 Task: Search for a house in Lipa City, Philippines, for 1 guest from September 1 to September 10, with a price range of ₹5000 to ₹16000, 1 bedroom, 1 bed, 1 bathroom, and English-speaking host.
Action: Mouse moved to (567, 146)
Screenshot: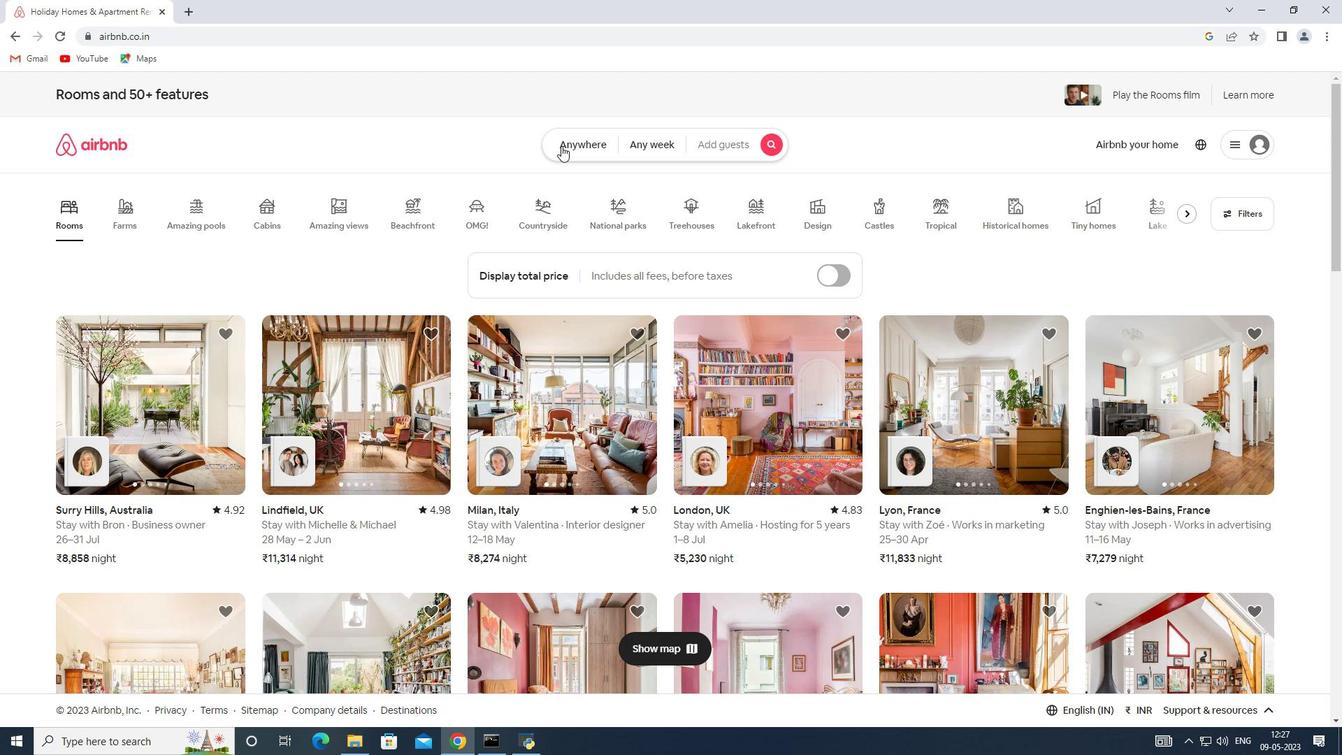 
Action: Mouse pressed left at (567, 146)
Screenshot: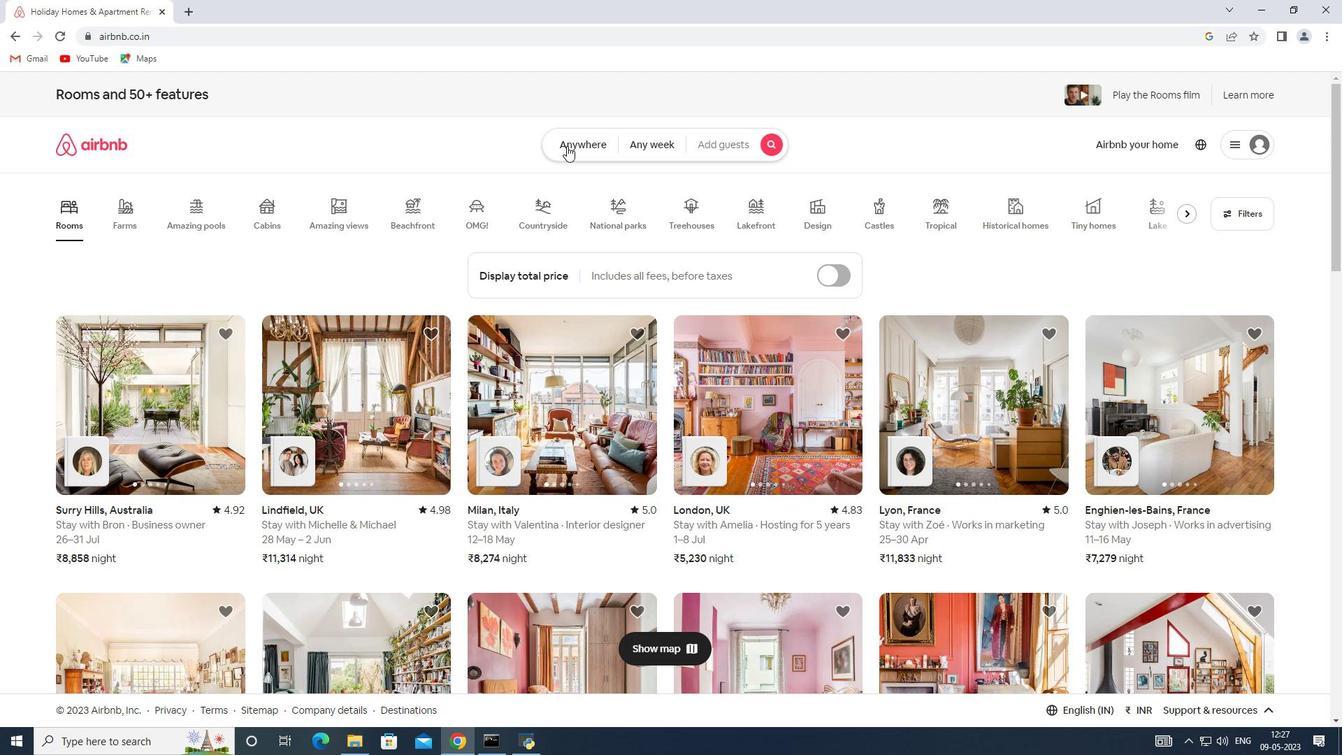 
Action: Mouse moved to (521, 207)
Screenshot: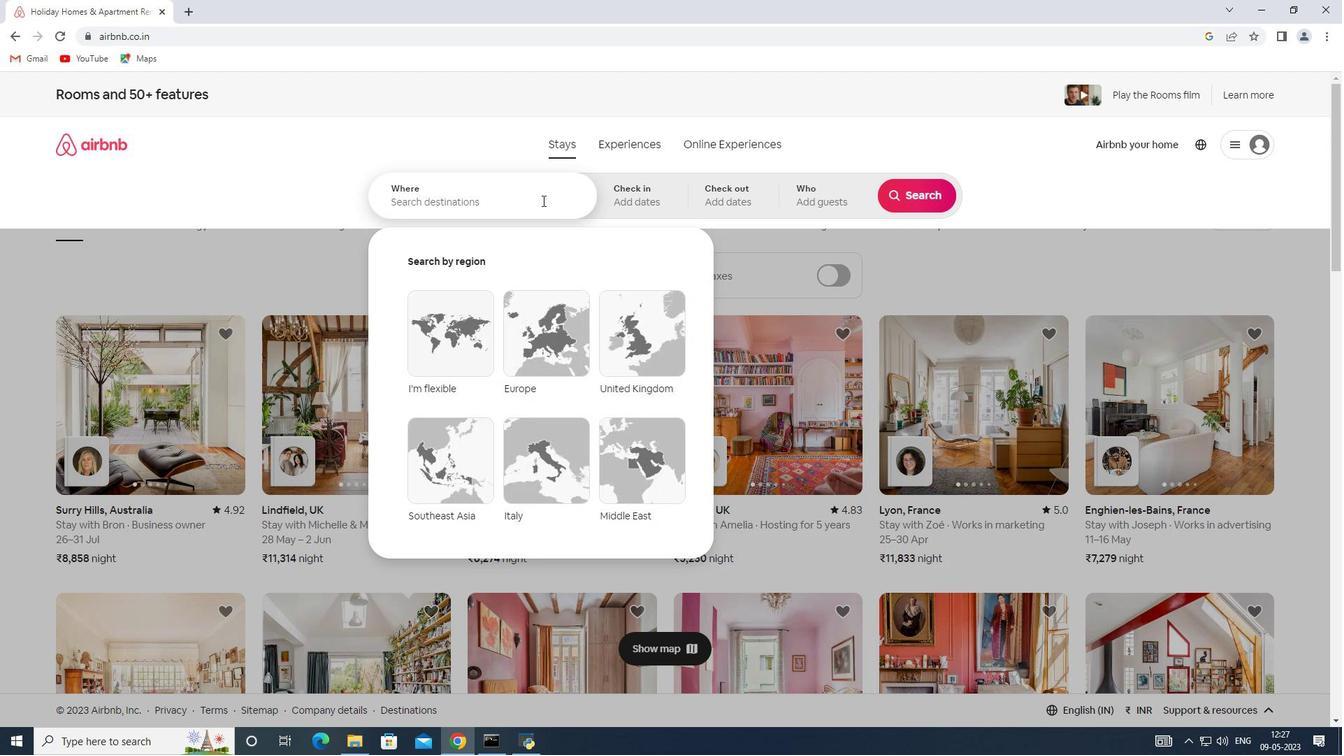 
Action: Mouse pressed left at (521, 207)
Screenshot: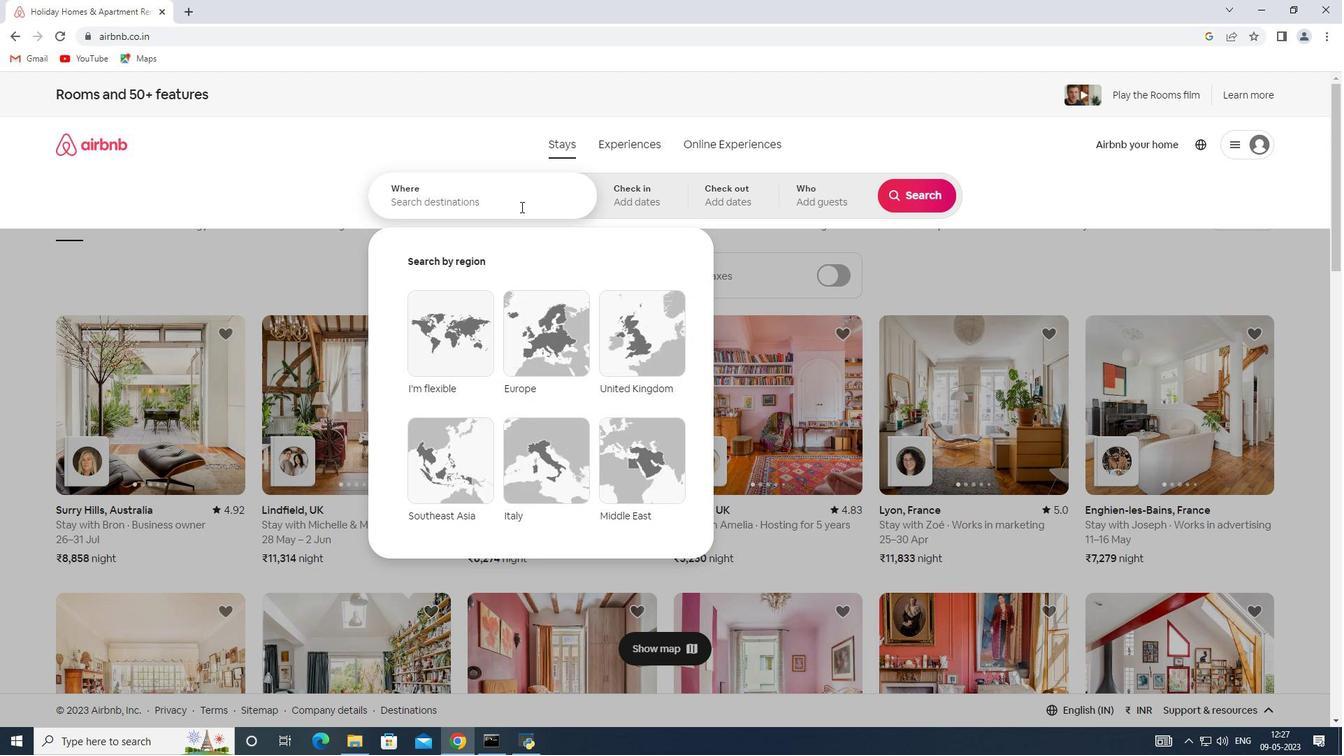 
Action: Mouse moved to (519, 207)
Screenshot: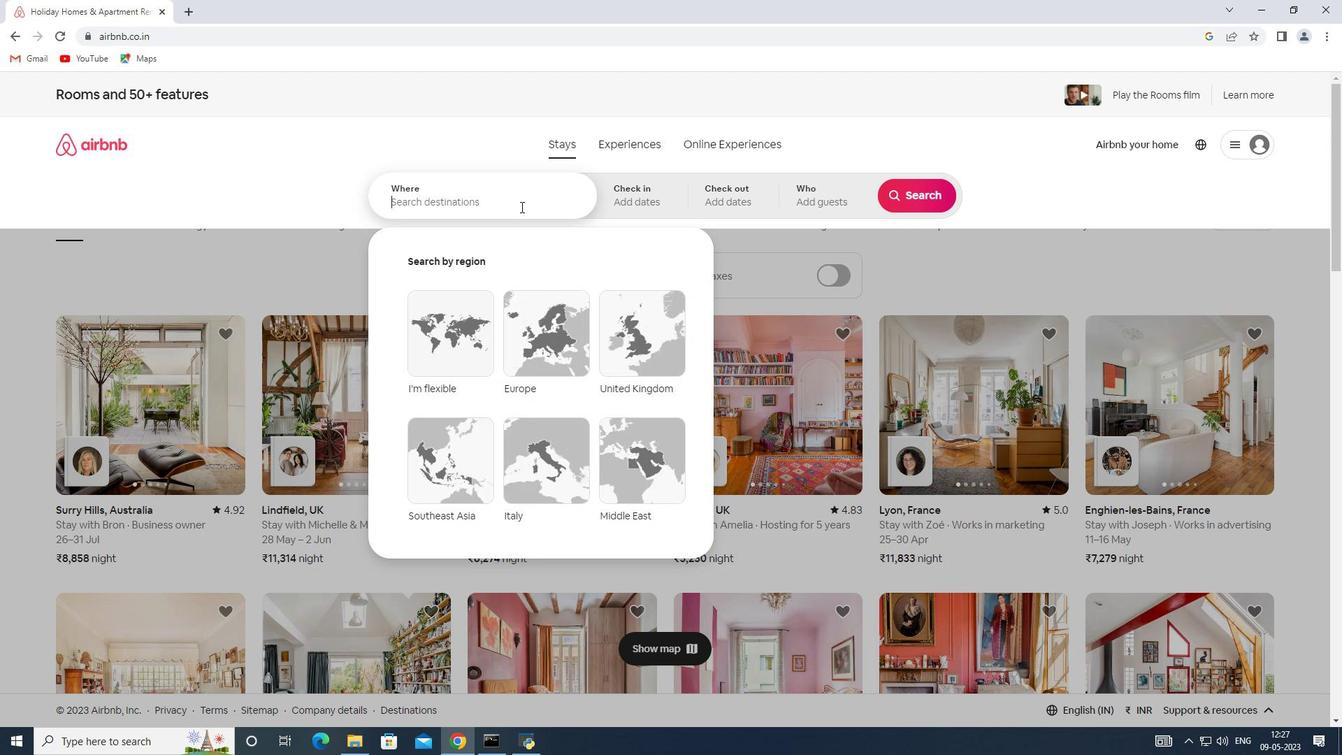 
Action: Key pressed <Key.shift><Key.shift><Key.shift><Key.shift><Key.shift><Key.shift><Key.shift><Key.shift><Key.shift><Key.shift>Lipa<Key.space><Key.shift><Key.shift><Key.shift><Key.shift><Key.shift>City,<Key.shift>Philippines
Screenshot: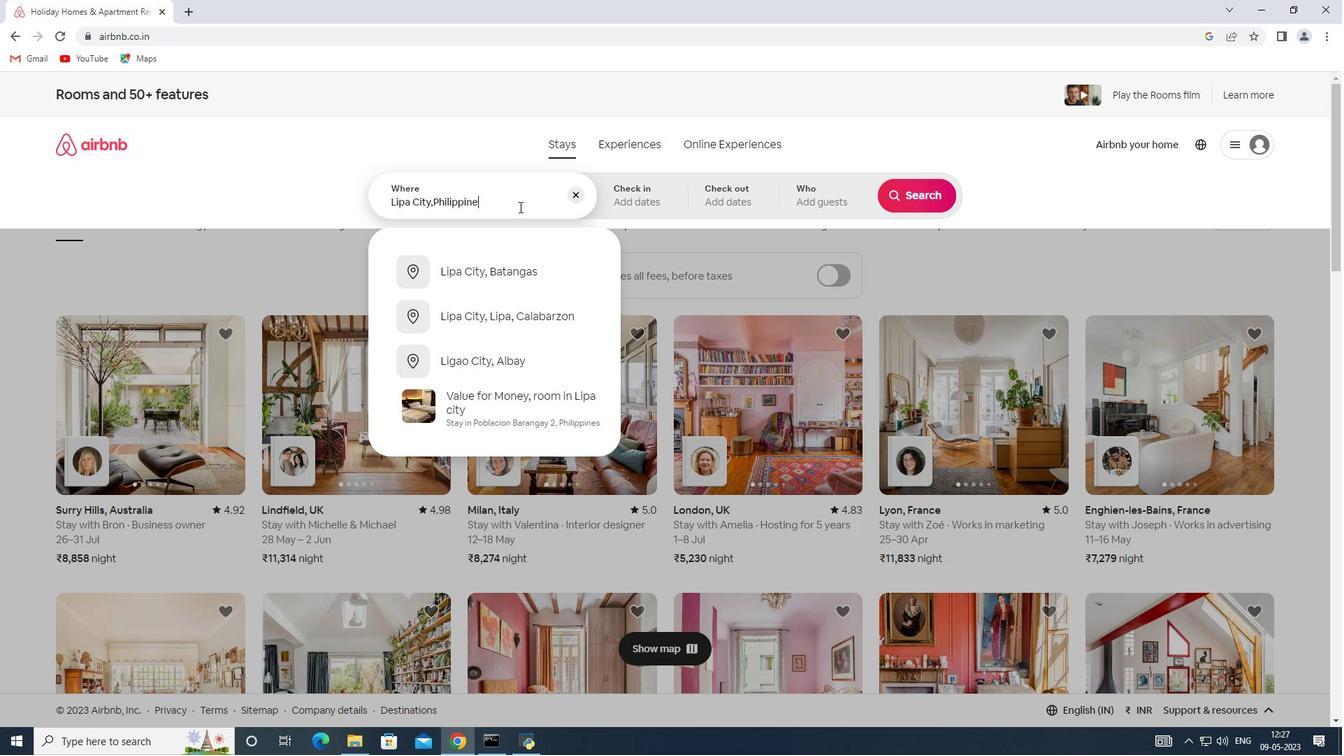 
Action: Mouse moved to (670, 212)
Screenshot: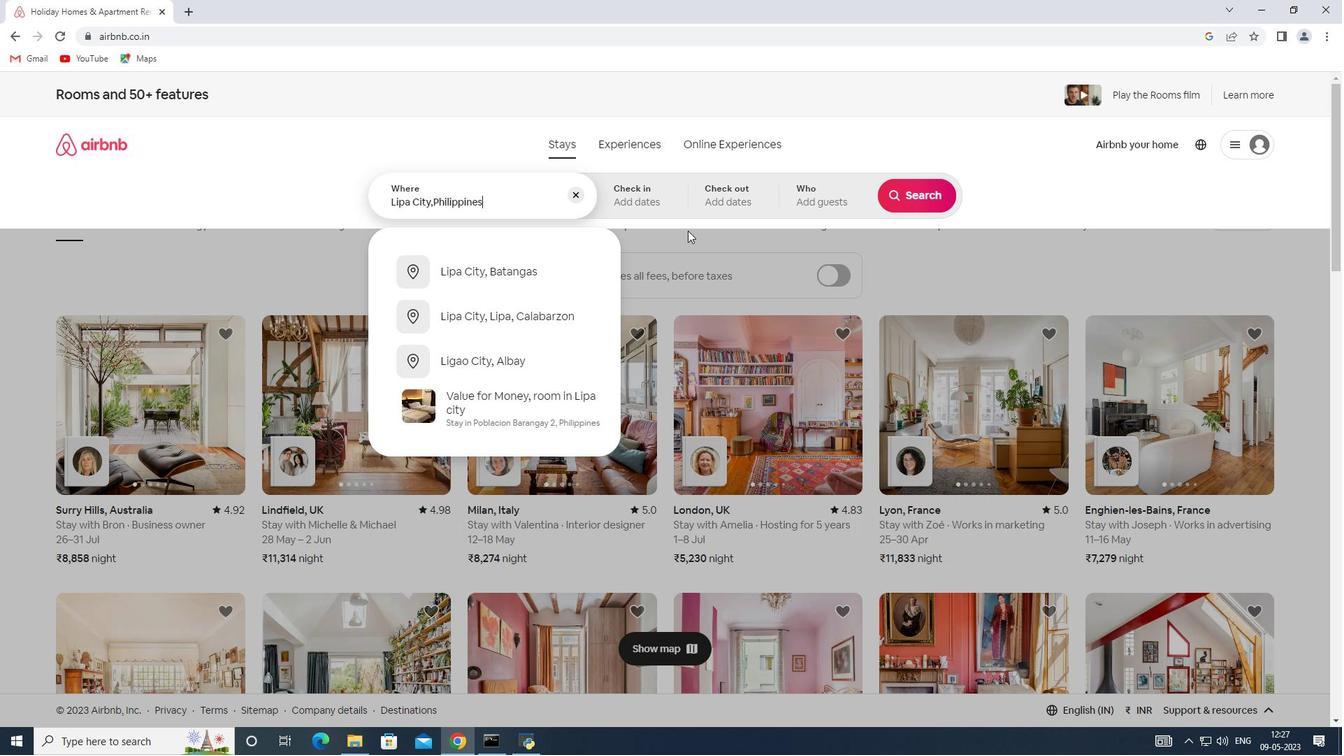 
Action: Mouse pressed left at (670, 212)
Screenshot: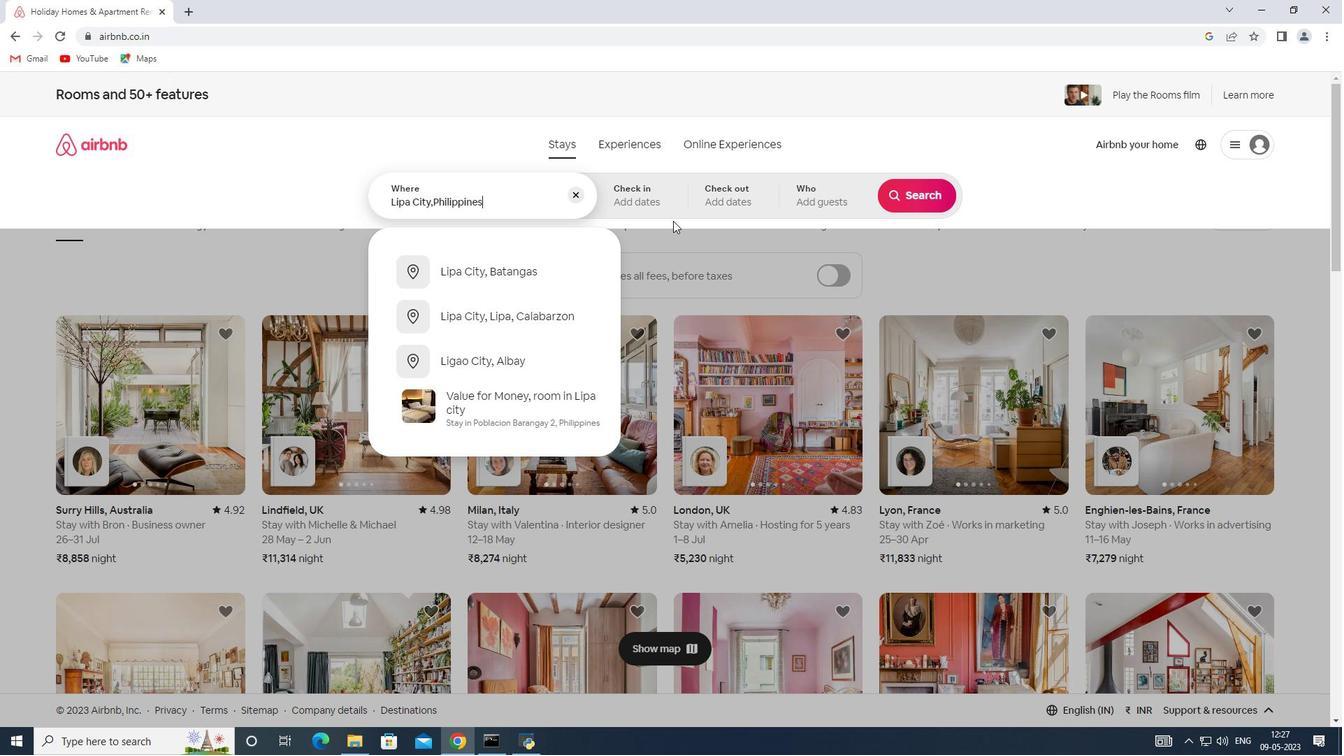 
Action: Mouse moved to (912, 307)
Screenshot: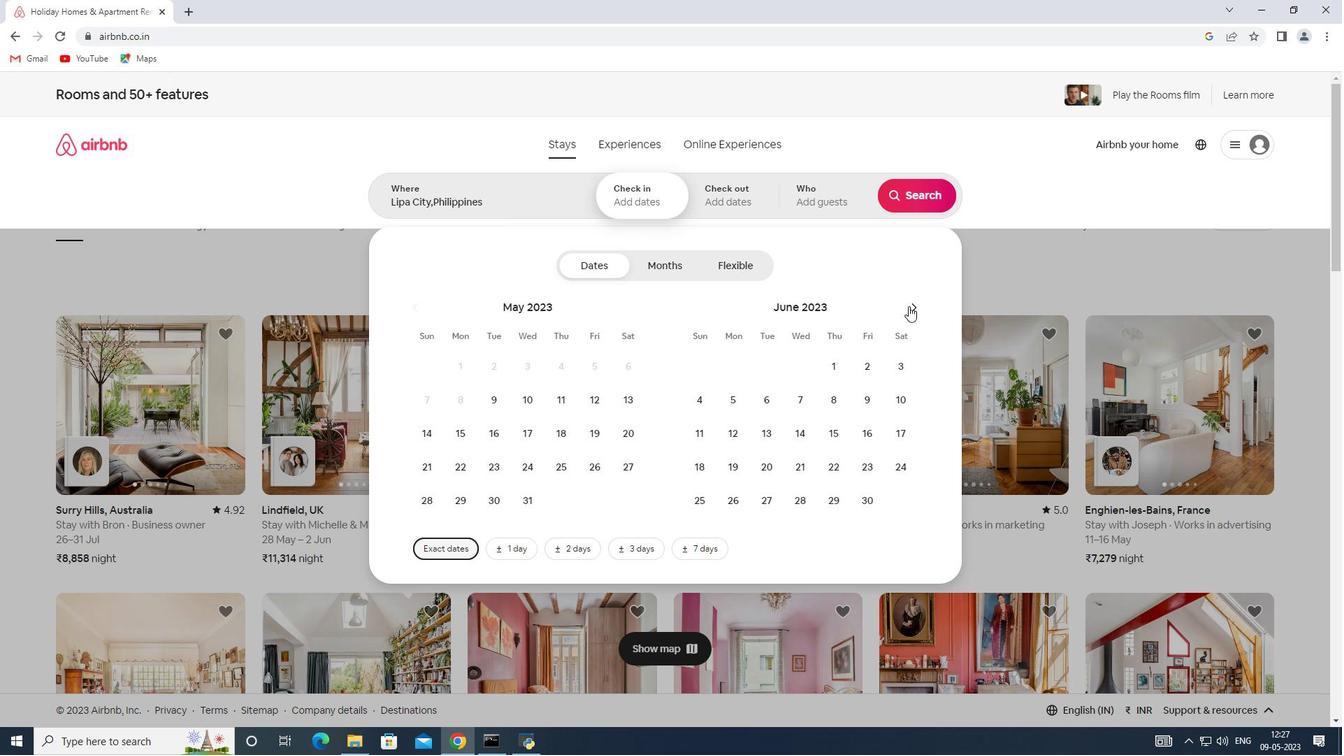
Action: Mouse pressed left at (912, 307)
Screenshot: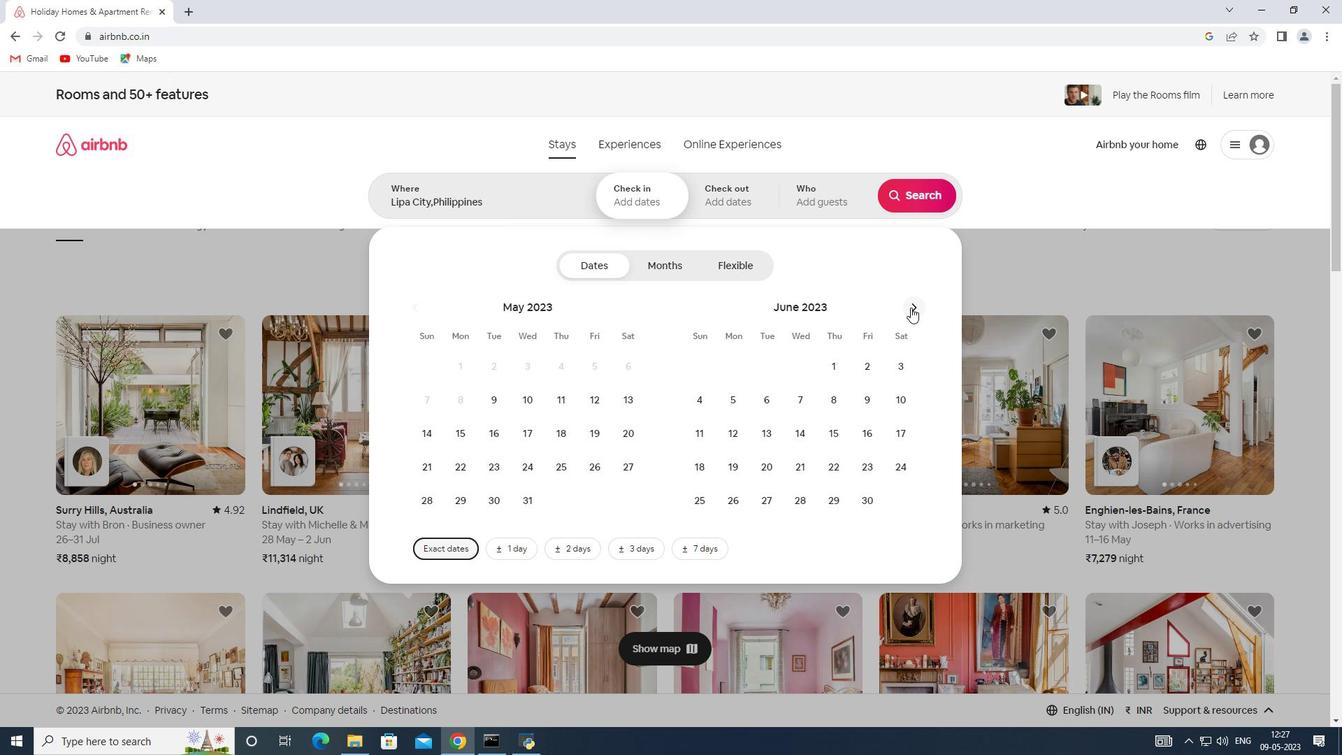 
Action: Mouse pressed left at (912, 307)
Screenshot: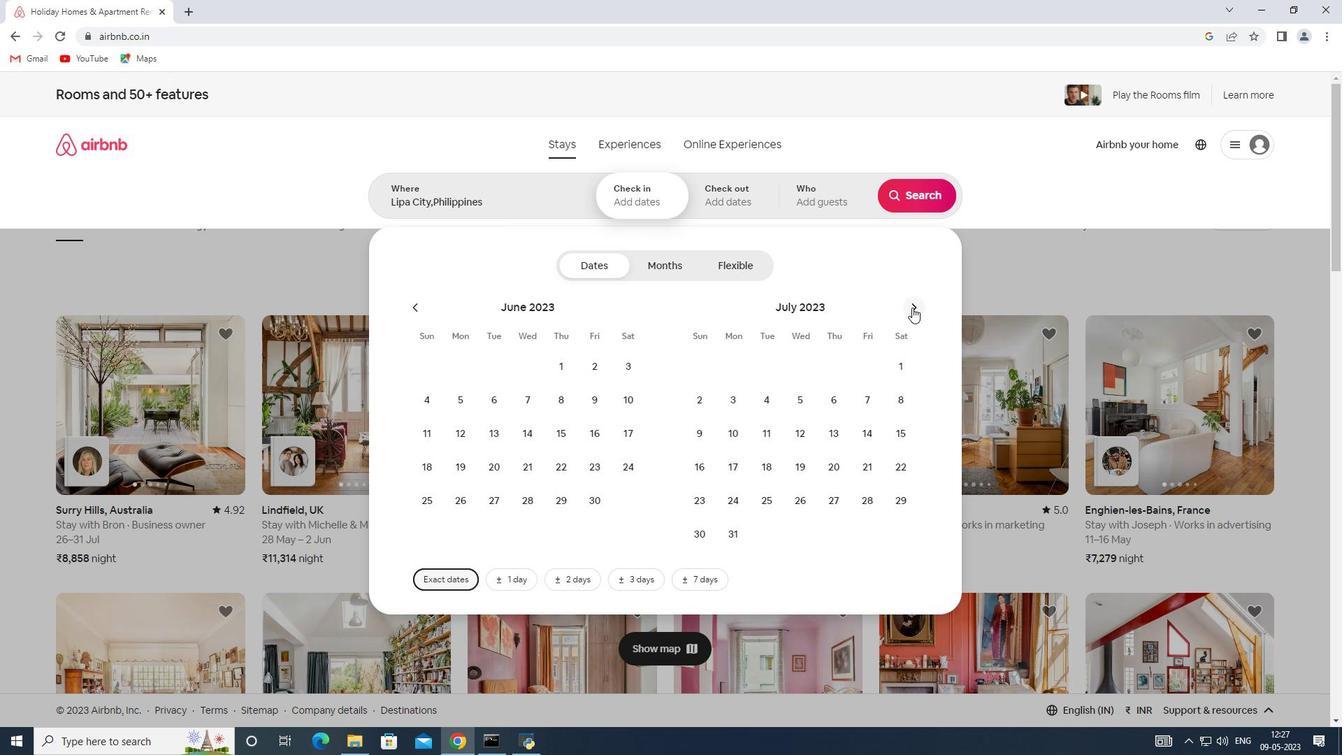 
Action: Mouse pressed left at (912, 307)
Screenshot: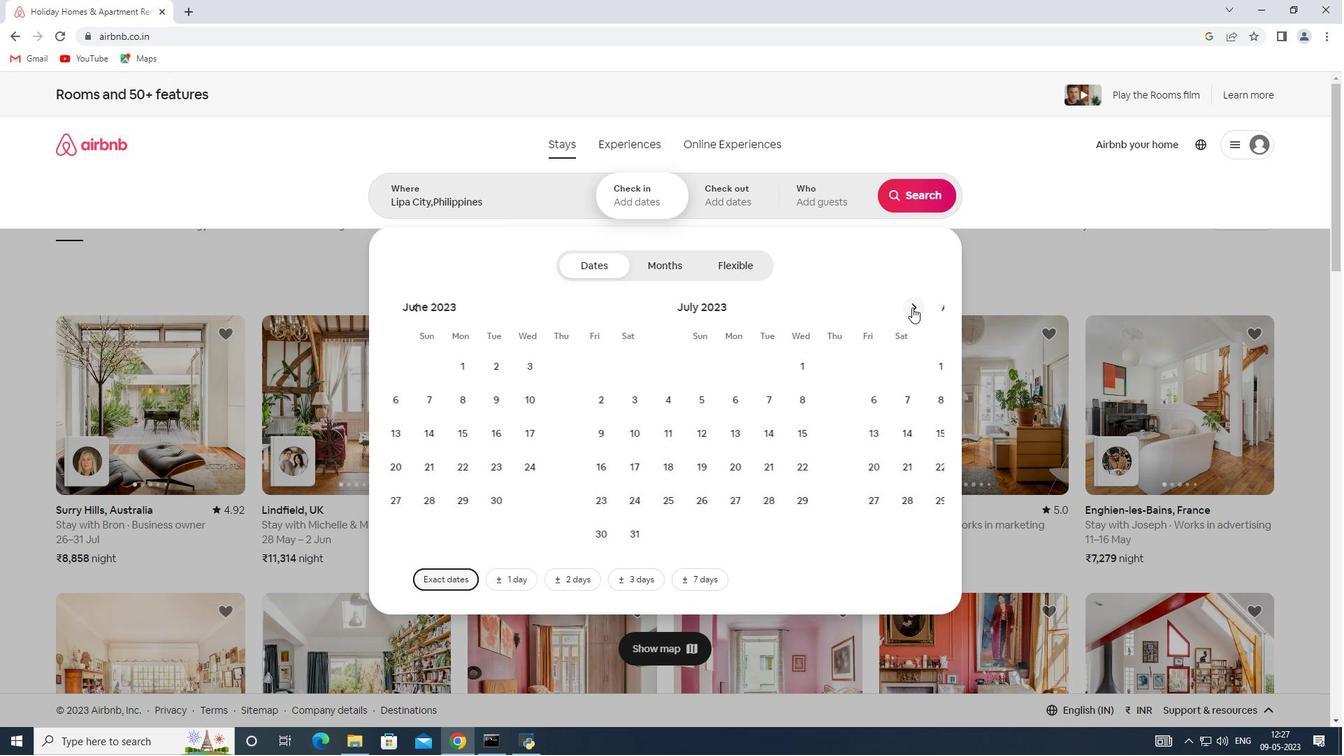 
Action: Mouse moved to (873, 372)
Screenshot: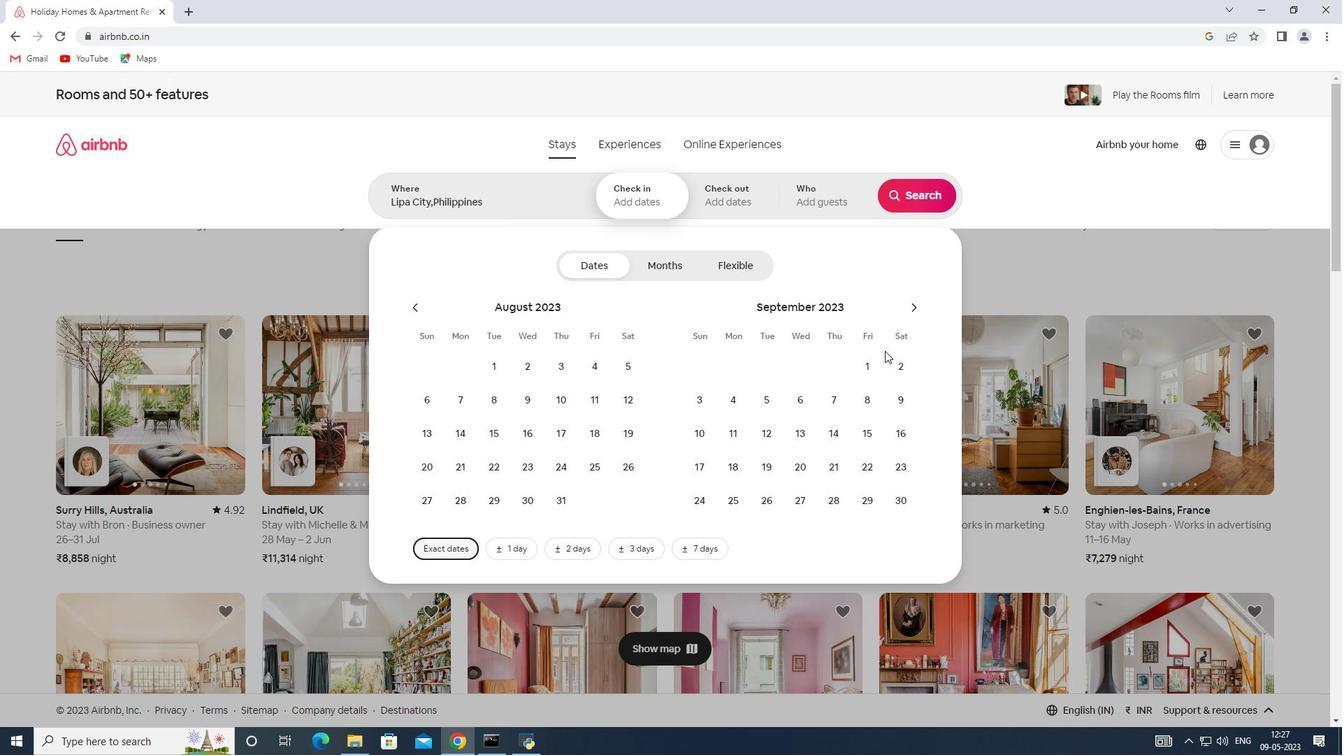 
Action: Mouse pressed left at (873, 372)
Screenshot: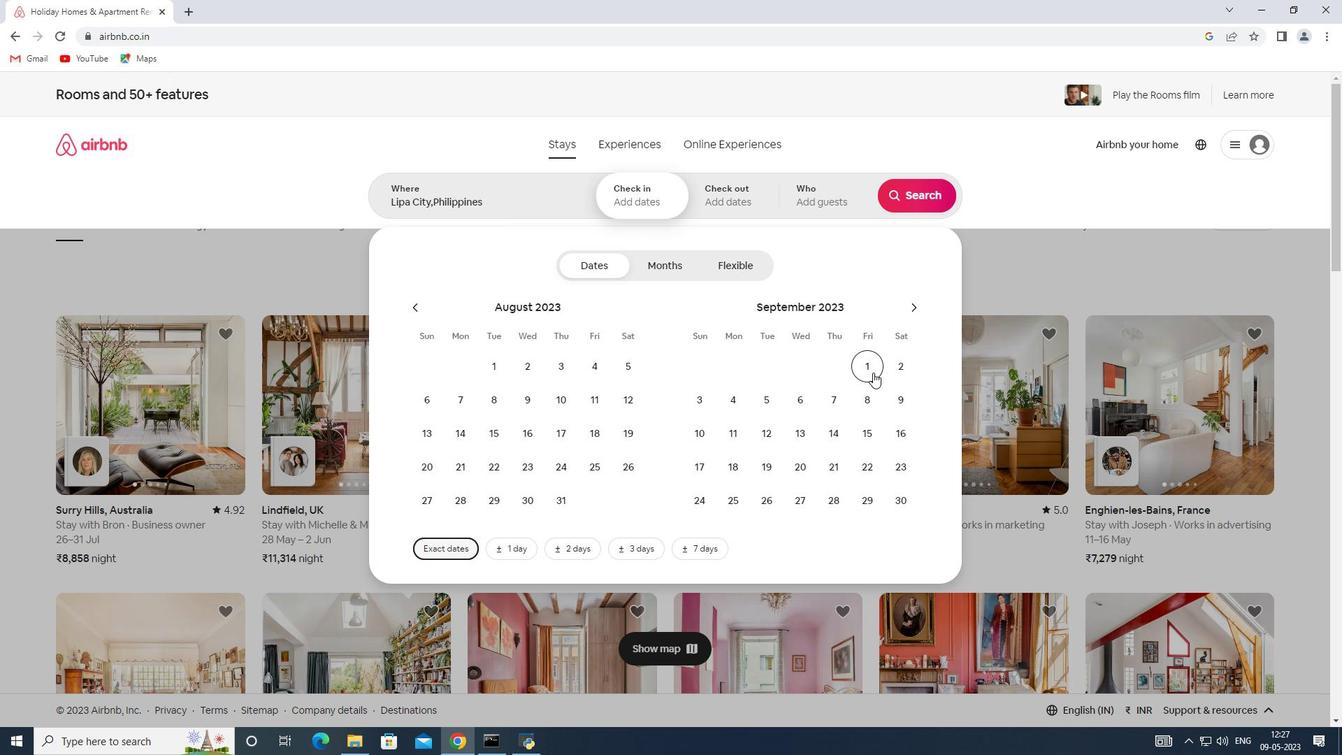 
Action: Mouse moved to (698, 433)
Screenshot: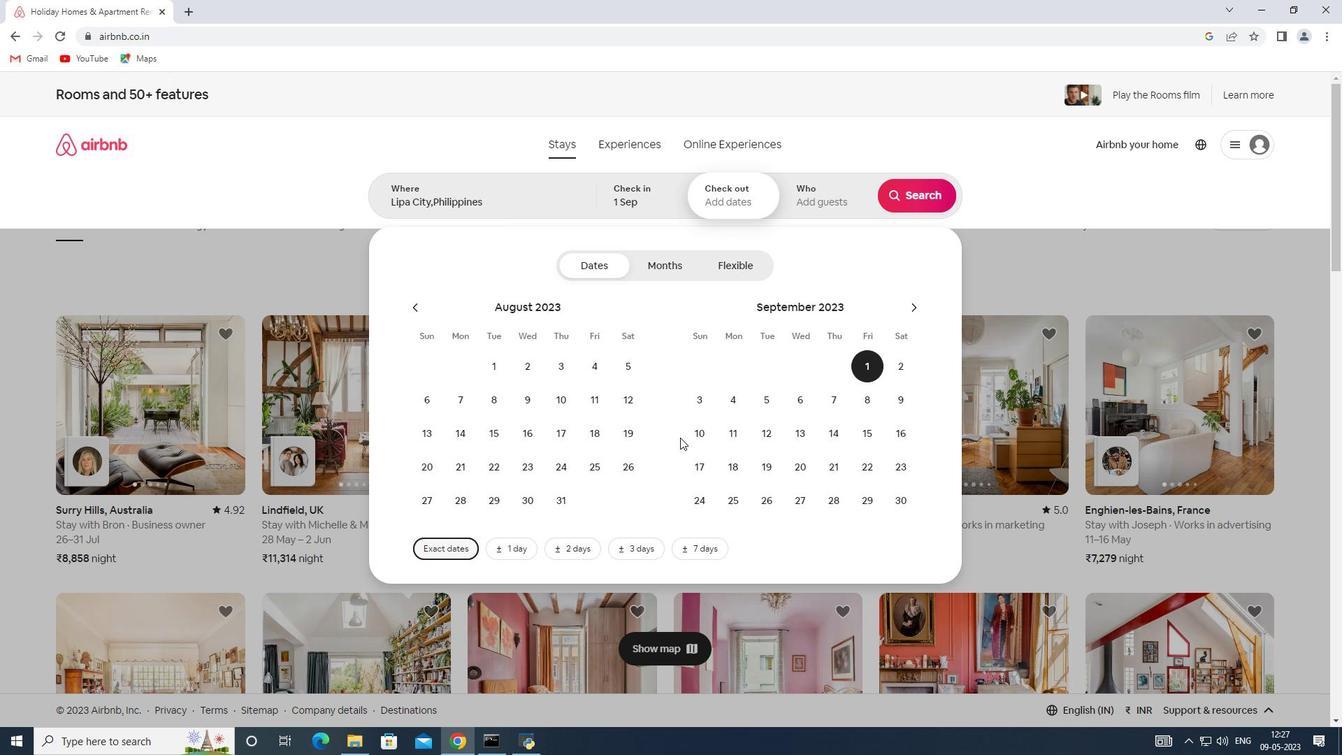 
Action: Mouse pressed left at (698, 433)
Screenshot: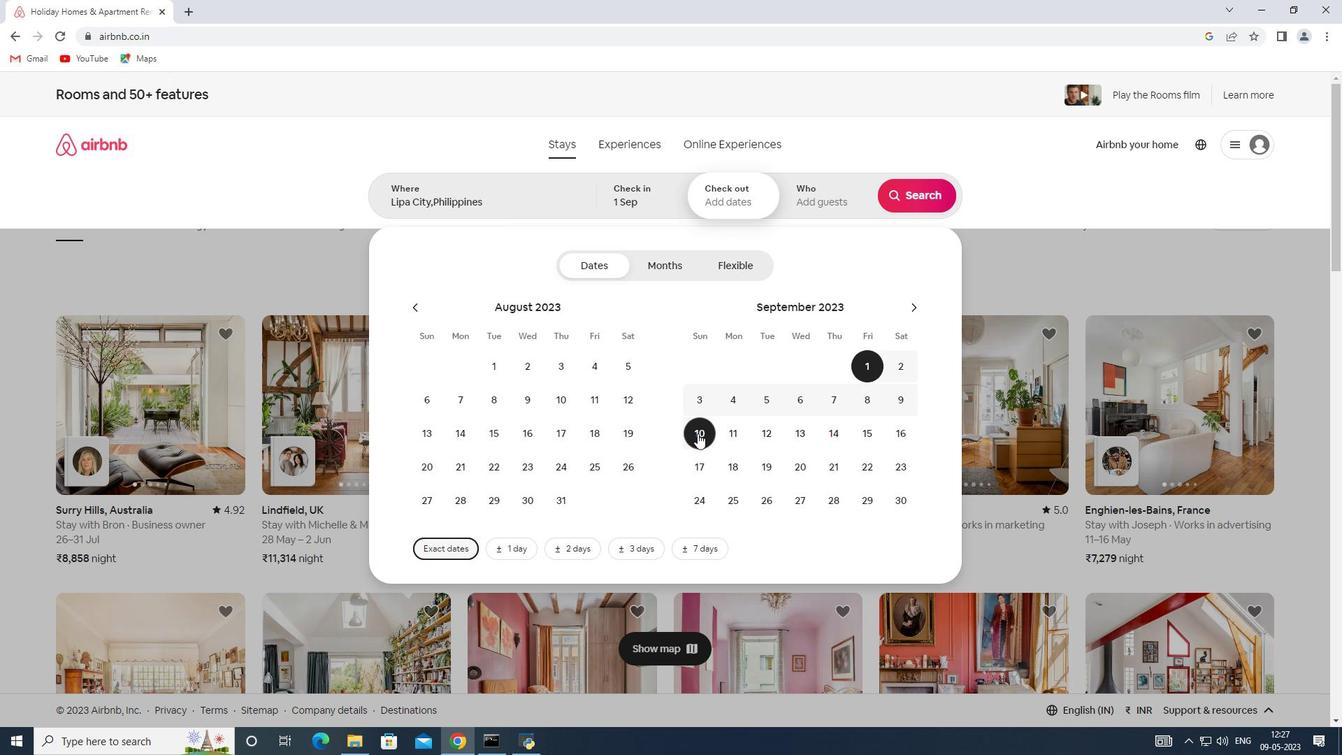 
Action: Mouse moved to (818, 201)
Screenshot: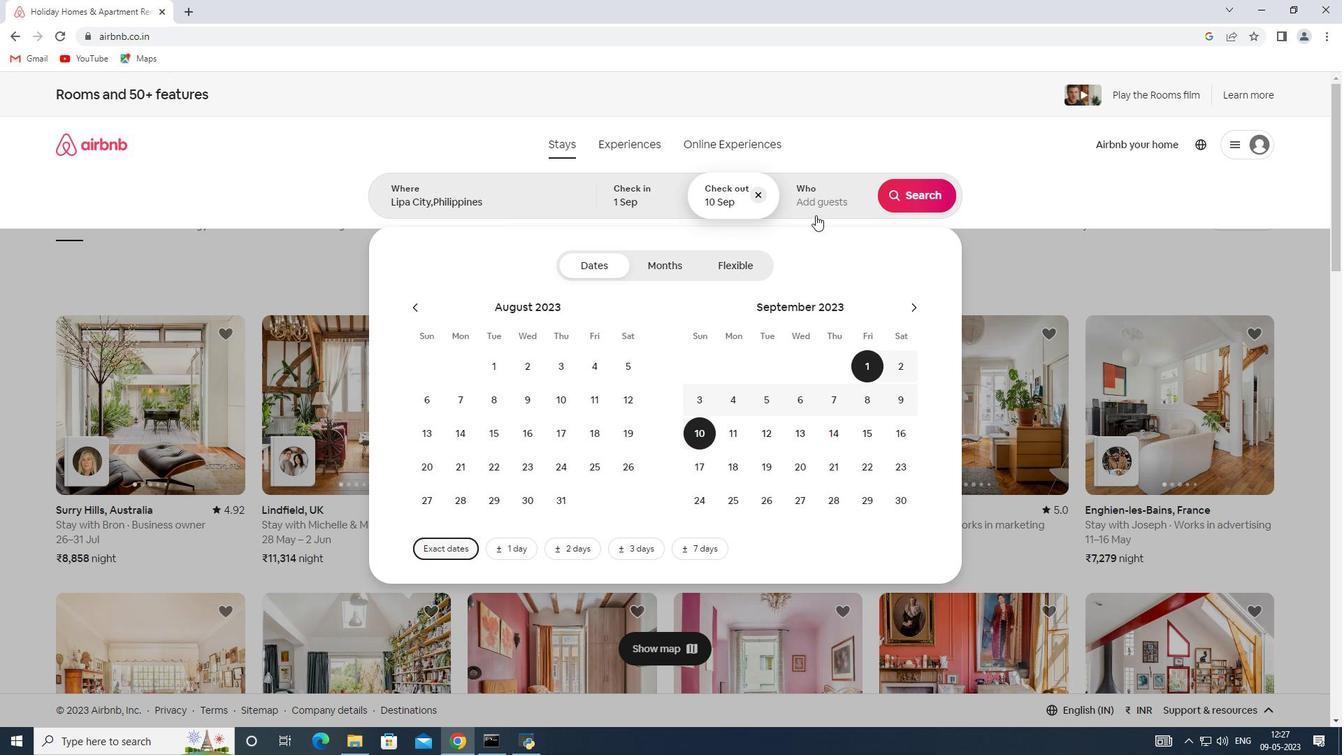 
Action: Mouse pressed left at (818, 201)
Screenshot: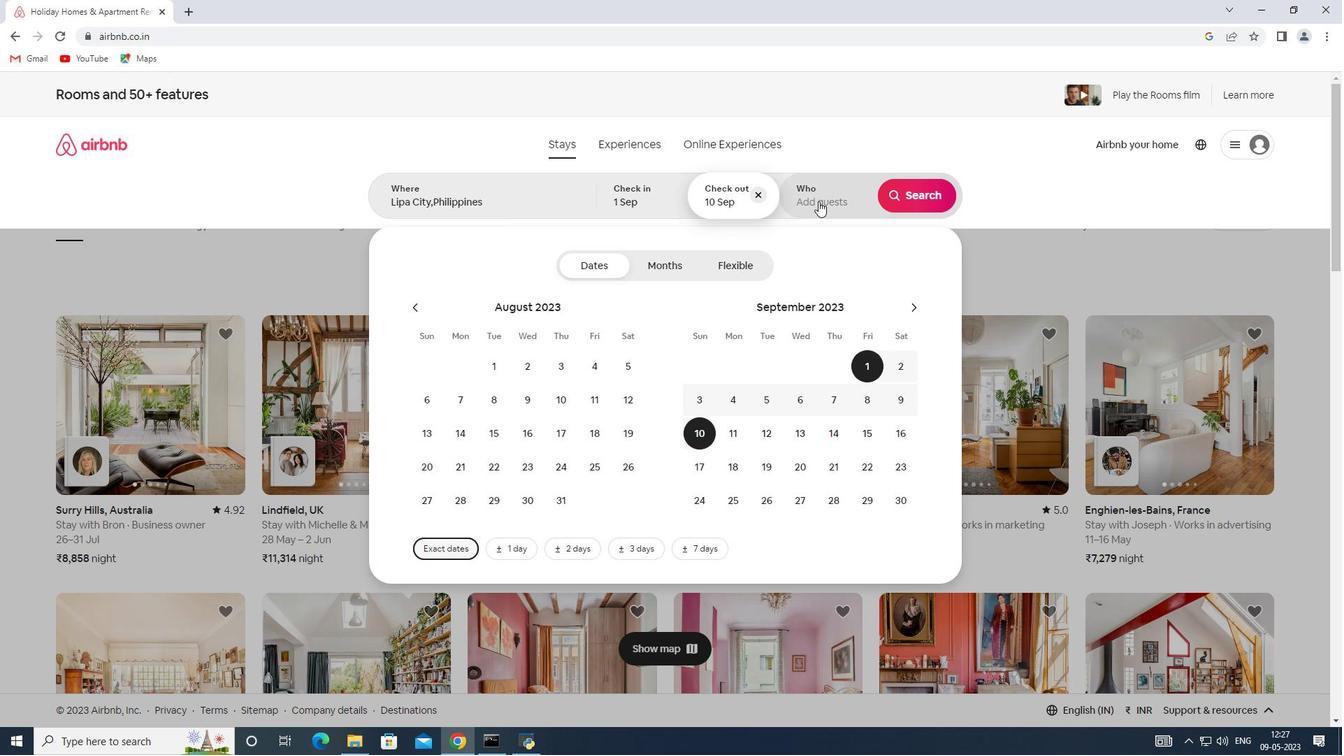 
Action: Mouse moved to (927, 266)
Screenshot: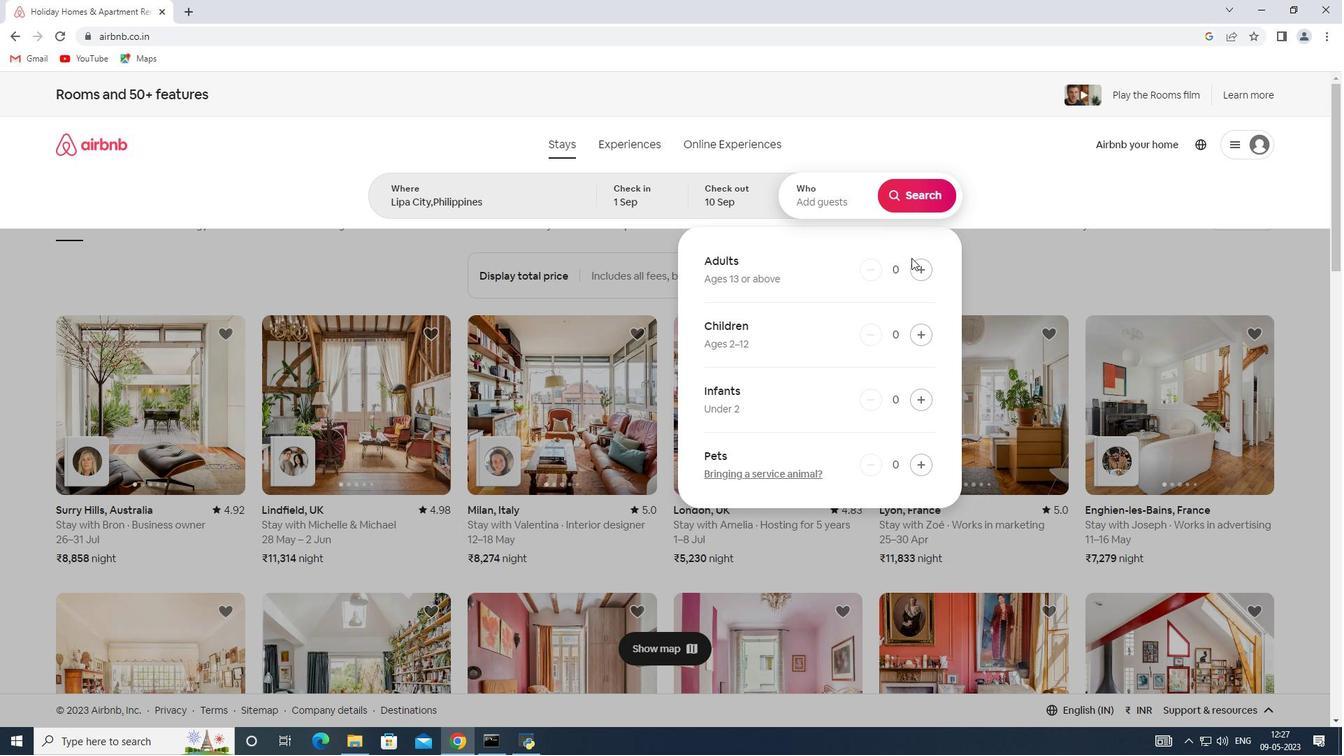 
Action: Mouse pressed left at (927, 266)
Screenshot: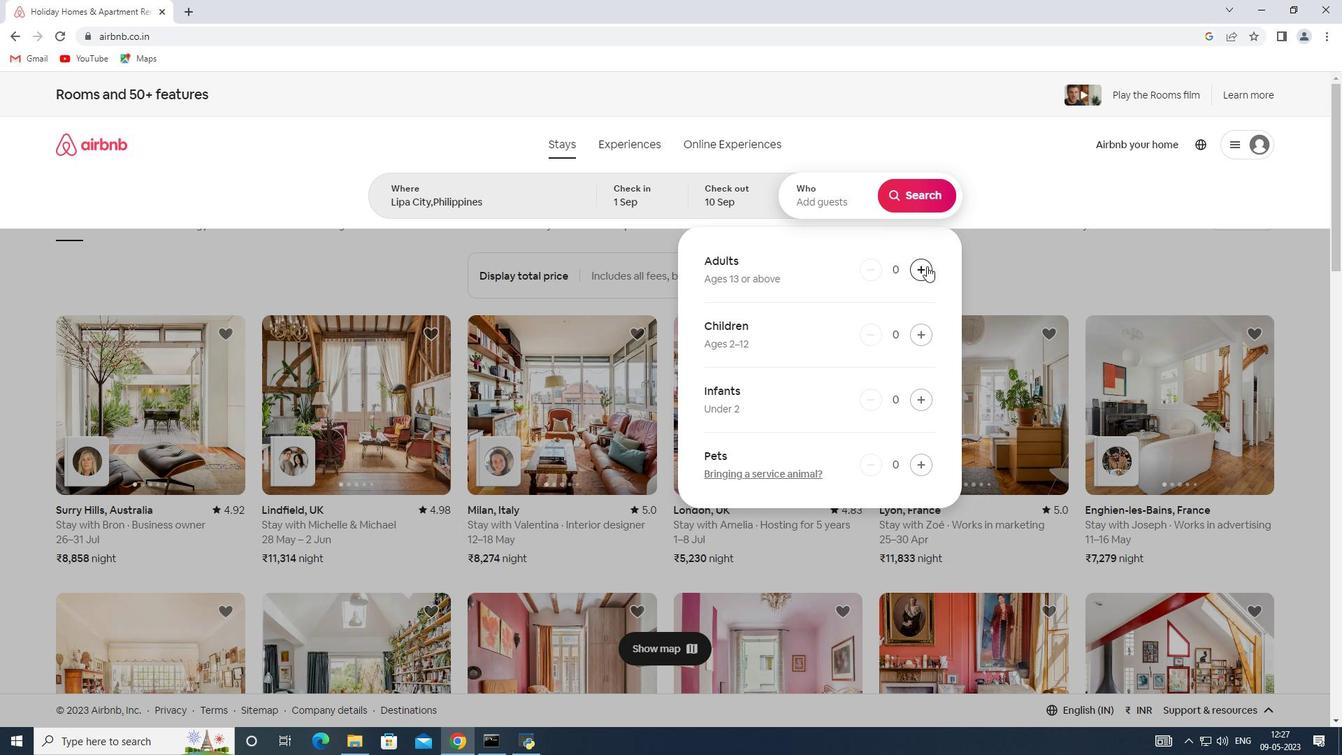 
Action: Mouse moved to (923, 186)
Screenshot: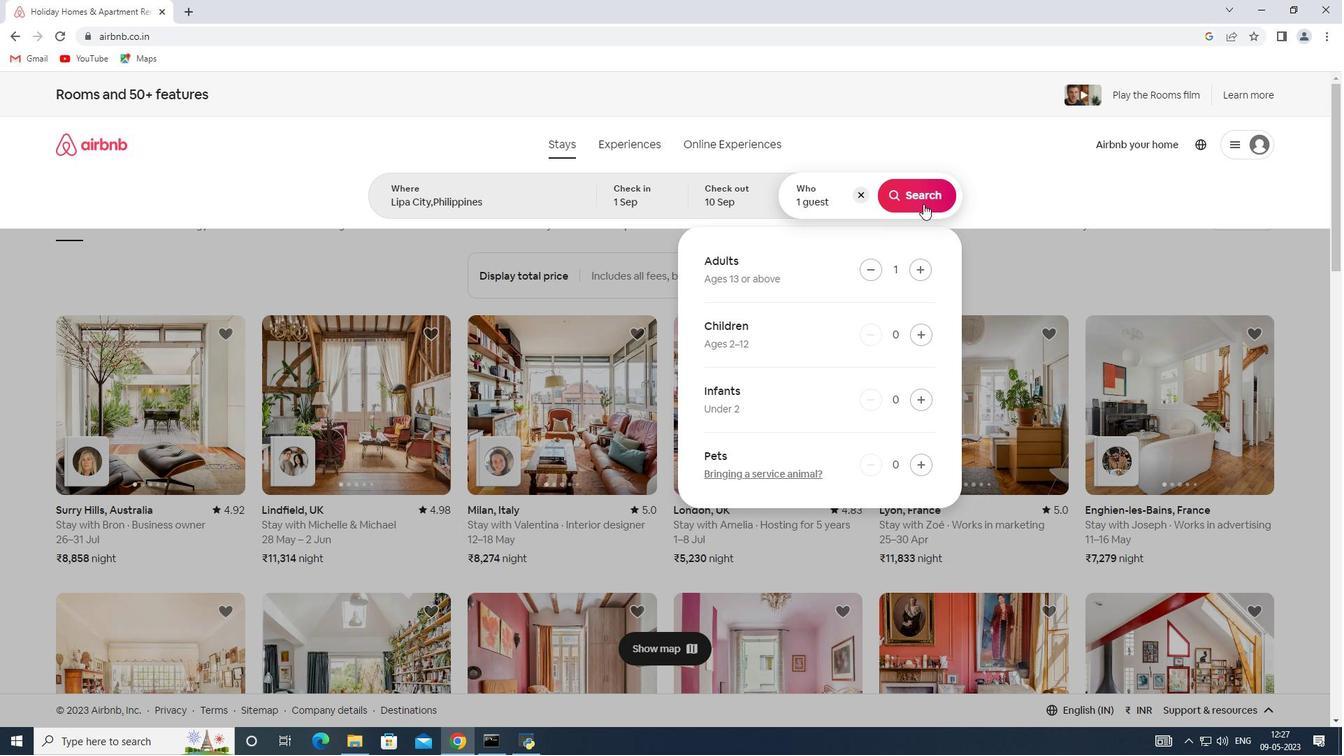
Action: Mouse pressed left at (923, 186)
Screenshot: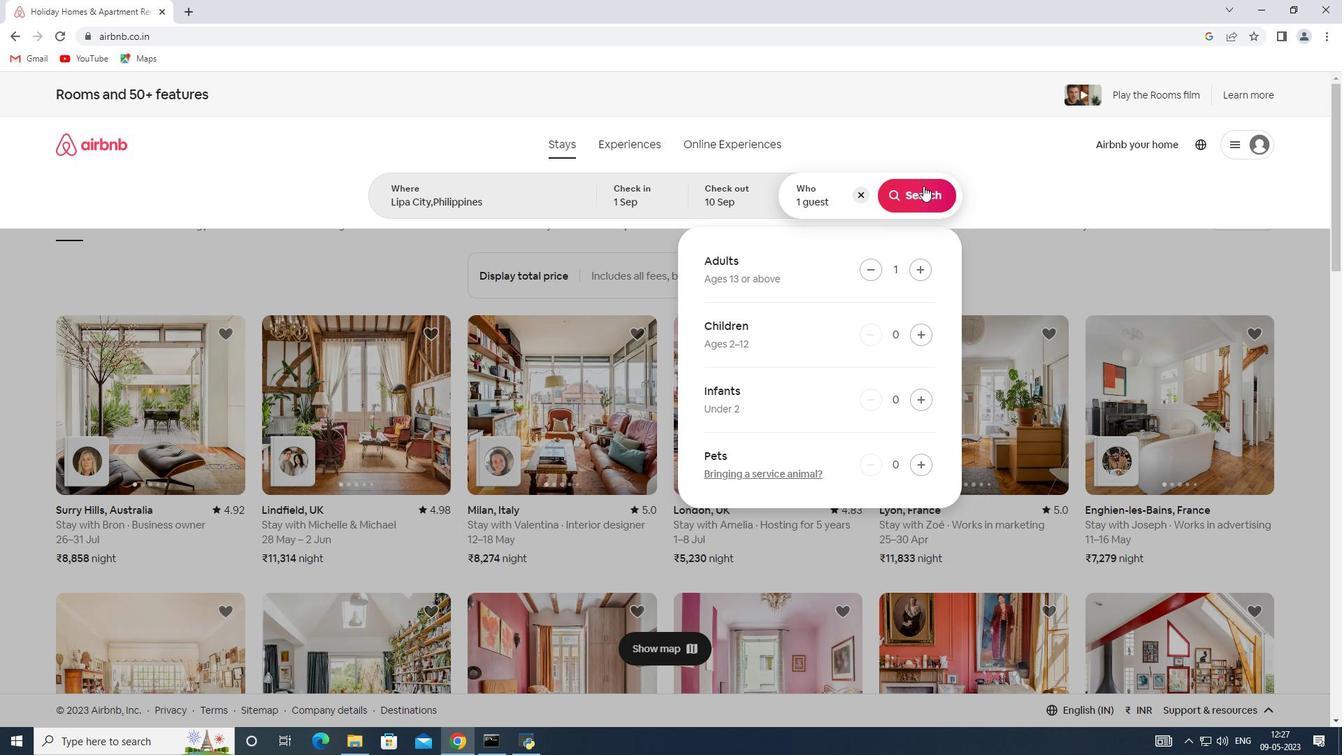 
Action: Mouse moved to (1291, 152)
Screenshot: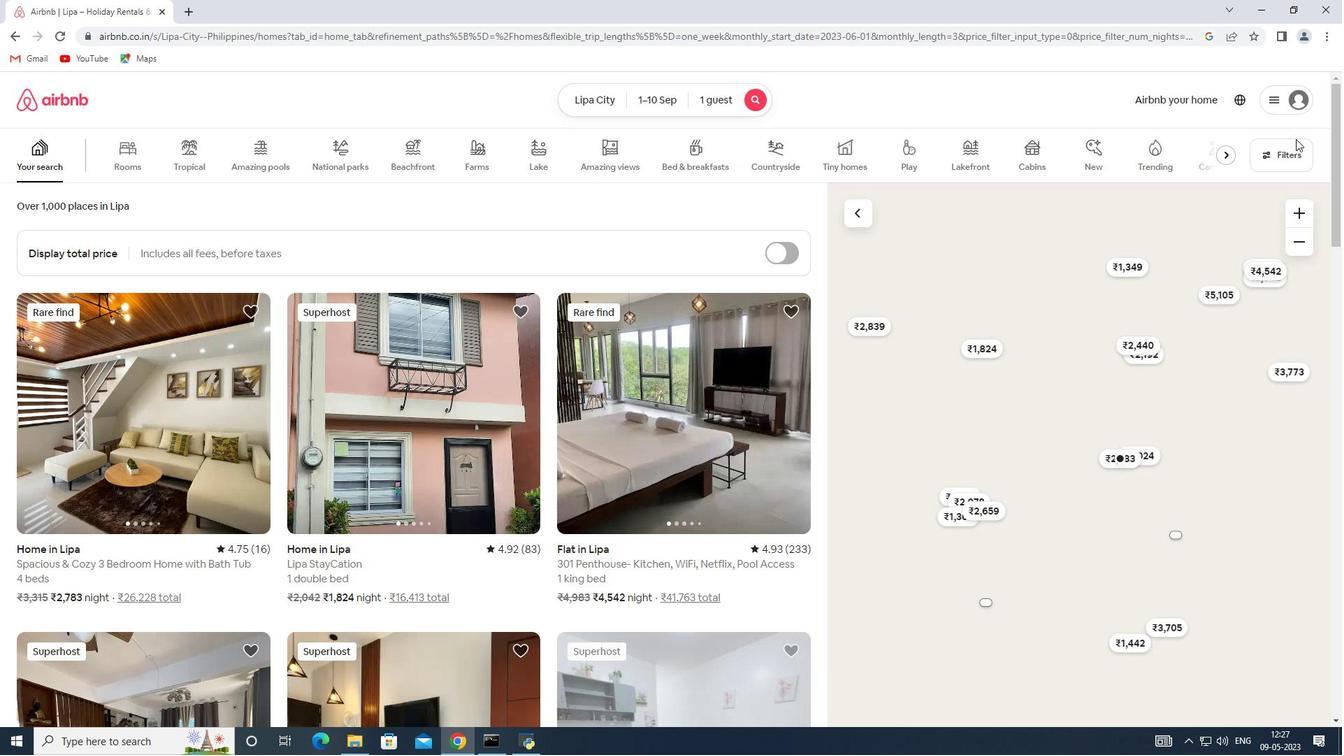 
Action: Mouse pressed left at (1291, 152)
Screenshot: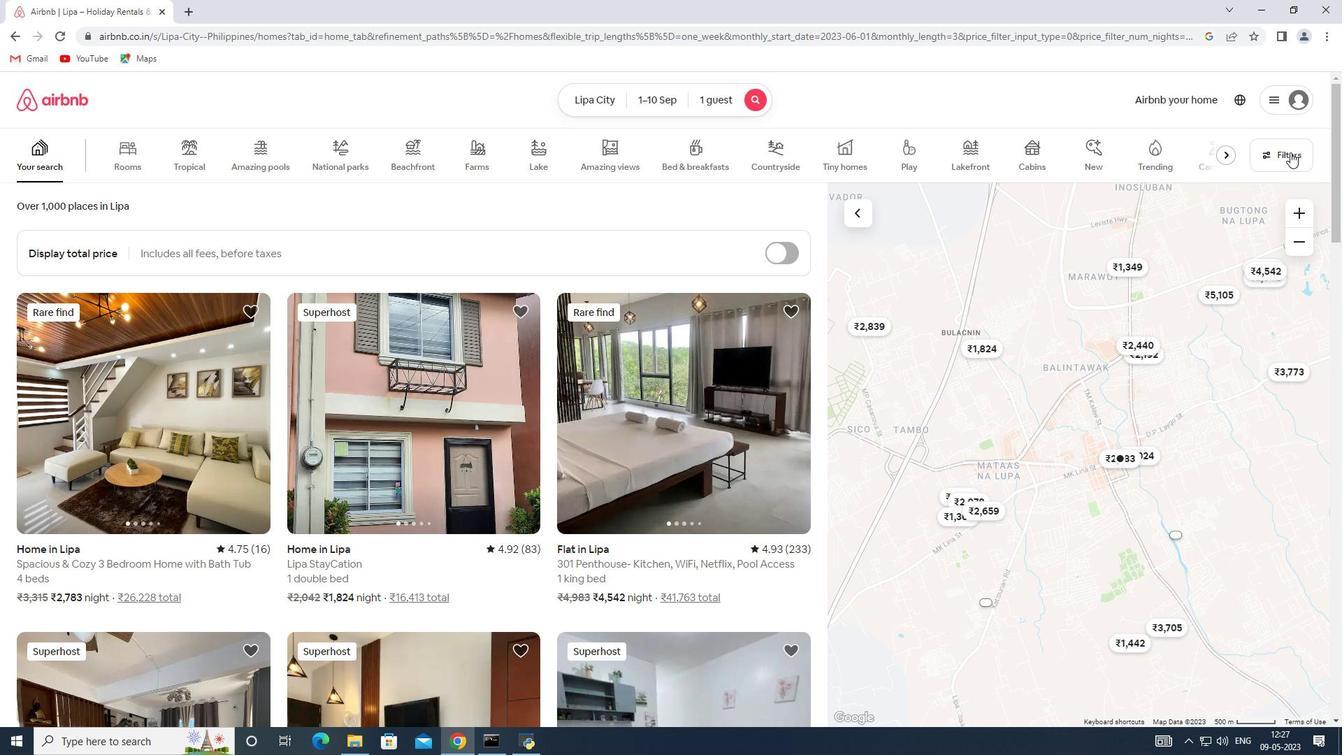 
Action: Mouse moved to (486, 497)
Screenshot: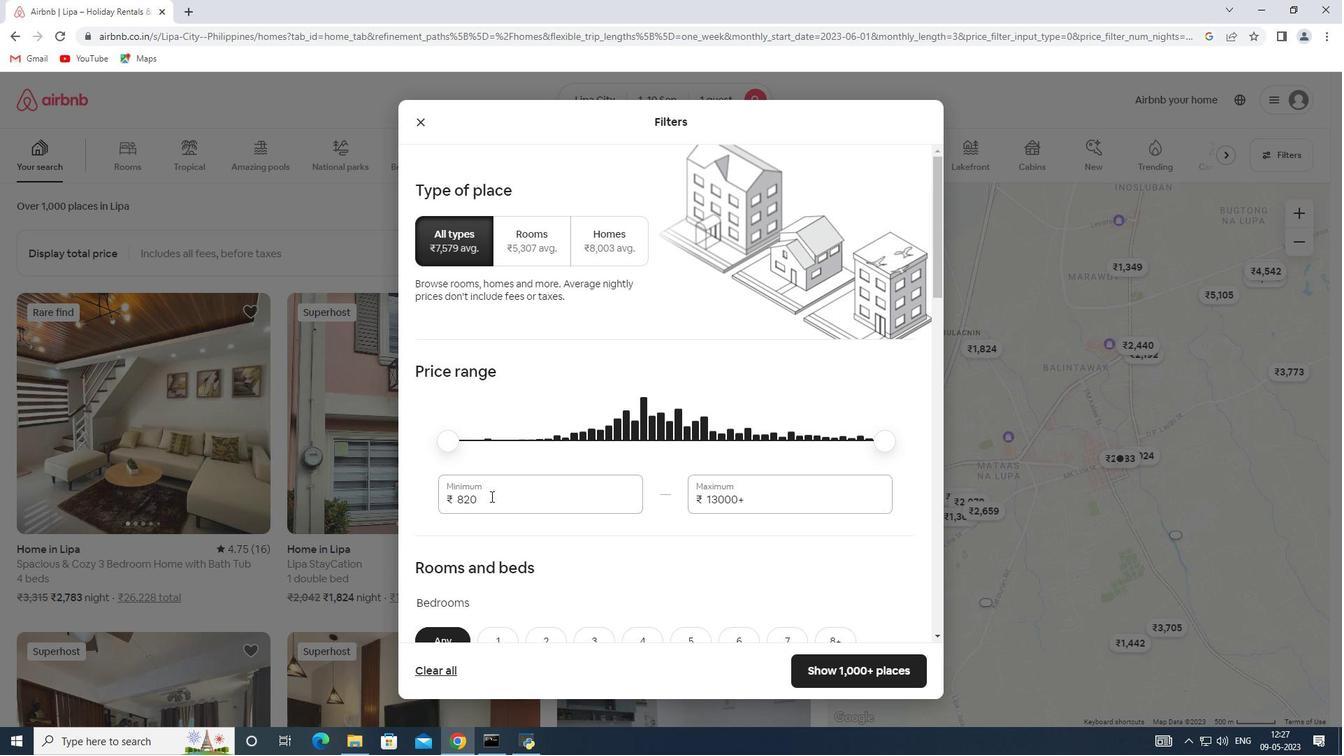 
Action: Mouse pressed left at (486, 497)
Screenshot: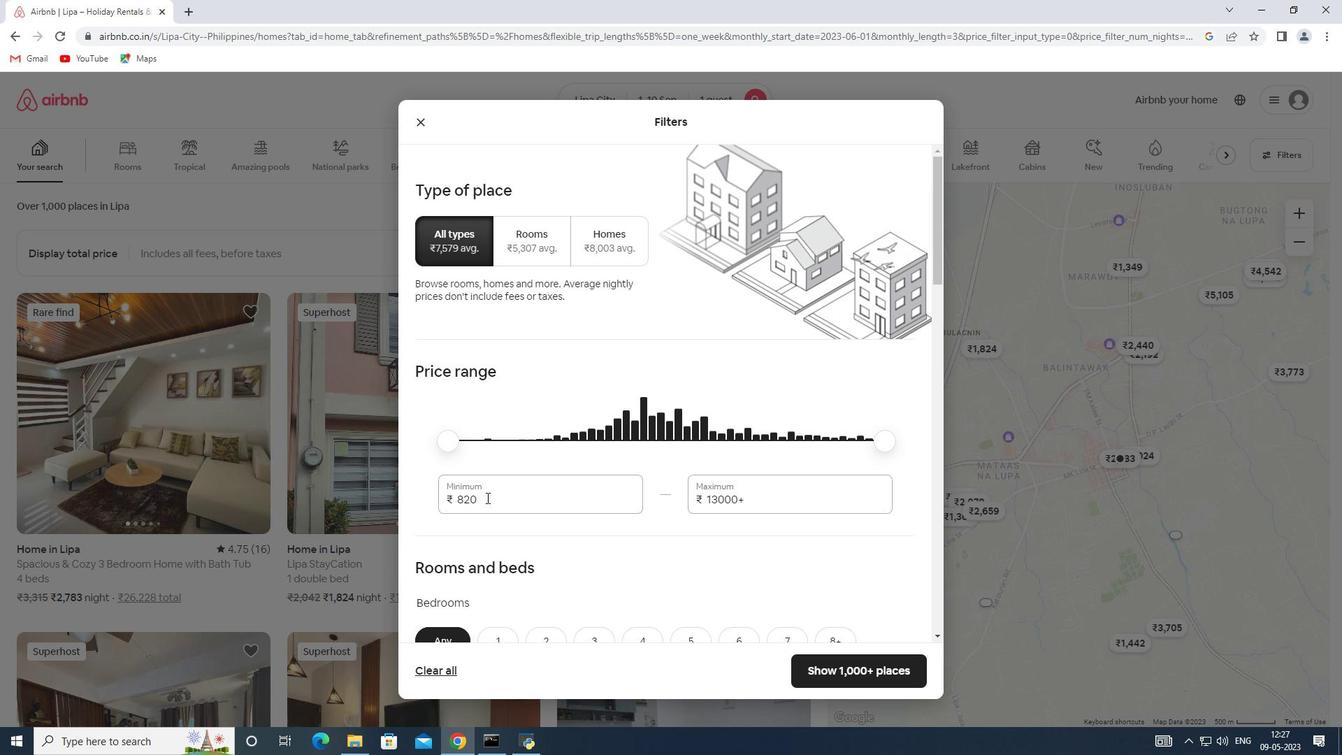 
Action: Mouse moved to (440, 493)
Screenshot: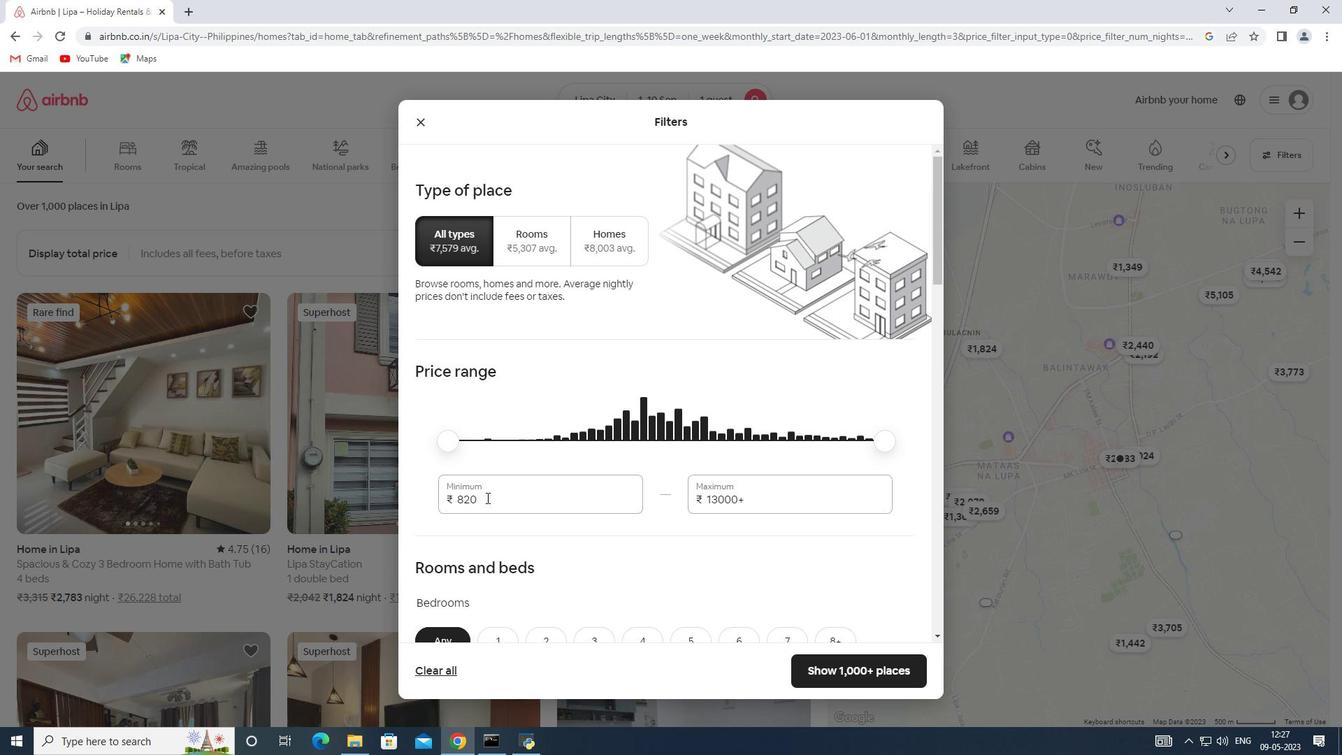 
Action: Key pressed 5000
Screenshot: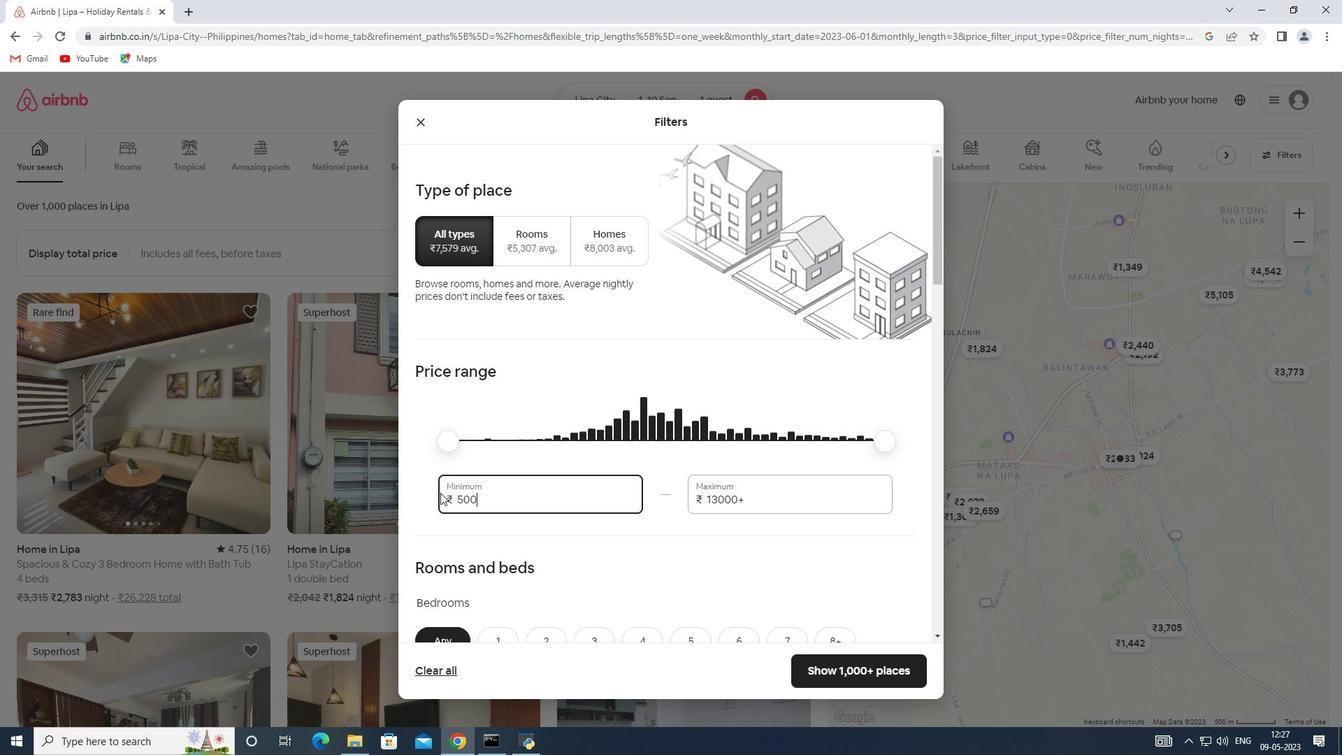 
Action: Mouse moved to (755, 499)
Screenshot: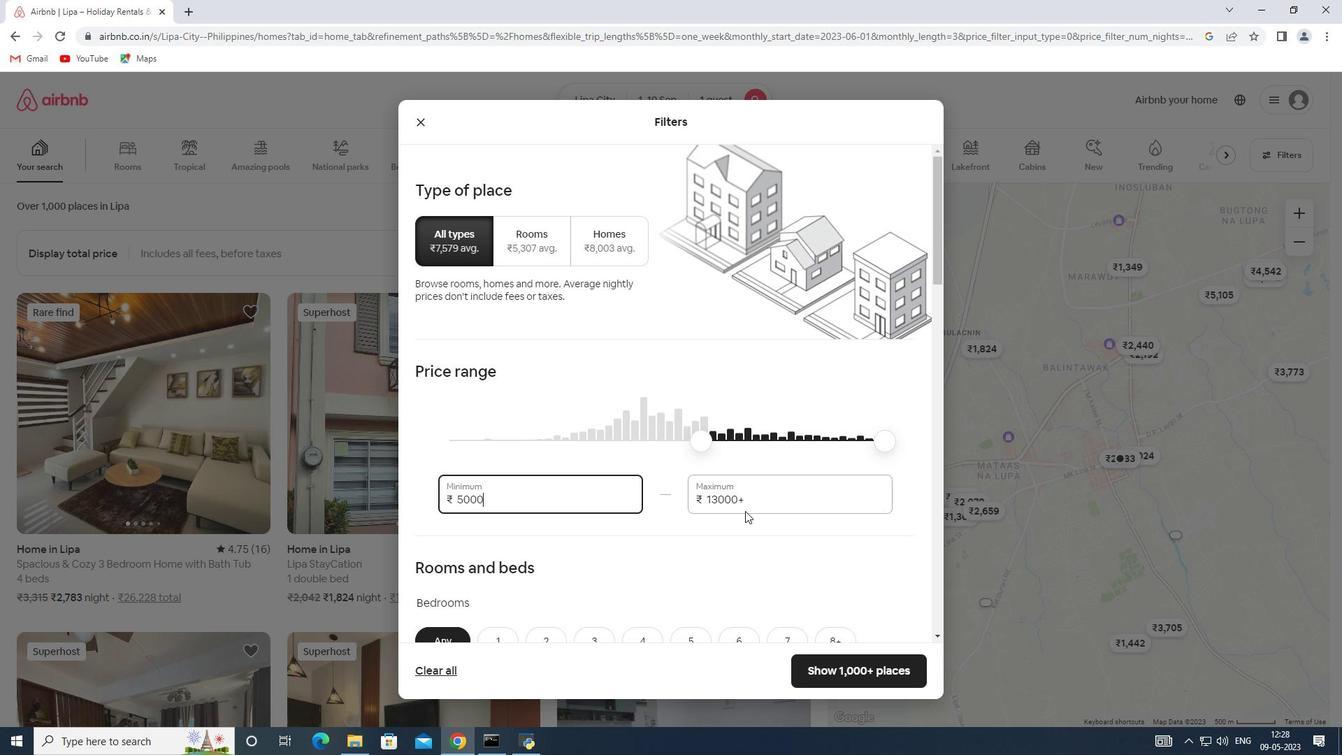
Action: Mouse pressed left at (755, 499)
Screenshot: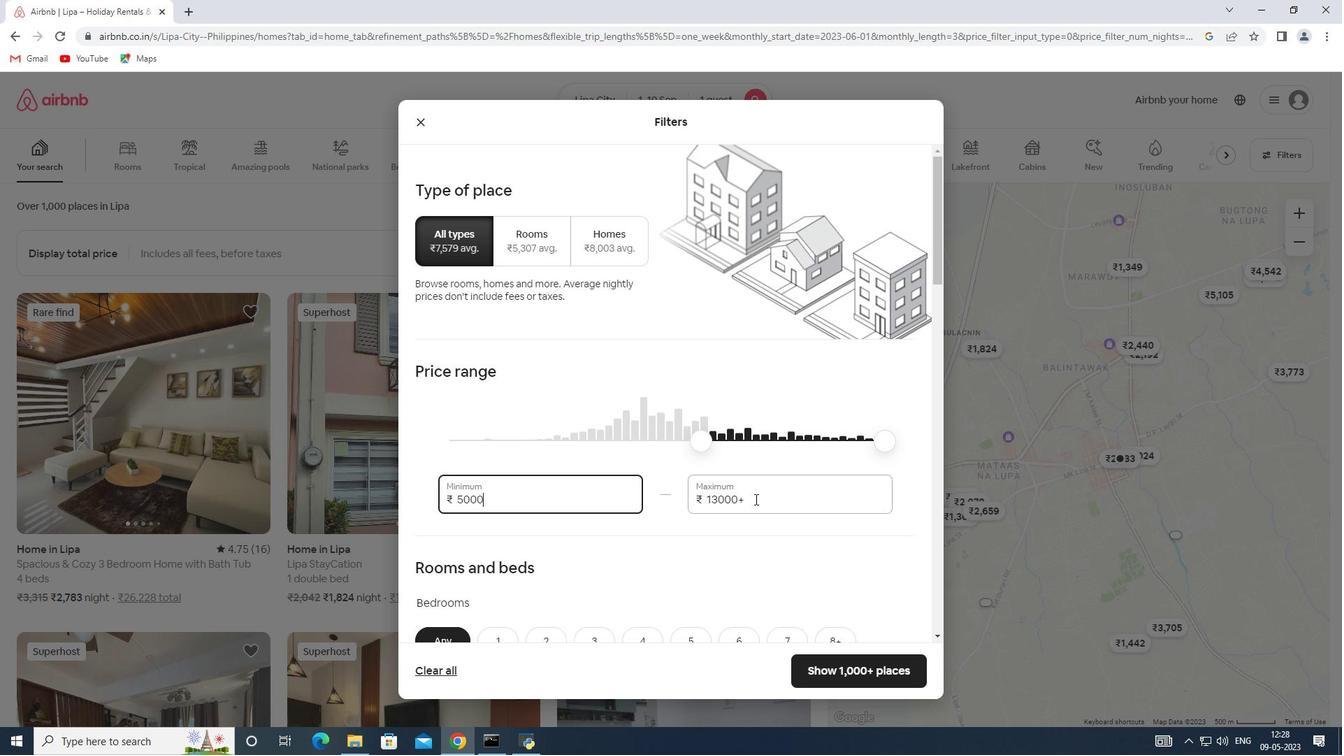 
Action: Mouse moved to (679, 494)
Screenshot: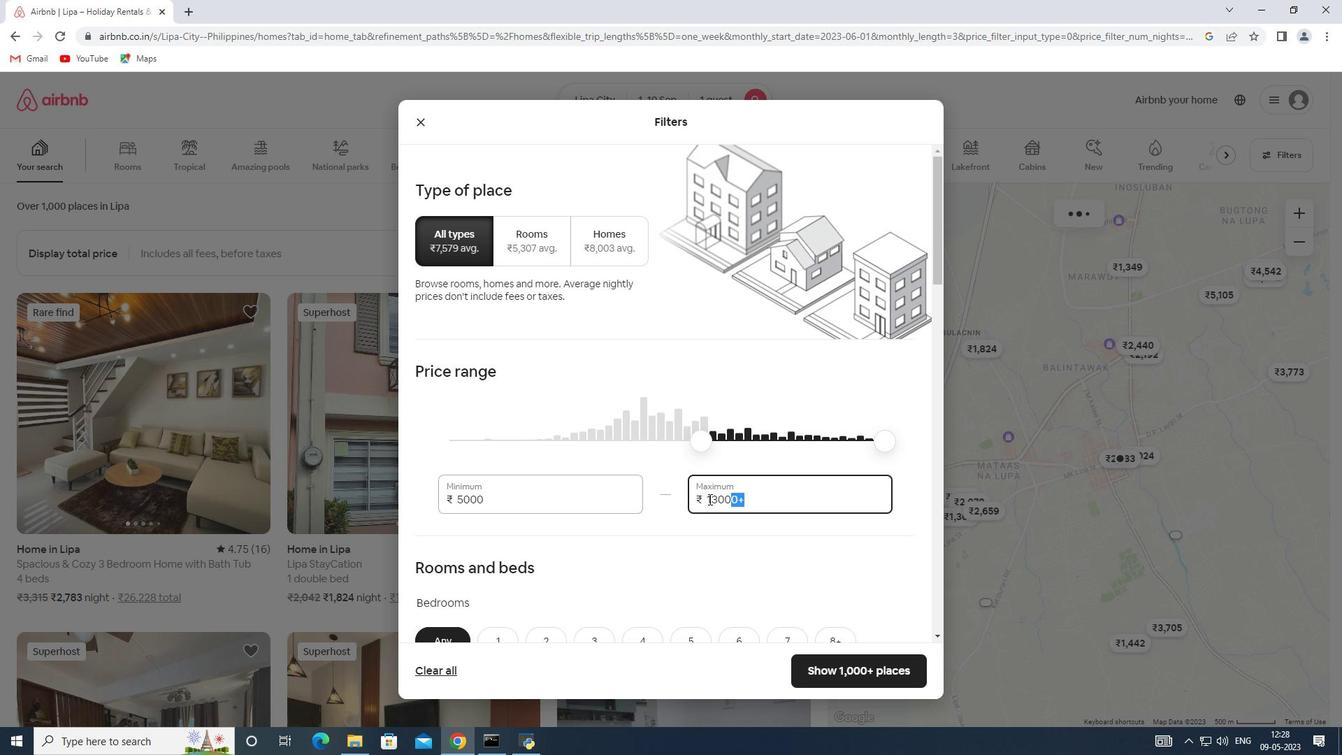 
Action: Key pressed 16000
Screenshot: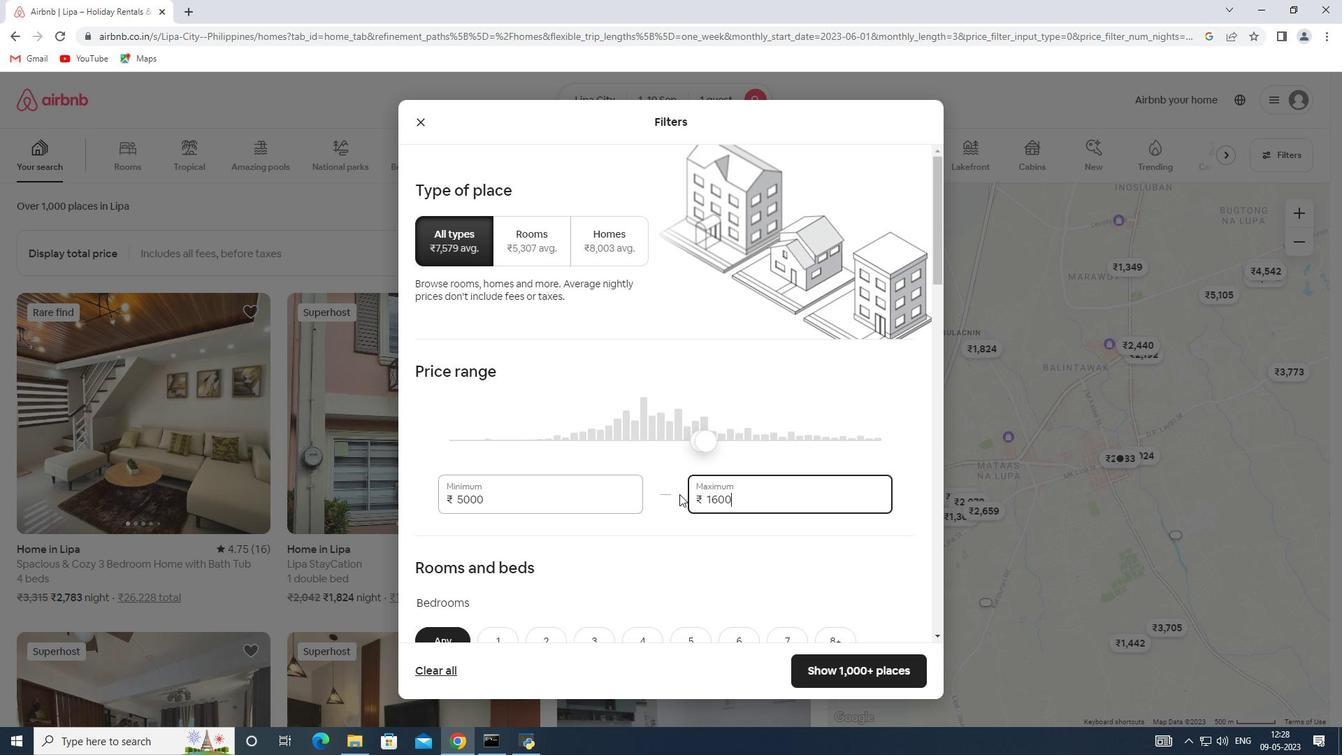 
Action: Mouse scrolled (679, 493) with delta (0, 0)
Screenshot: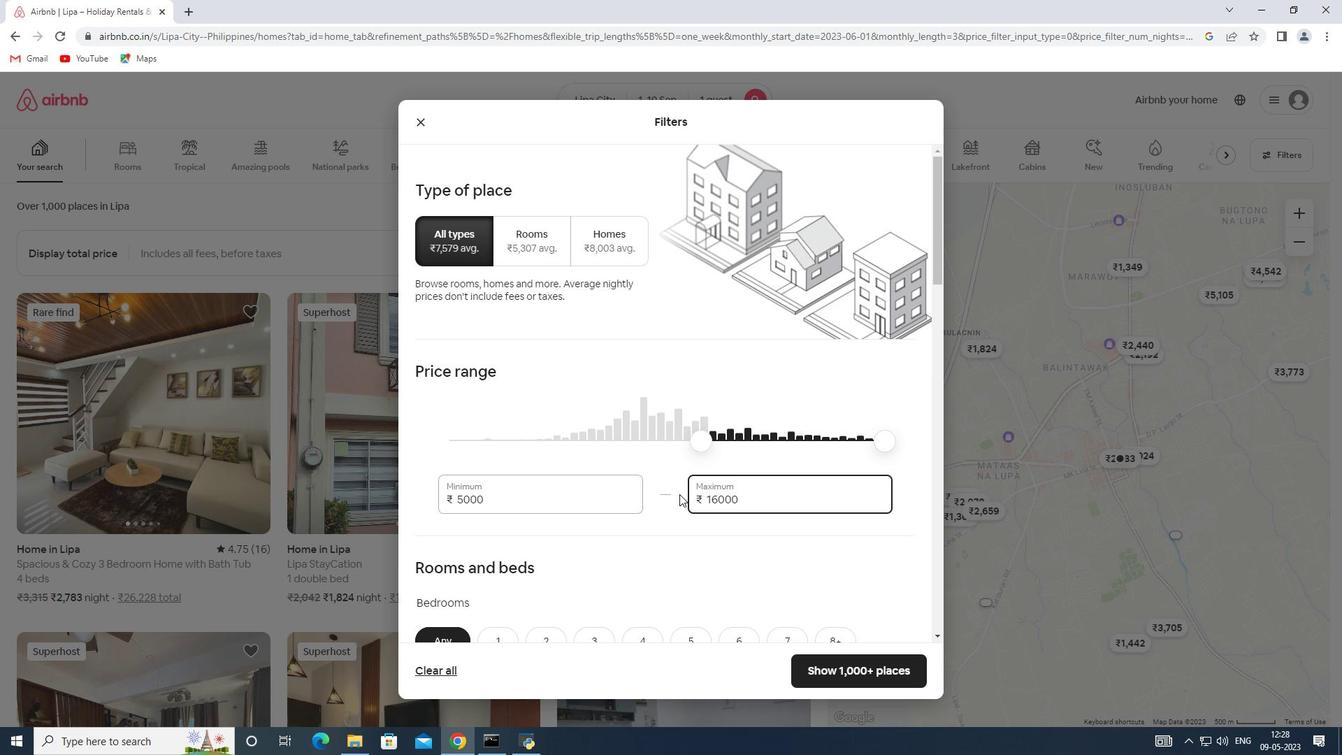 
Action: Mouse scrolled (679, 493) with delta (0, 0)
Screenshot: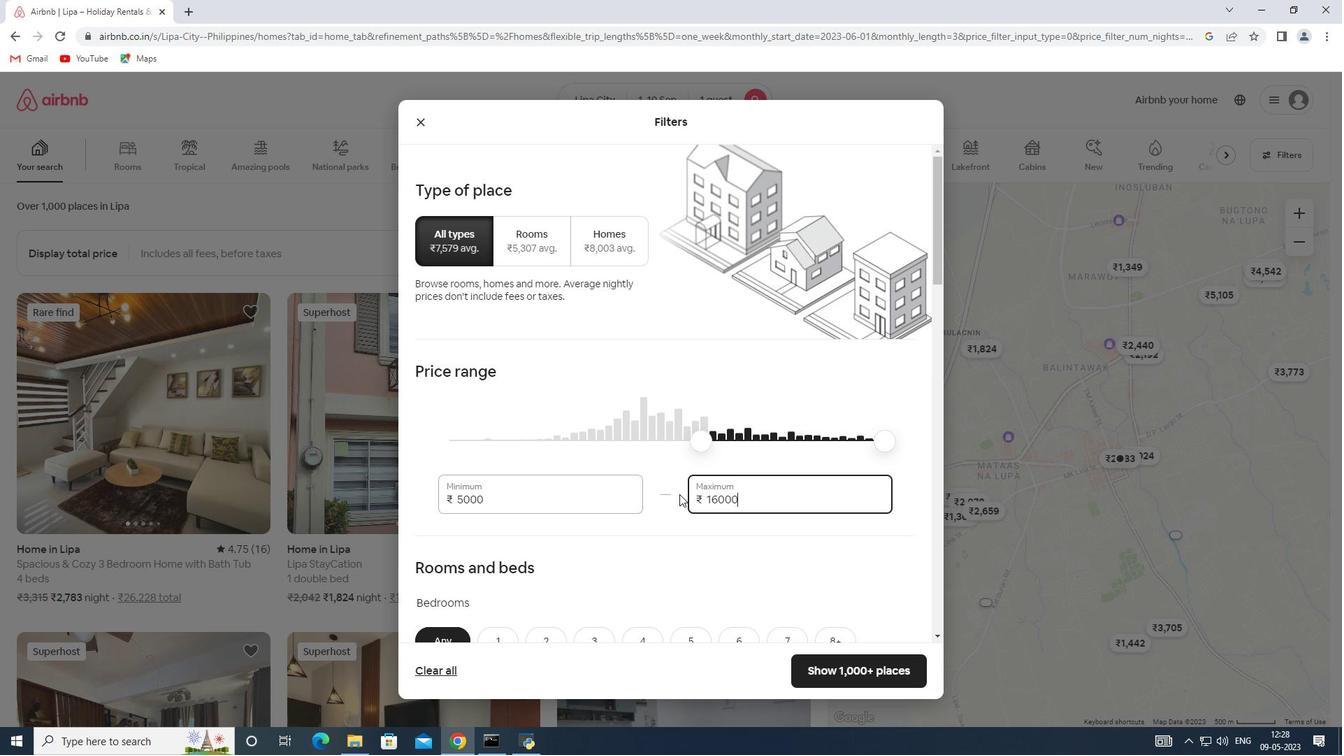 
Action: Mouse scrolled (679, 493) with delta (0, 0)
Screenshot: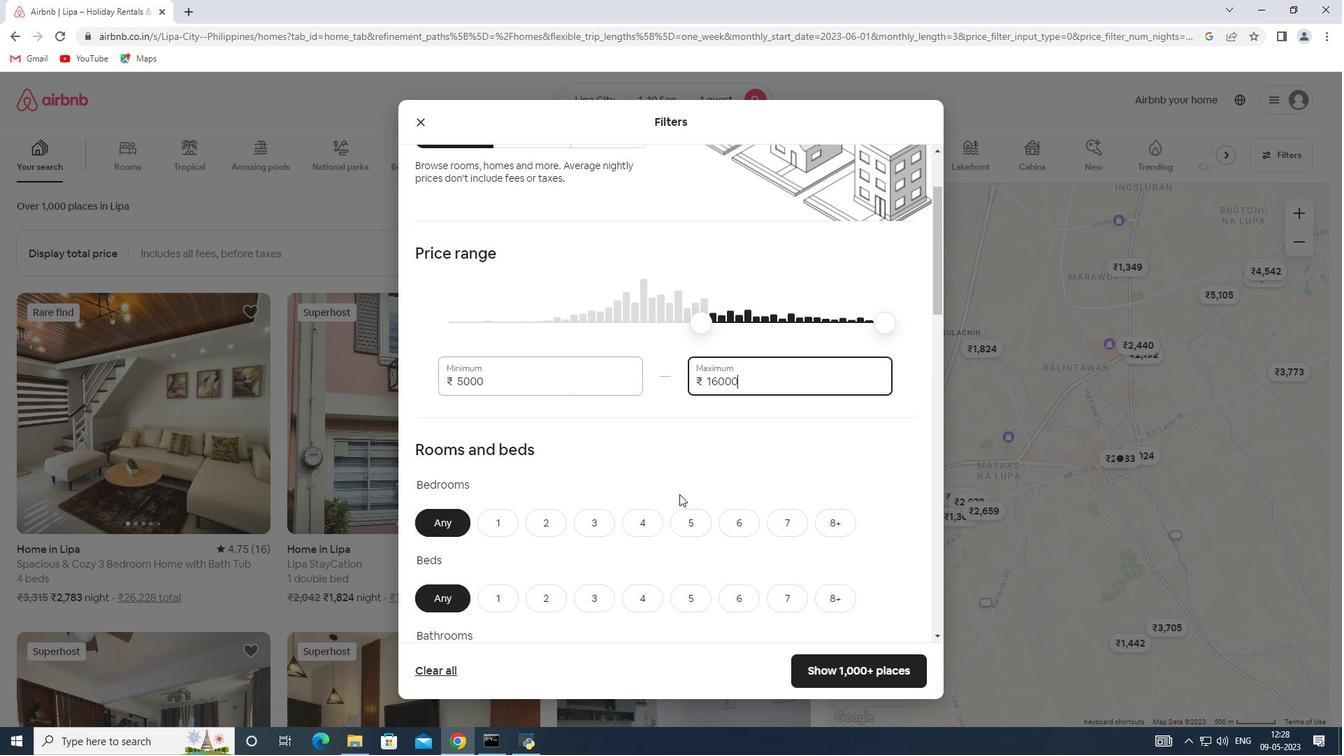 
Action: Mouse scrolled (679, 493) with delta (0, 0)
Screenshot: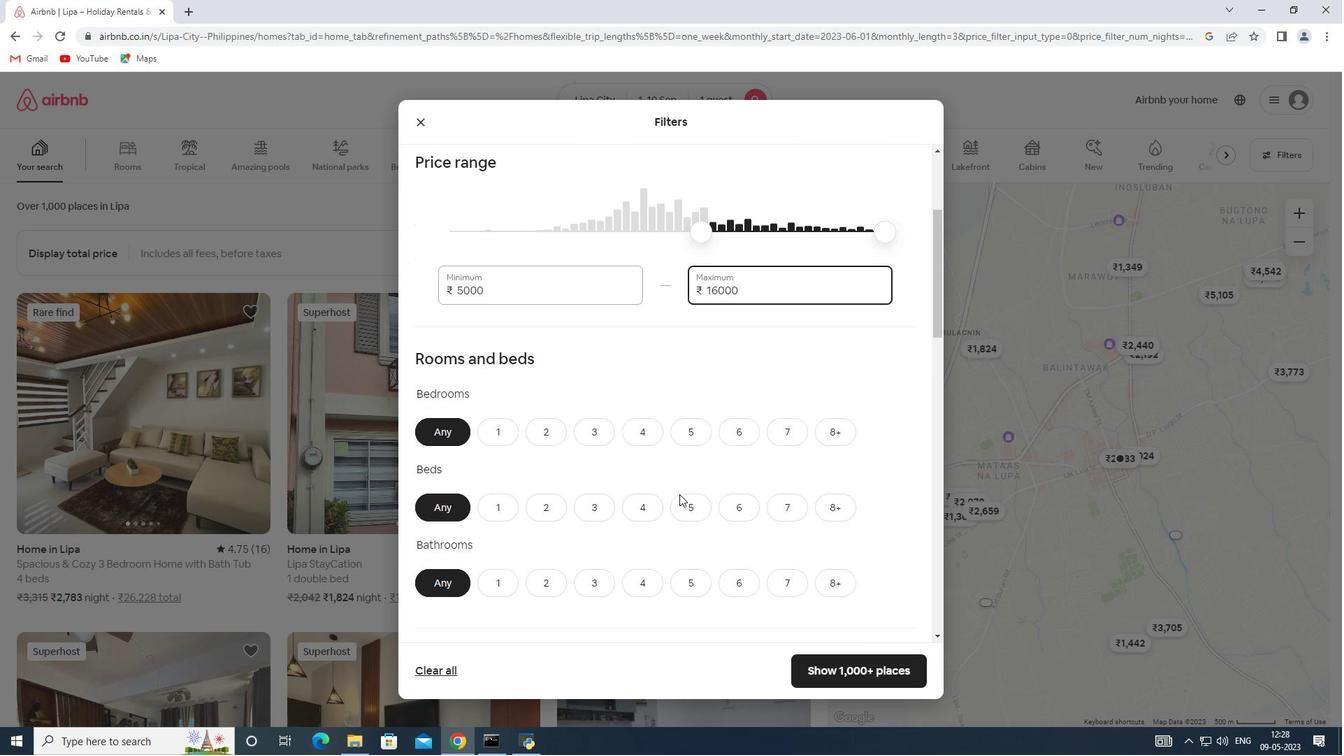 
Action: Mouse scrolled (679, 493) with delta (0, 0)
Screenshot: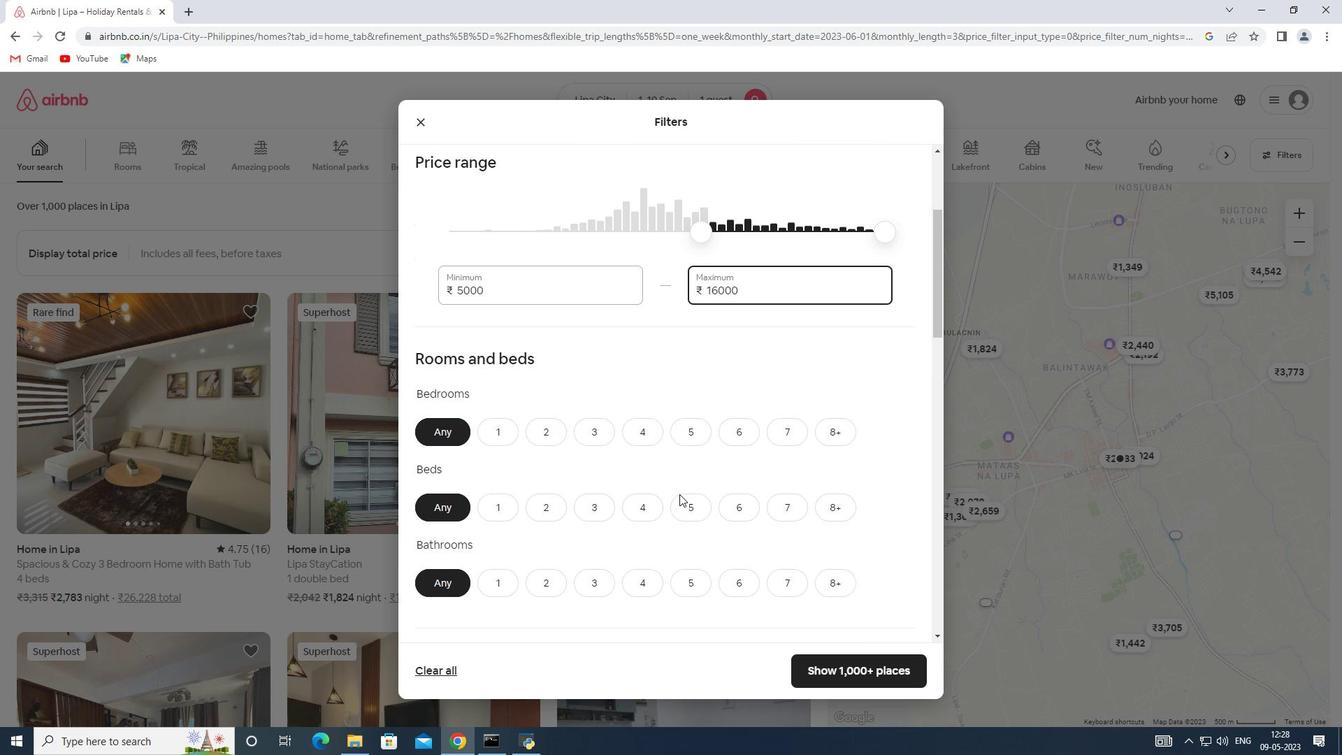 
Action: Mouse moved to (504, 302)
Screenshot: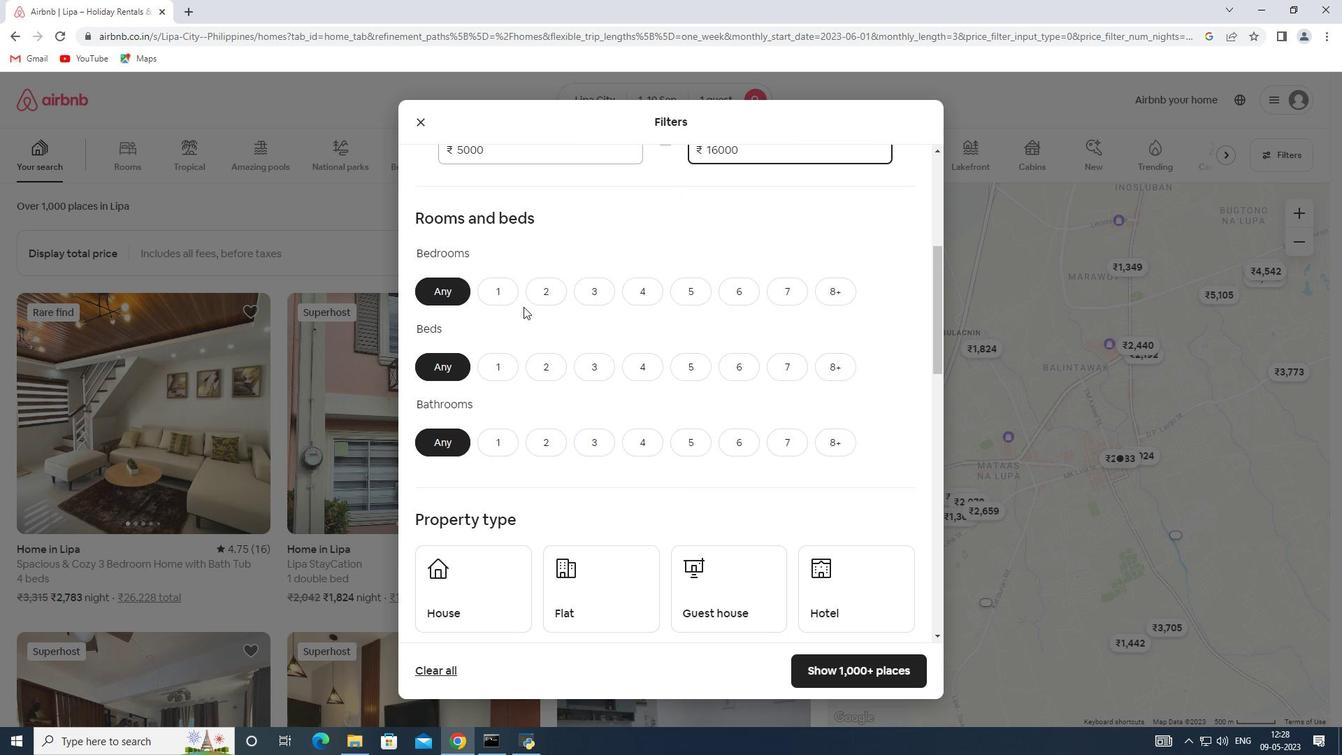 
Action: Mouse pressed left at (504, 302)
Screenshot: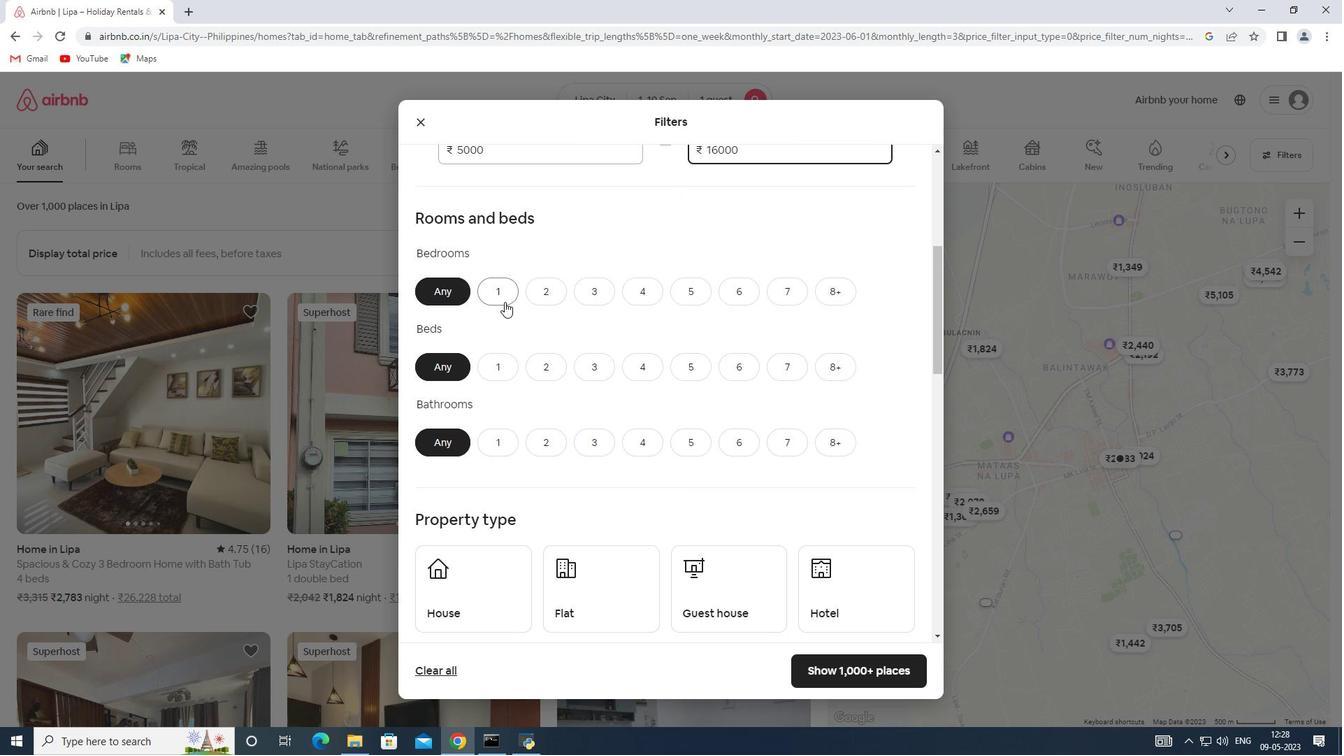 
Action: Mouse moved to (495, 369)
Screenshot: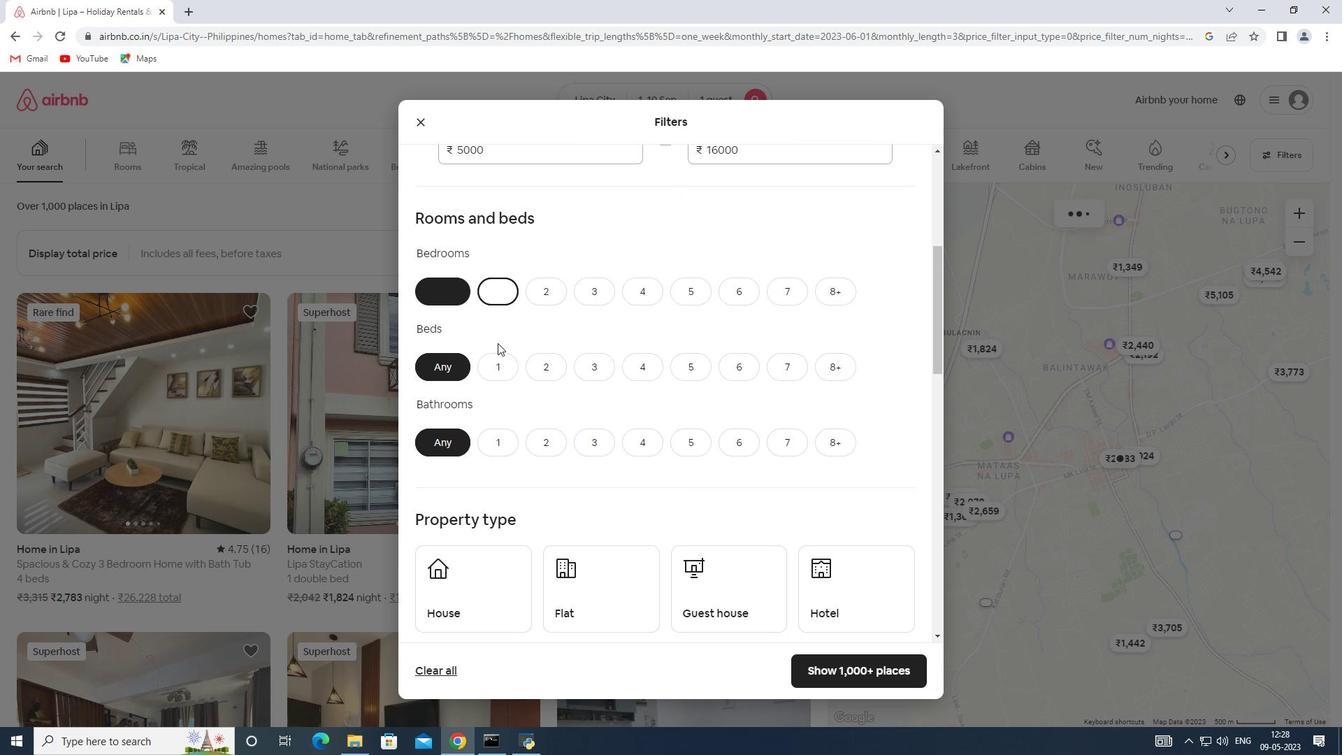 
Action: Mouse pressed left at (495, 369)
Screenshot: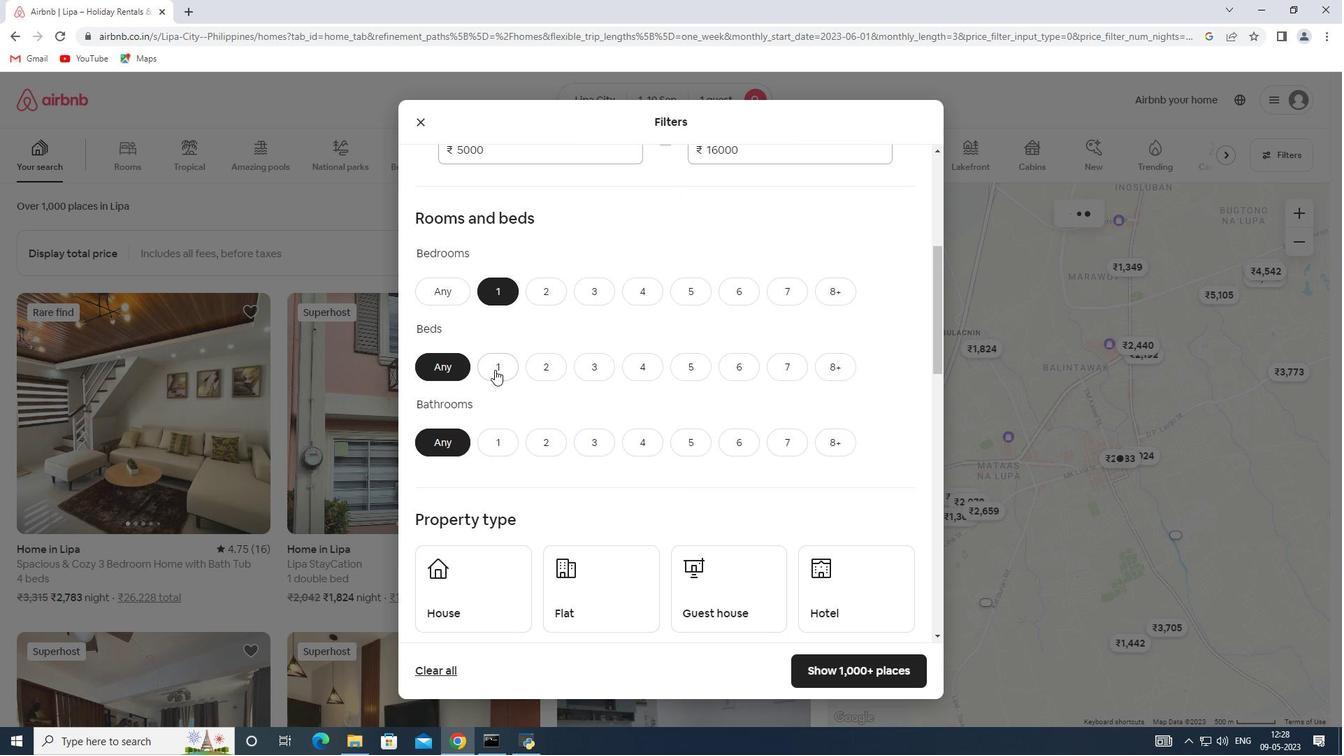 
Action: Mouse moved to (501, 447)
Screenshot: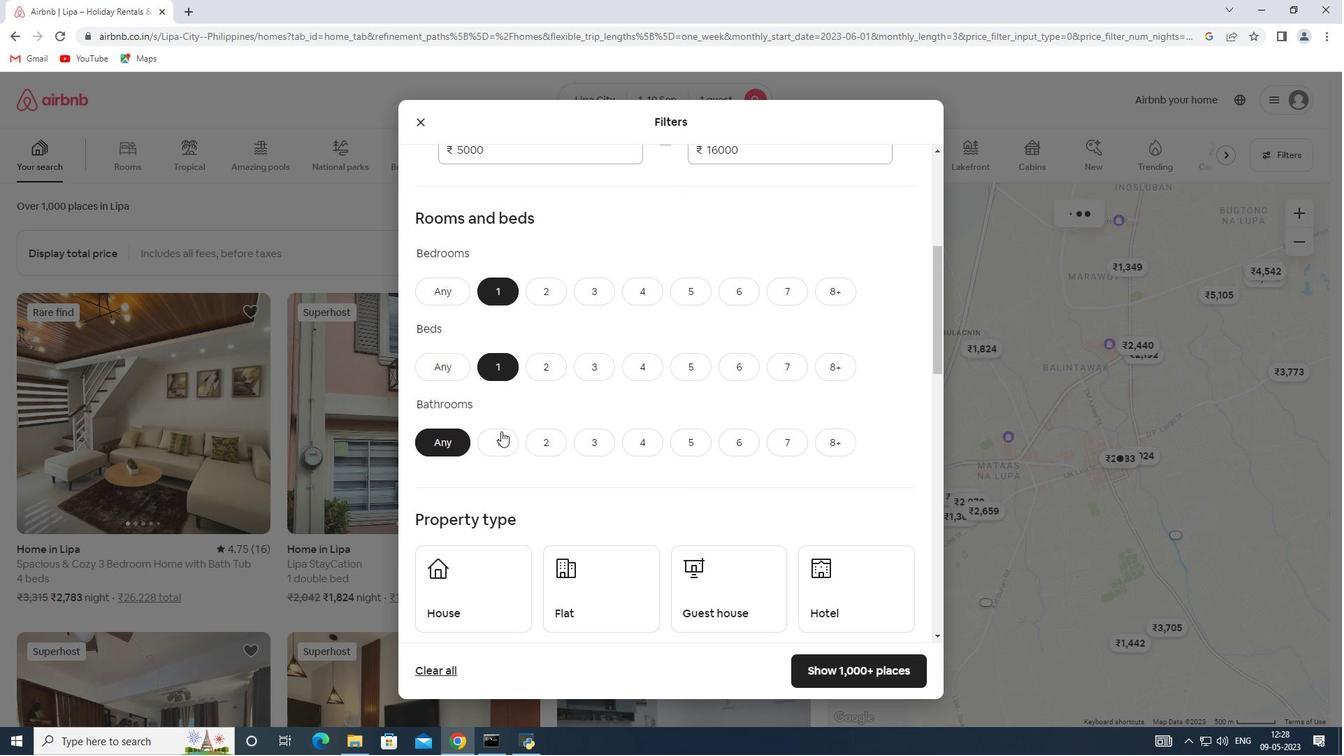 
Action: Mouse pressed left at (501, 447)
Screenshot: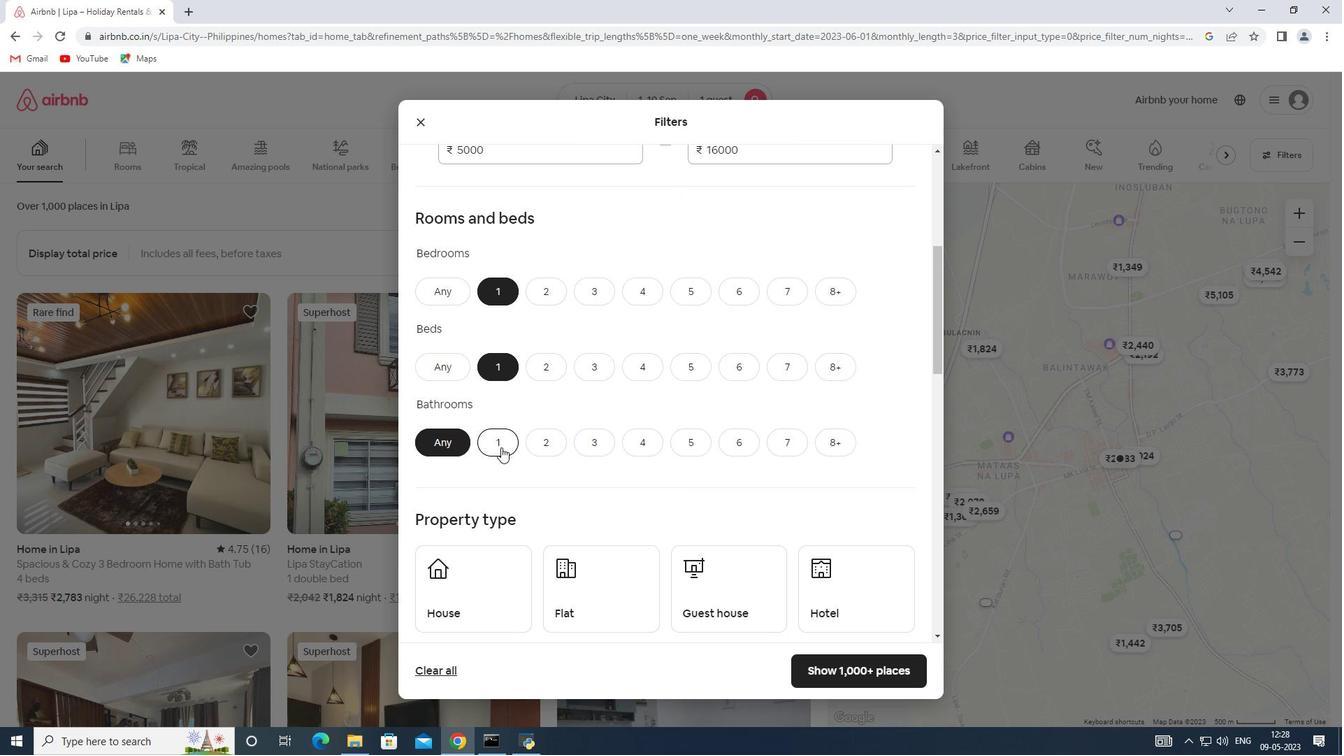 
Action: Mouse scrolled (501, 446) with delta (0, 0)
Screenshot: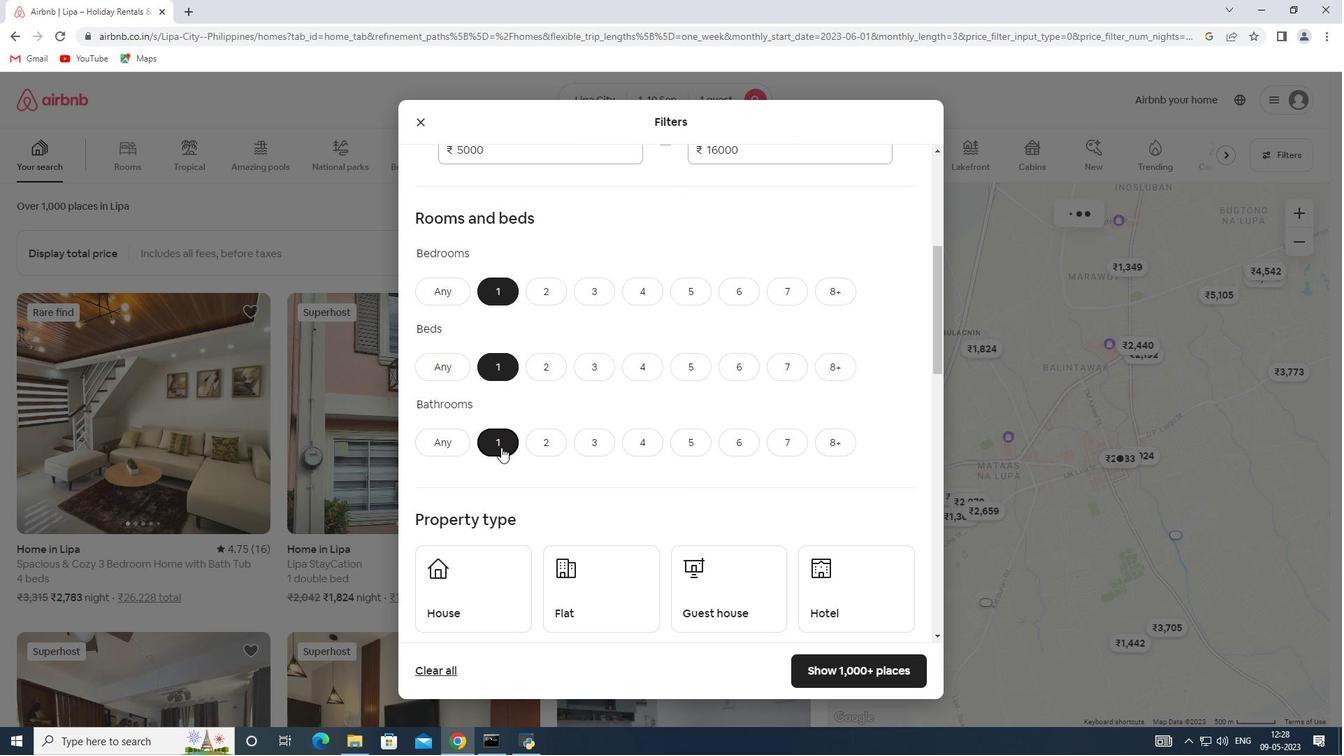 
Action: Mouse scrolled (501, 446) with delta (0, 0)
Screenshot: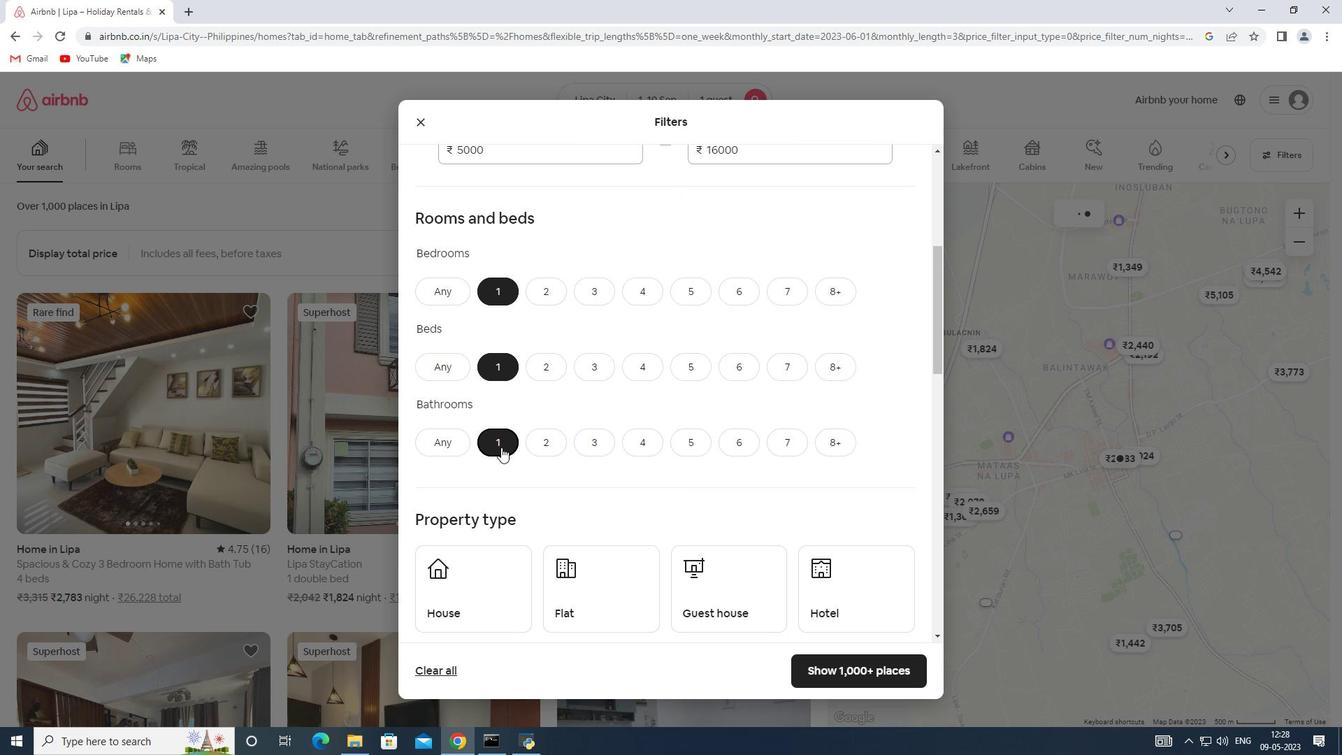 
Action: Mouse moved to (475, 466)
Screenshot: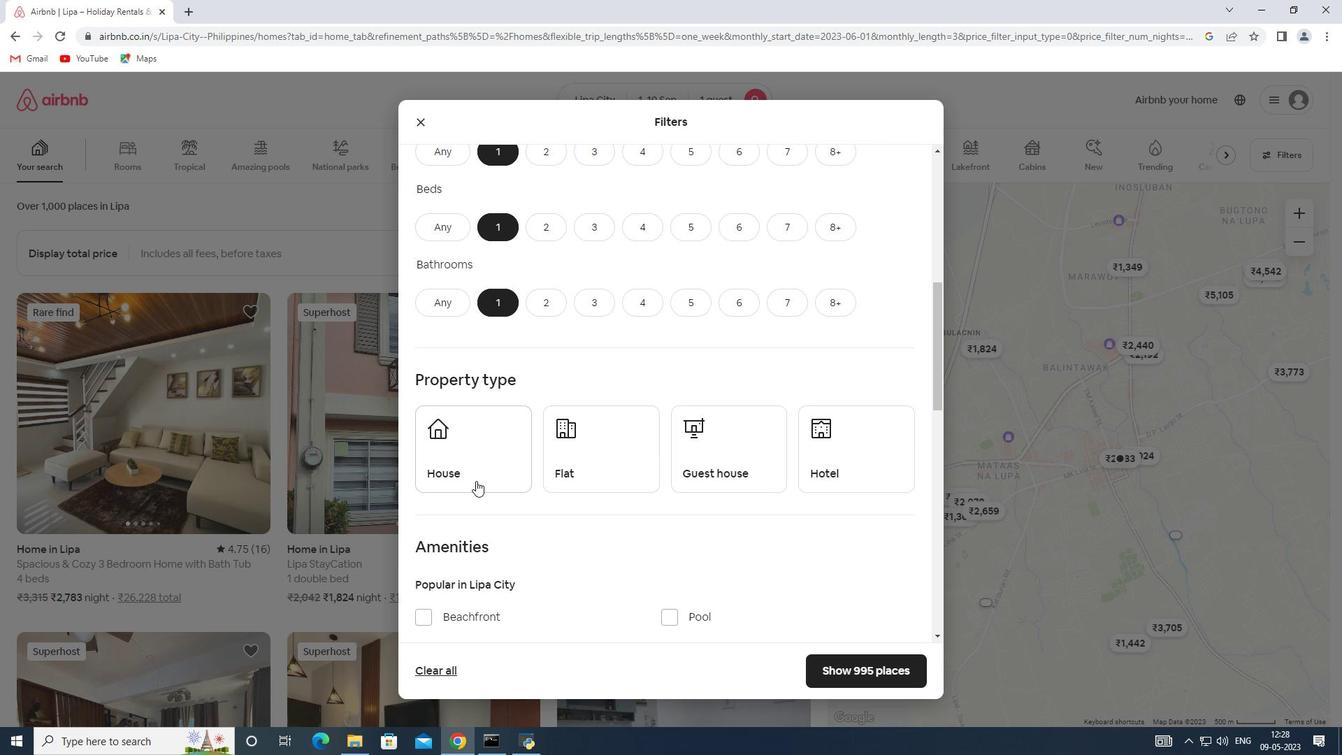 
Action: Mouse pressed left at (475, 466)
Screenshot: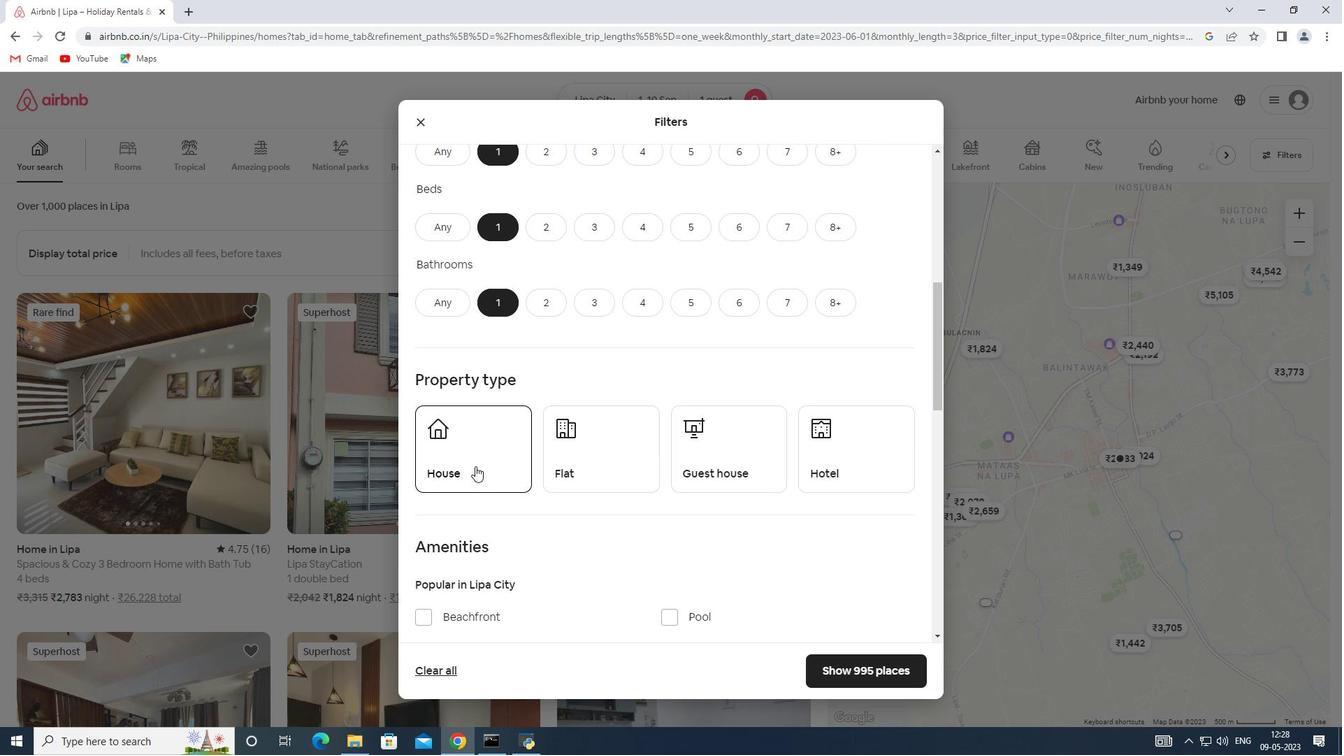 
Action: Mouse moved to (570, 456)
Screenshot: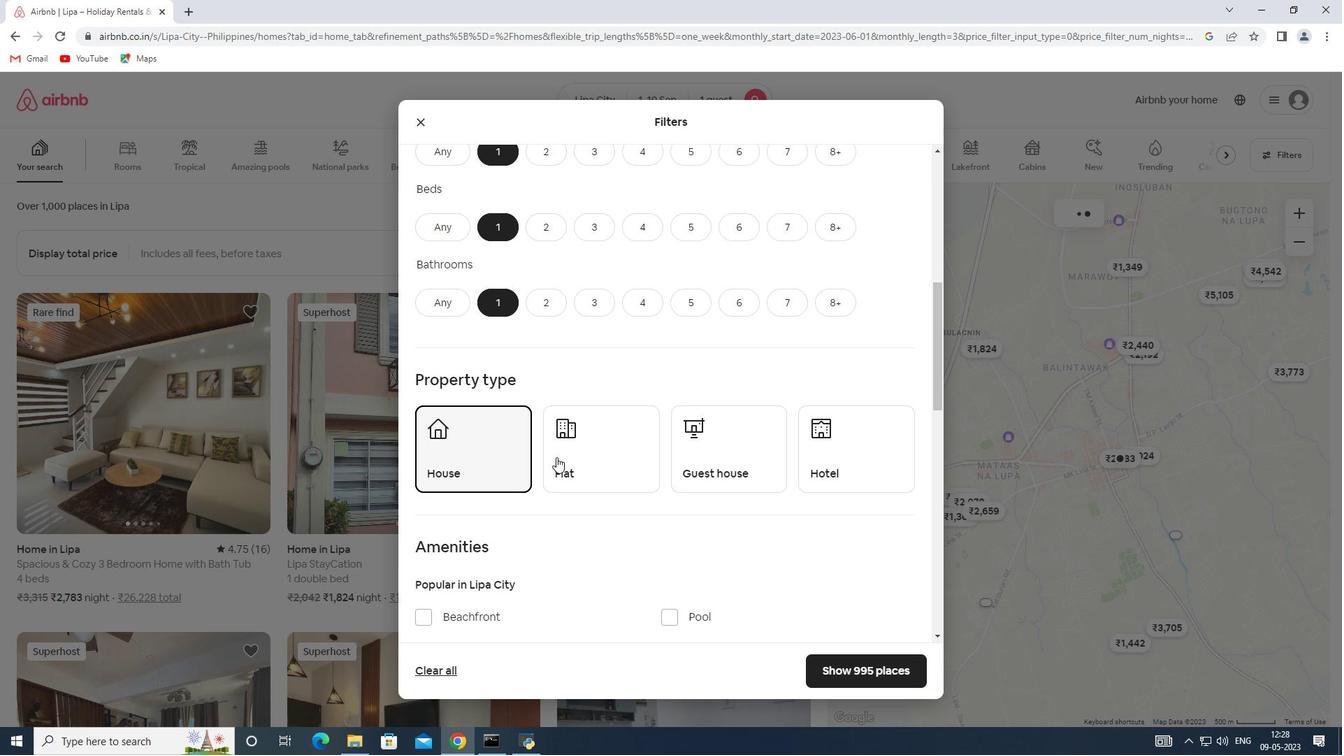 
Action: Mouse pressed left at (570, 456)
Screenshot: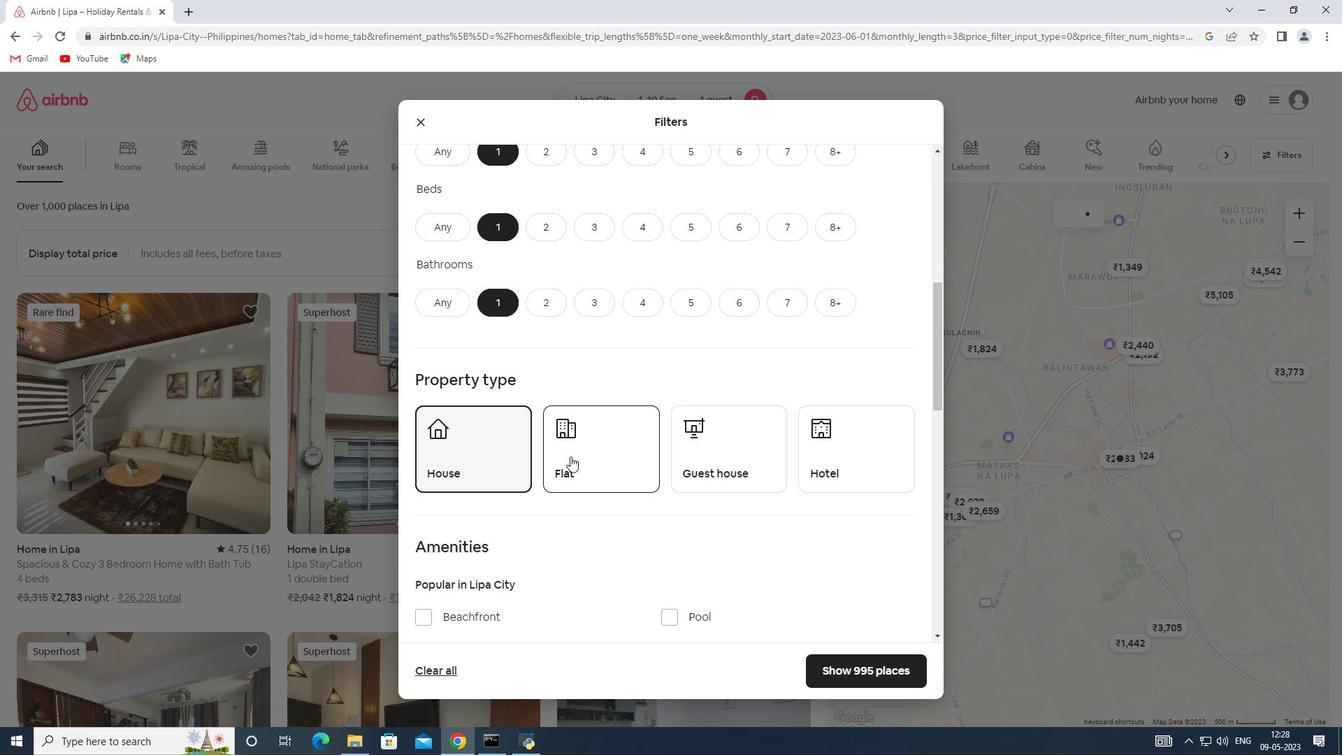 
Action: Mouse moved to (674, 453)
Screenshot: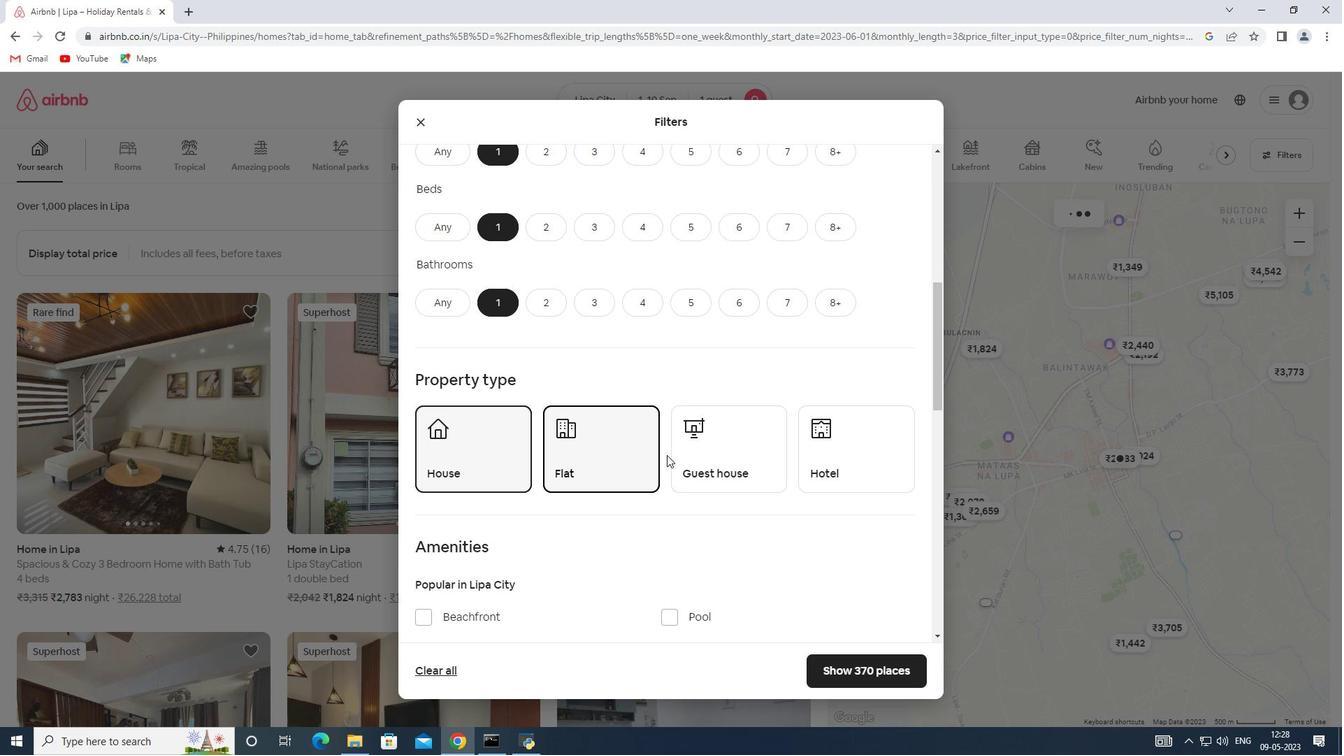 
Action: Mouse pressed left at (674, 453)
Screenshot: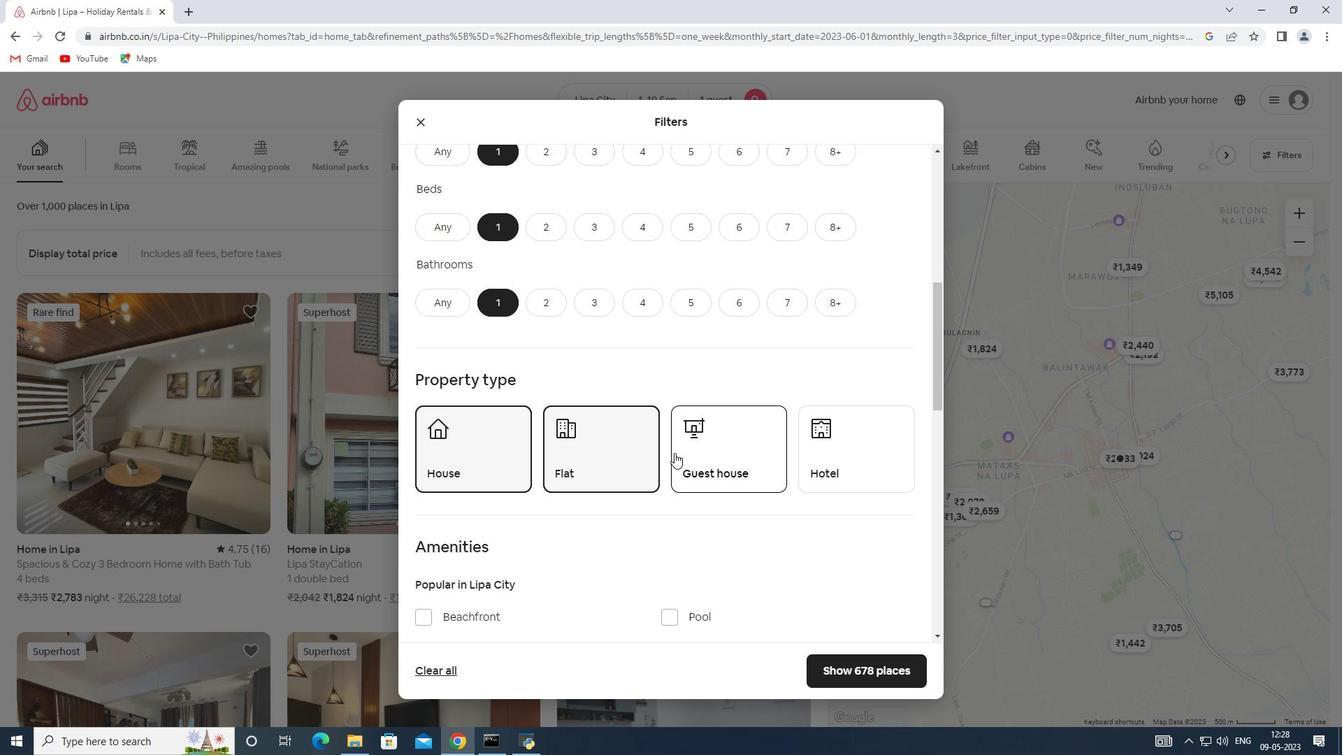
Action: Mouse moved to (830, 457)
Screenshot: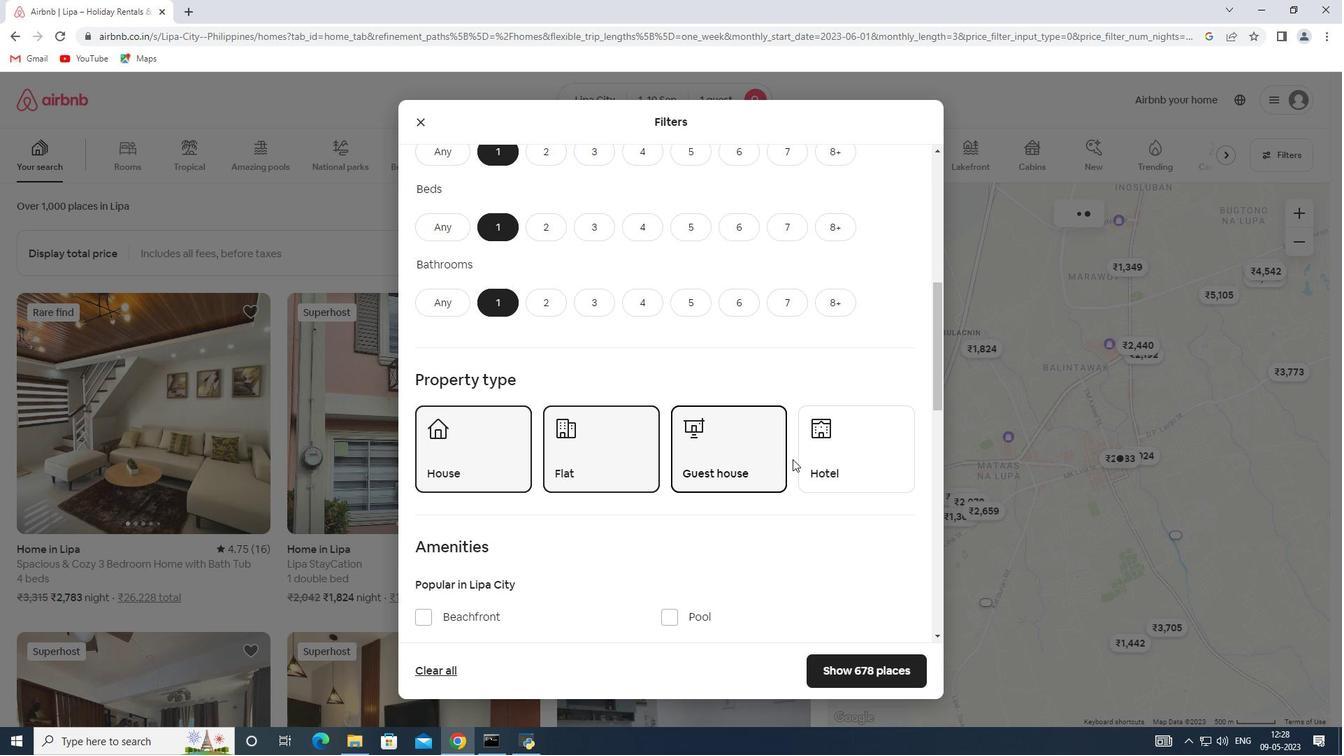 
Action: Mouse pressed left at (830, 457)
Screenshot: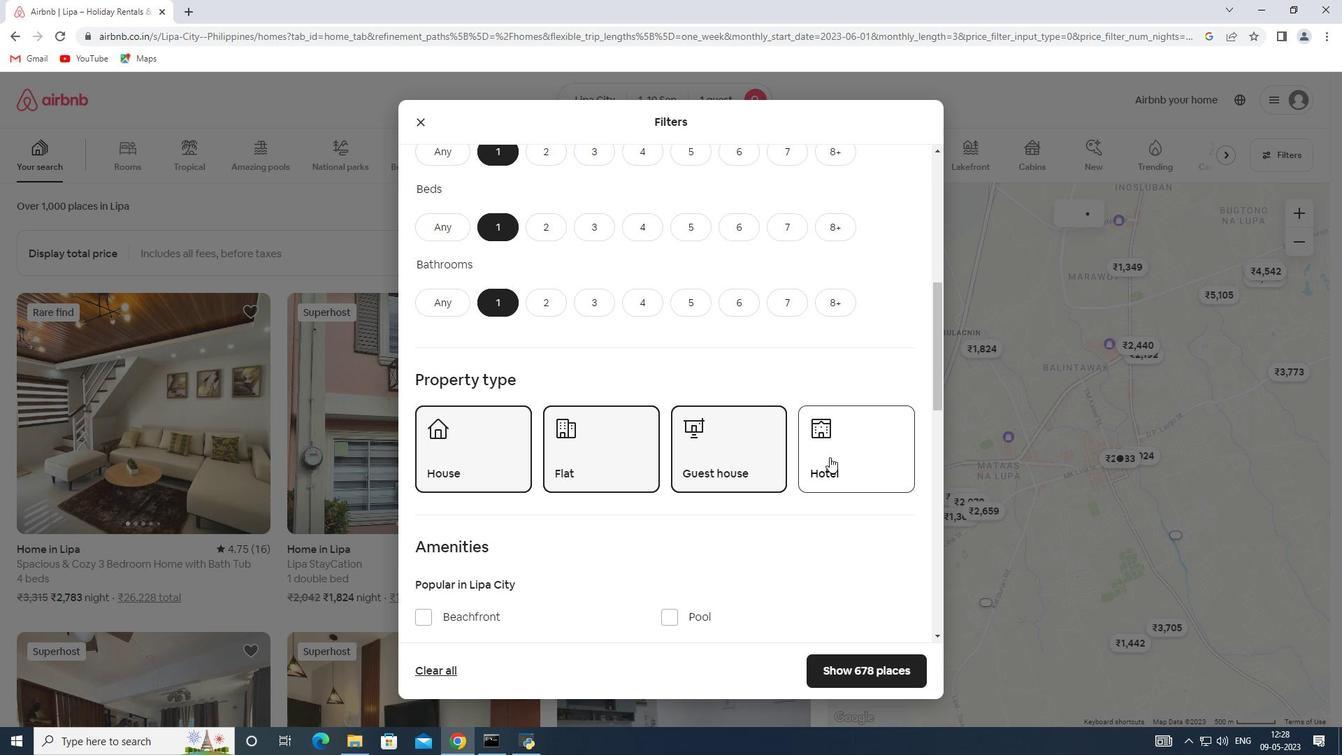 
Action: Mouse moved to (693, 442)
Screenshot: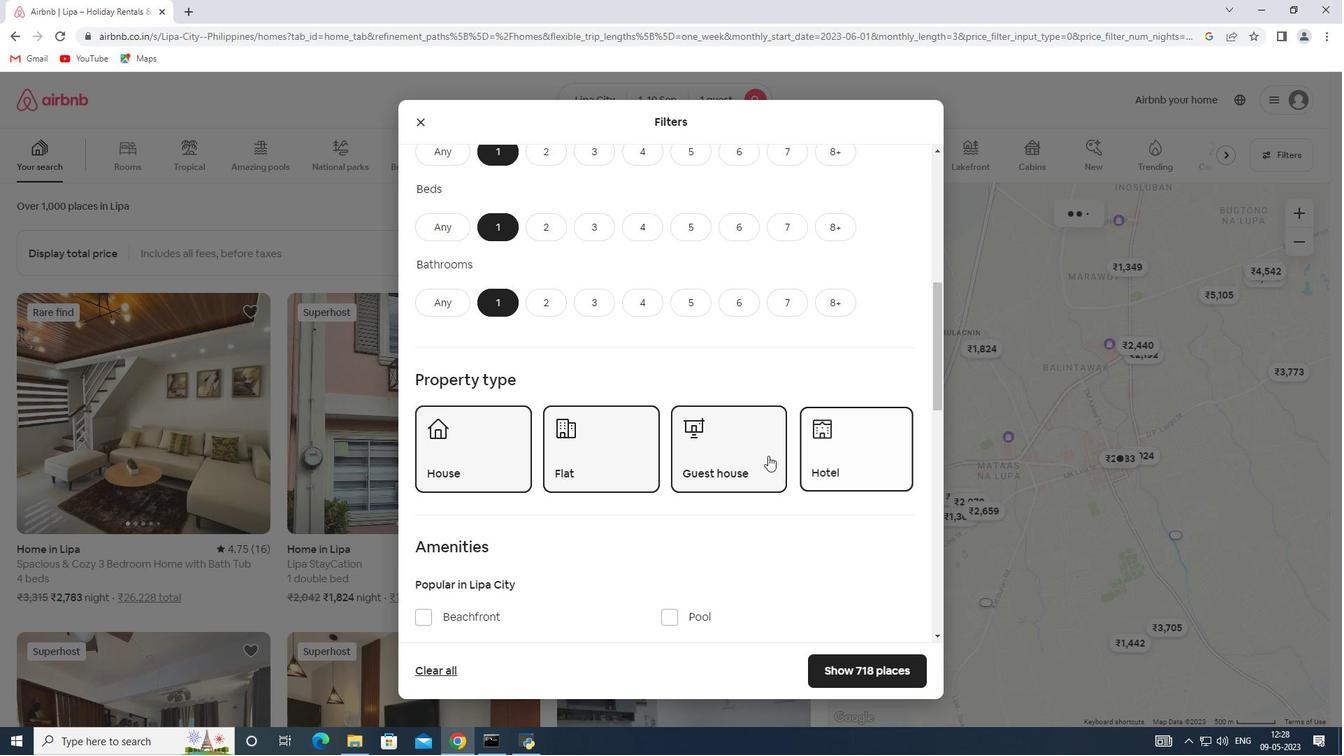 
Action: Mouse scrolled (693, 441) with delta (0, 0)
Screenshot: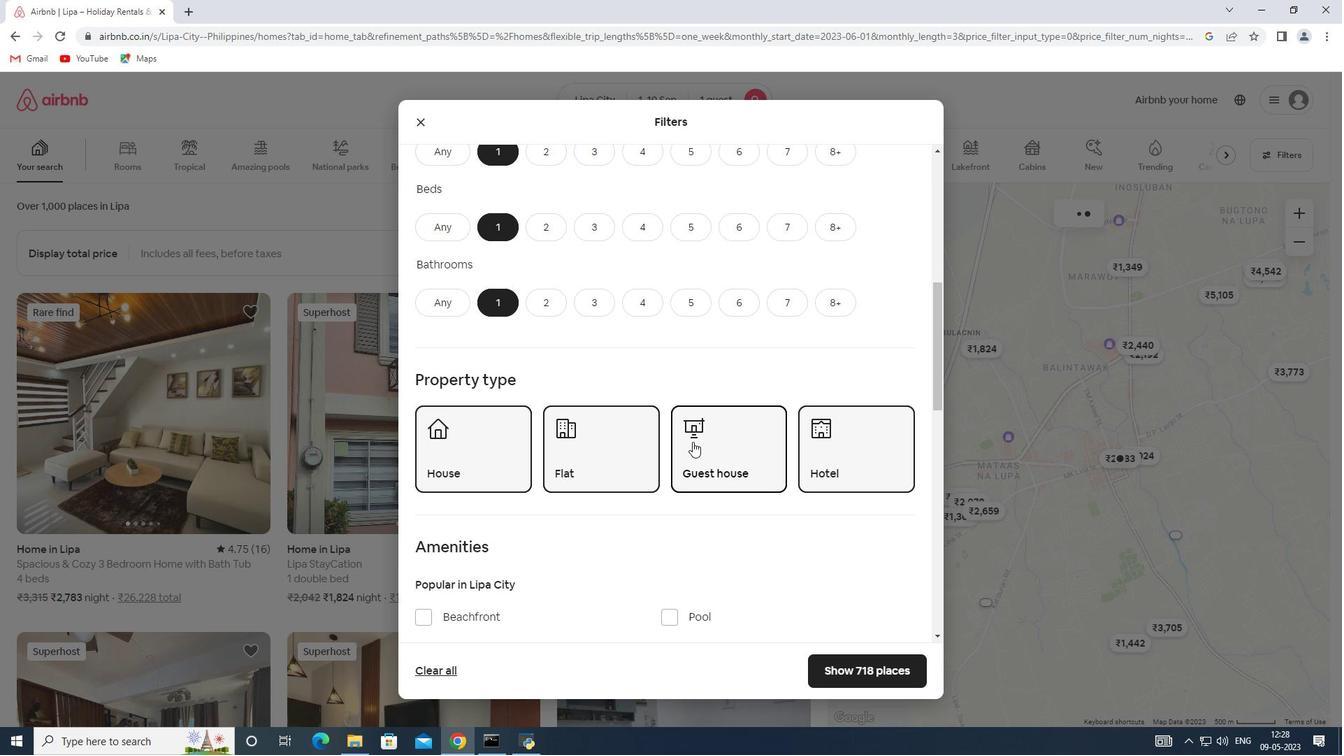 
Action: Mouse moved to (686, 428)
Screenshot: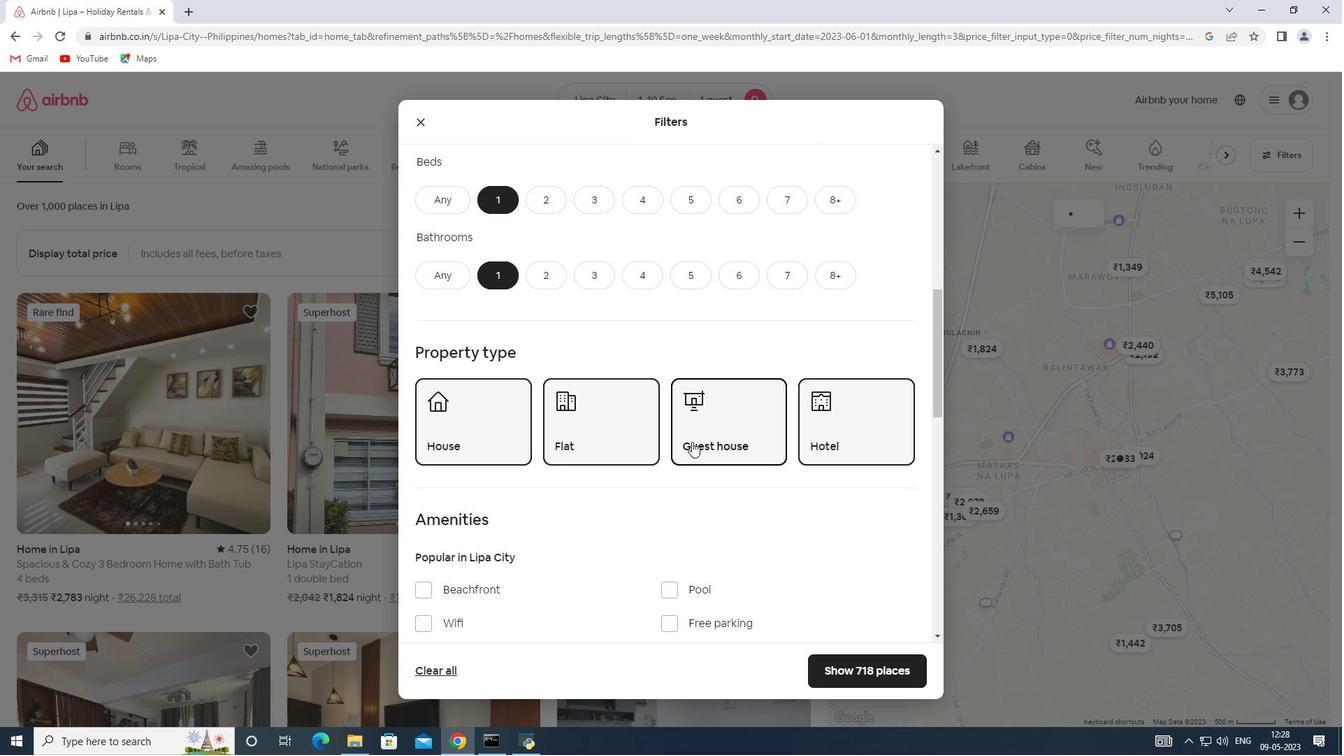
Action: Mouse scrolled (686, 427) with delta (0, 0)
Screenshot: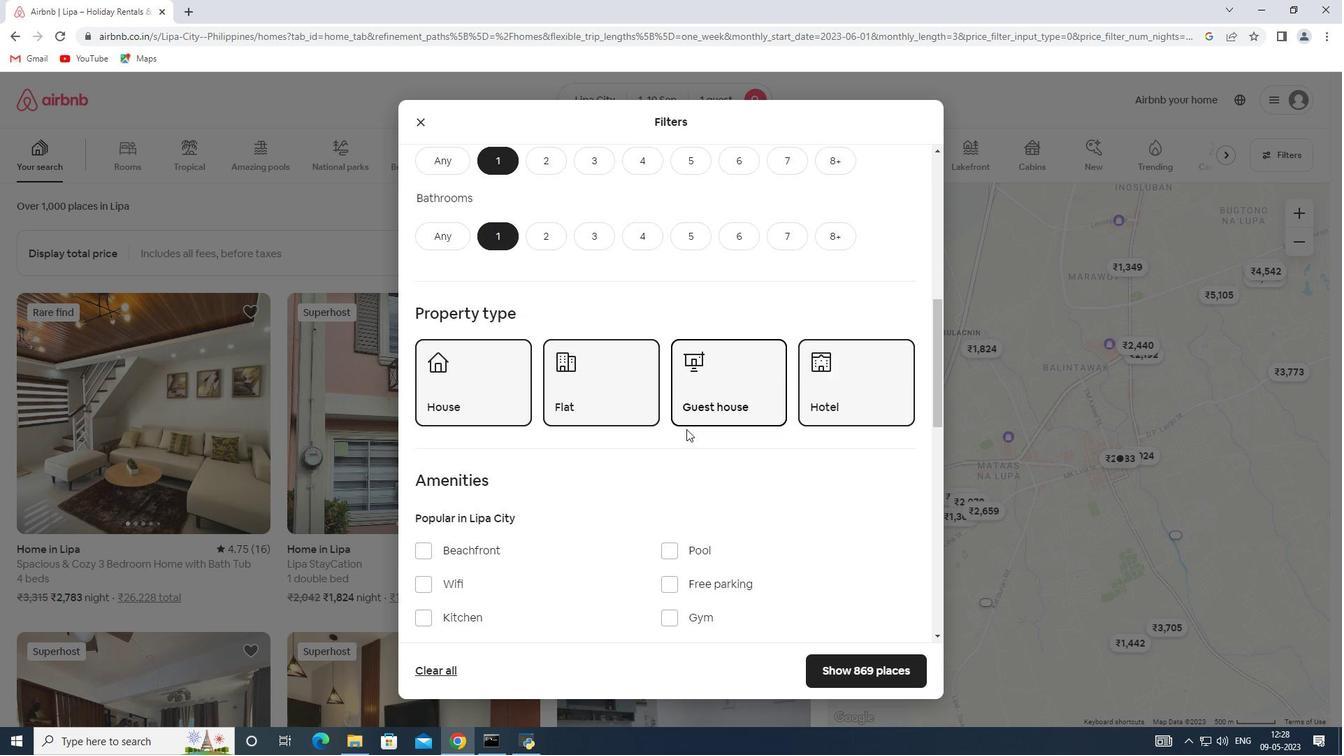 
Action: Mouse scrolled (686, 427) with delta (0, 0)
Screenshot: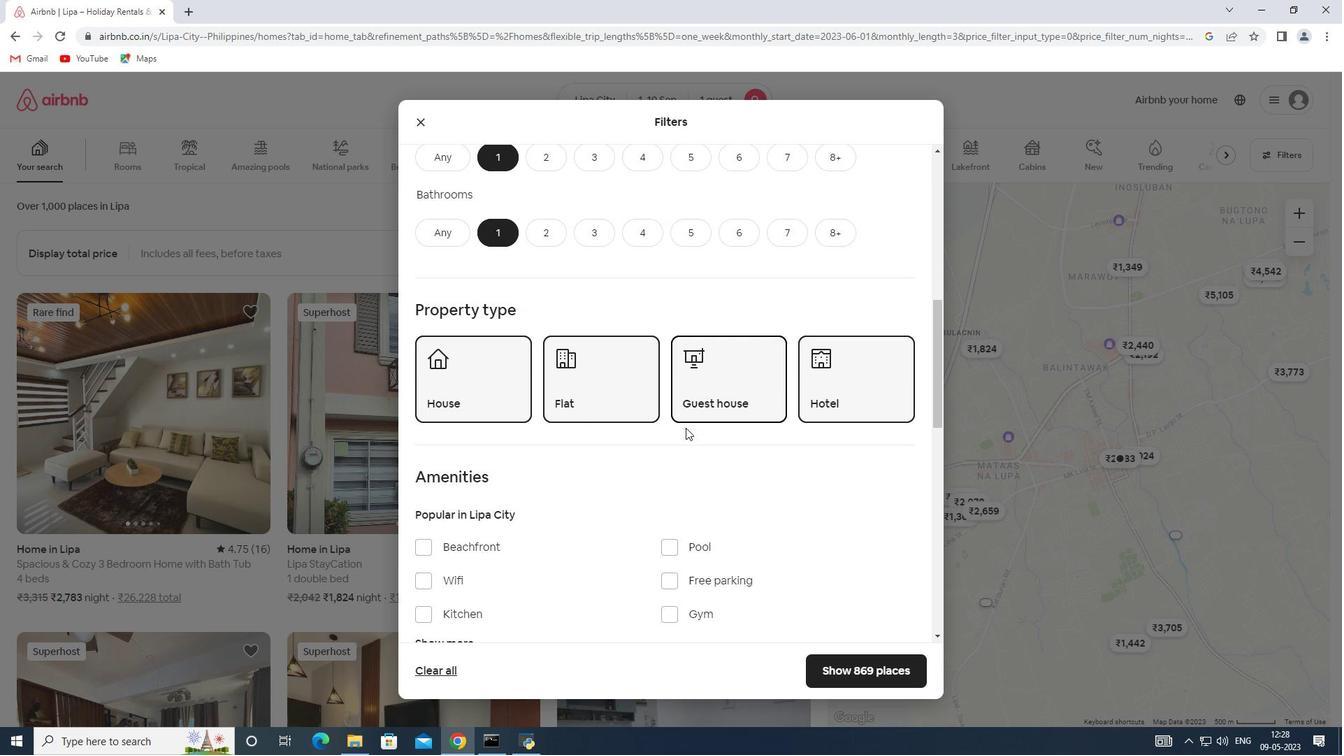 
Action: Mouse scrolled (686, 427) with delta (0, 0)
Screenshot: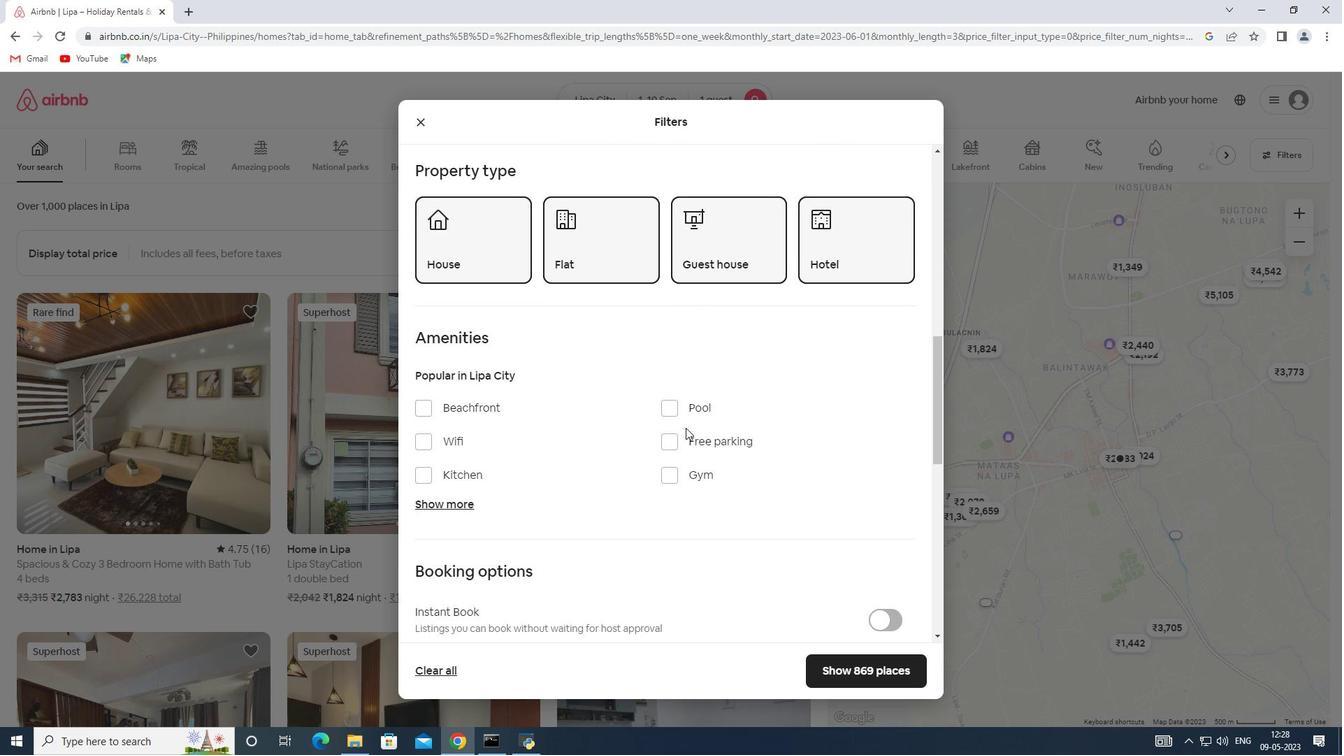 
Action: Mouse scrolled (686, 427) with delta (0, 0)
Screenshot: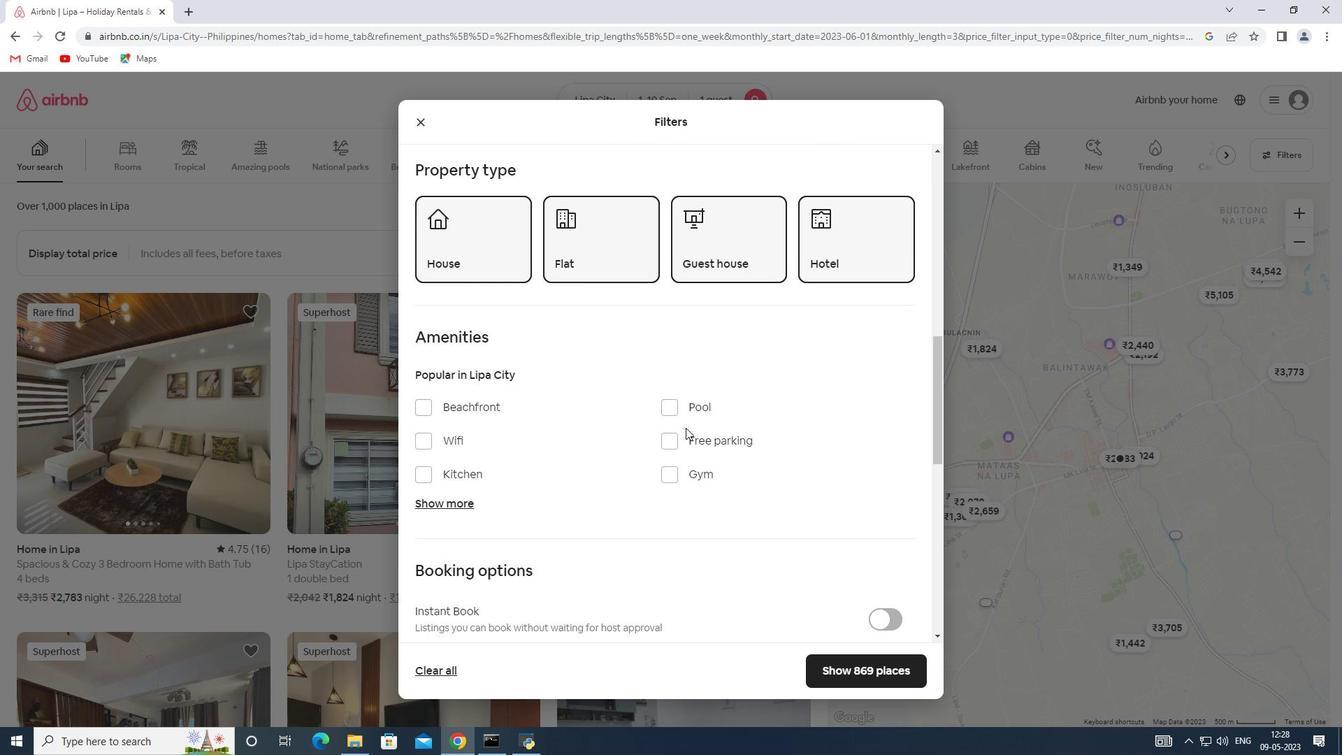 
Action: Mouse moved to (674, 404)
Screenshot: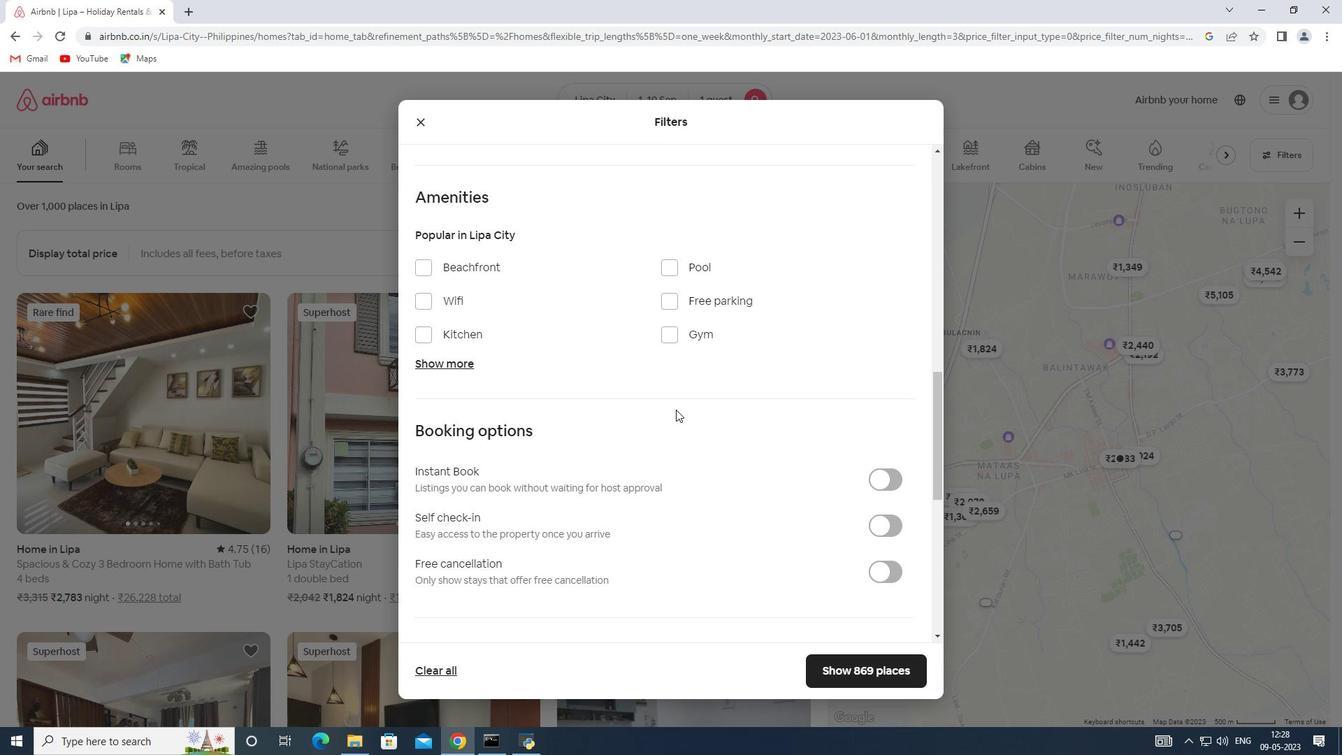 
Action: Mouse scrolled (674, 403) with delta (0, 0)
Screenshot: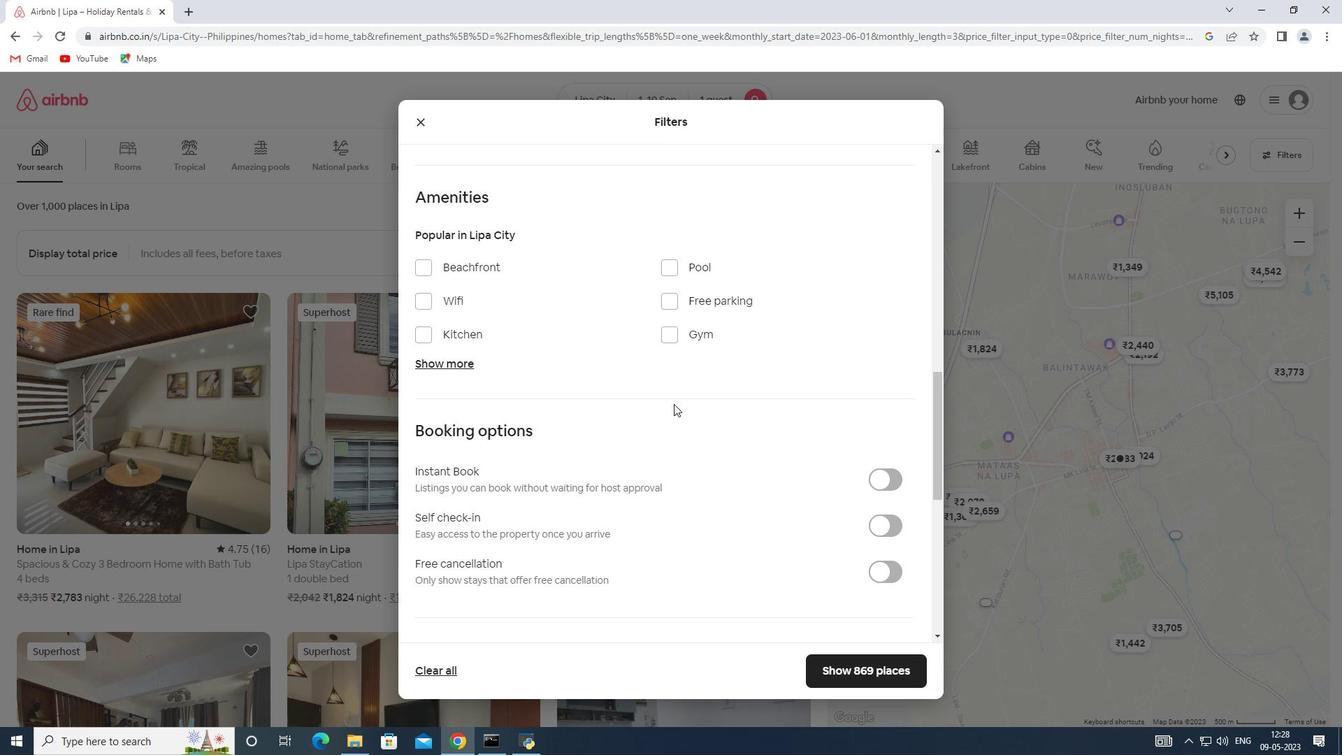 
Action: Mouse scrolled (674, 403) with delta (0, 0)
Screenshot: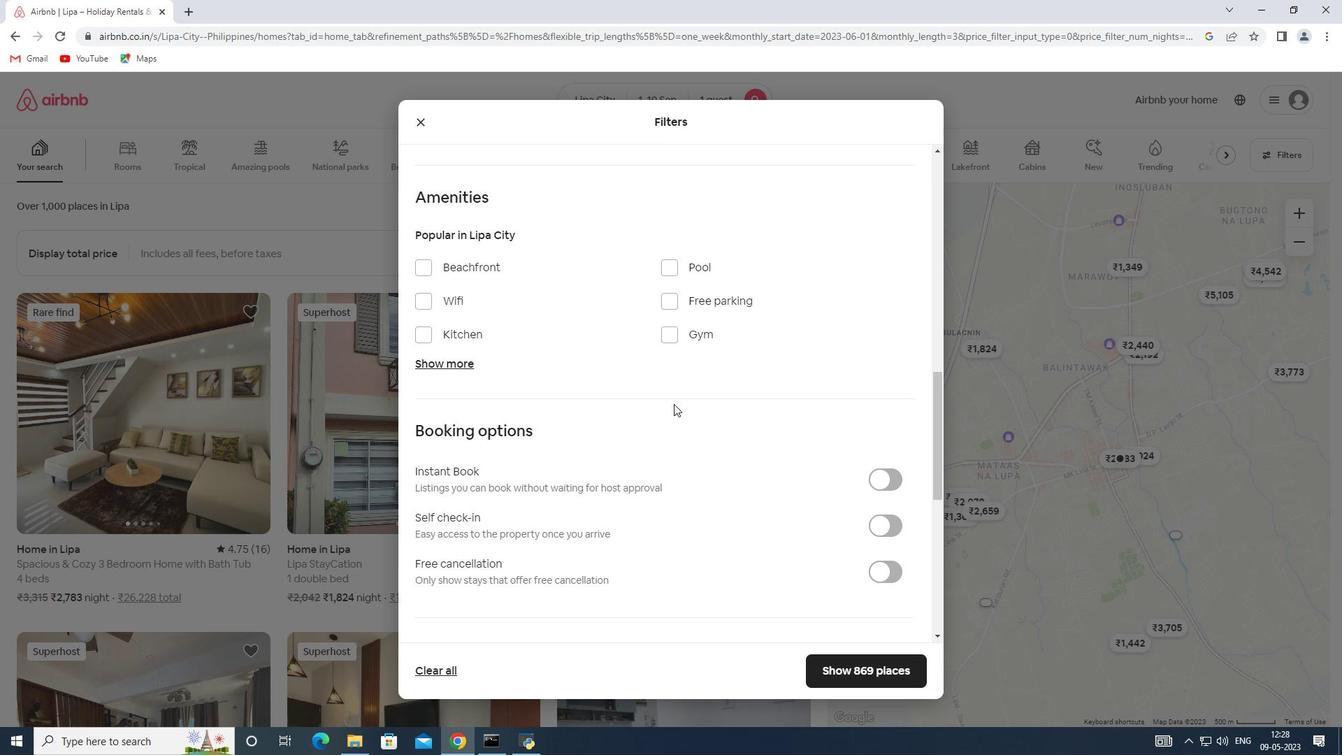 
Action: Mouse moved to (877, 395)
Screenshot: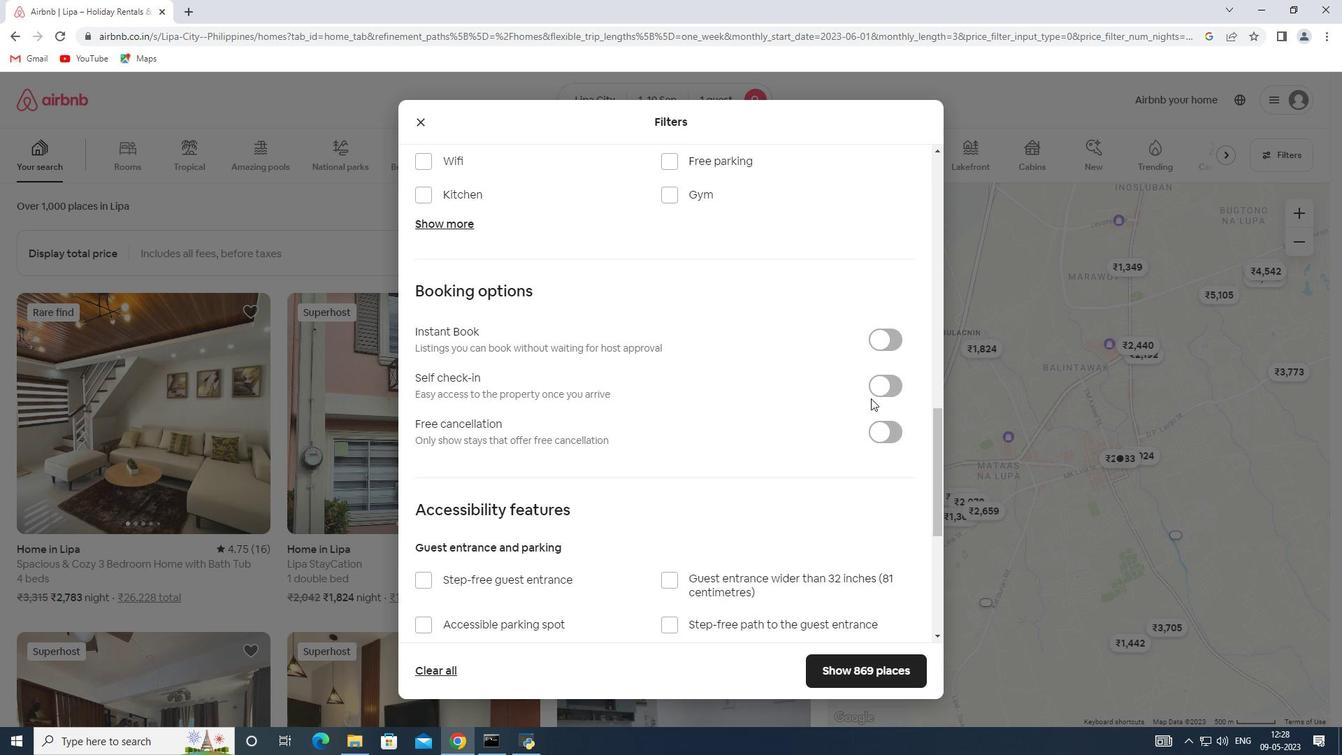 
Action: Mouse pressed left at (877, 395)
Screenshot: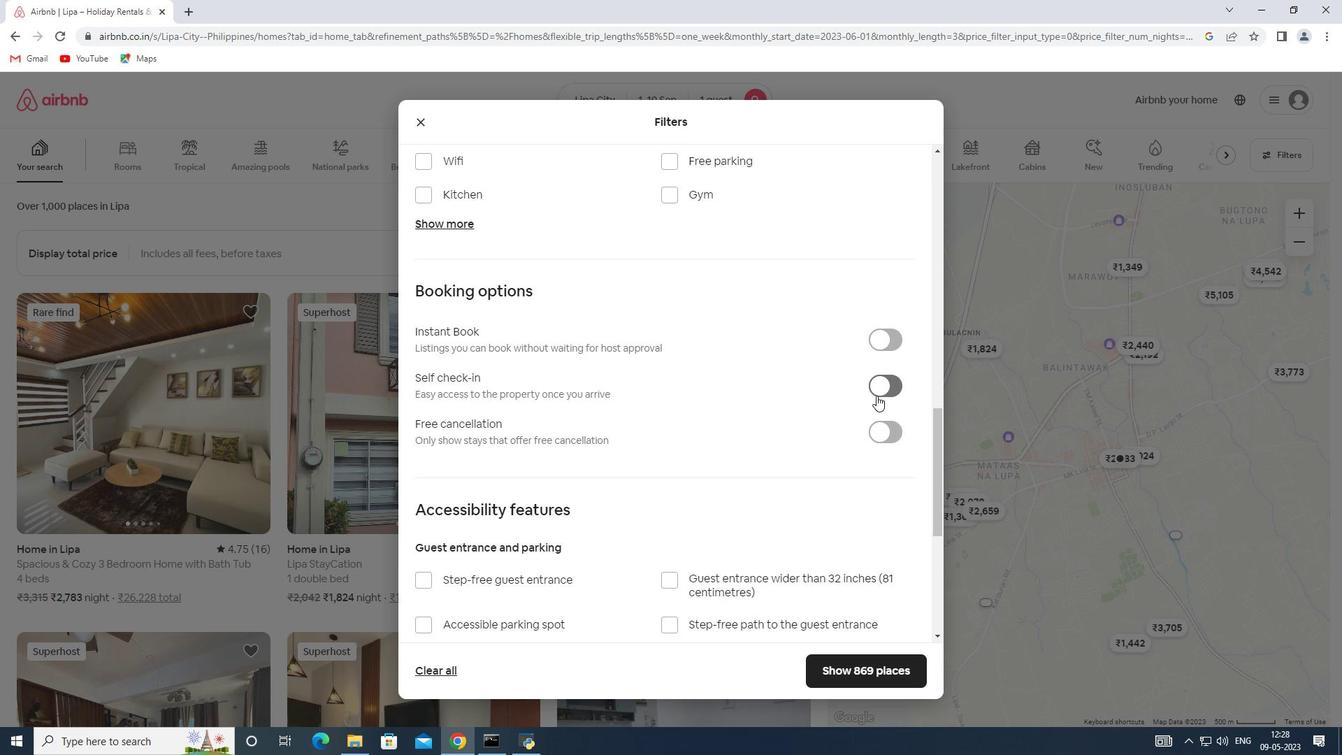 
Action: Mouse moved to (585, 412)
Screenshot: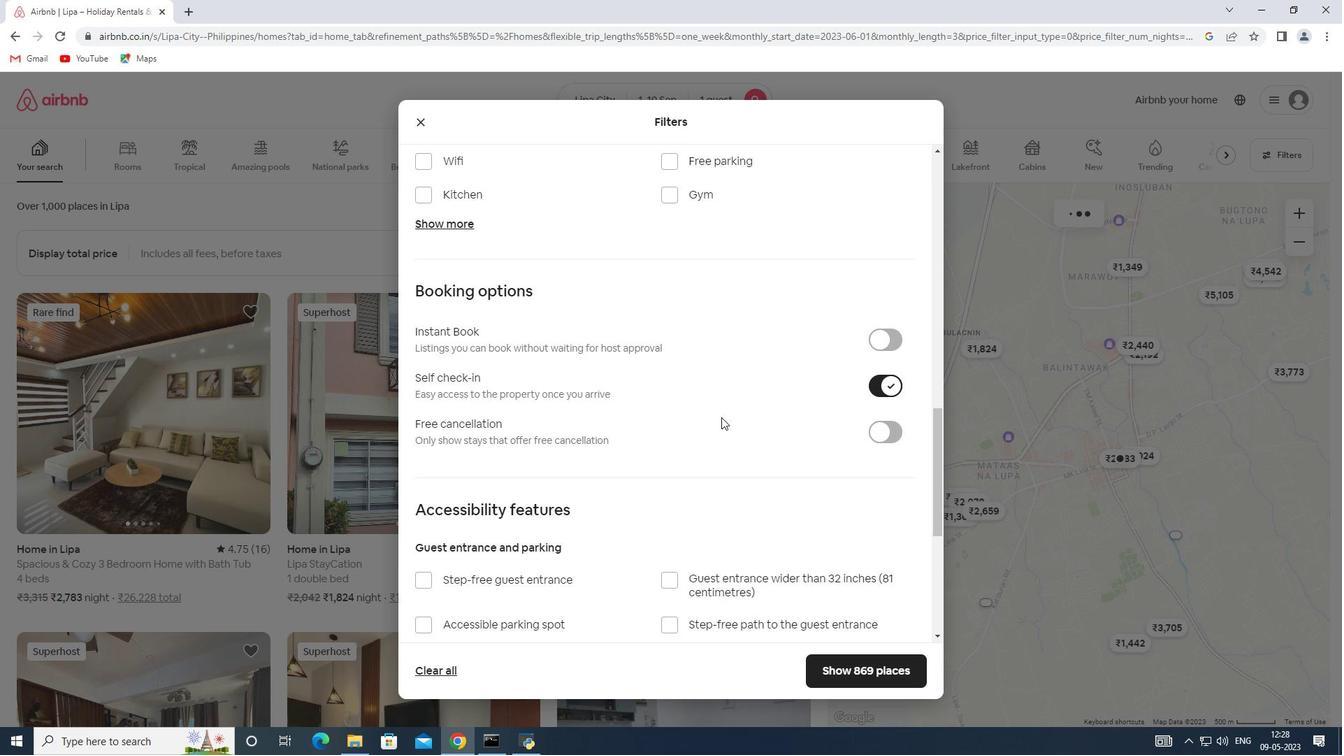 
Action: Mouse scrolled (585, 411) with delta (0, 0)
Screenshot: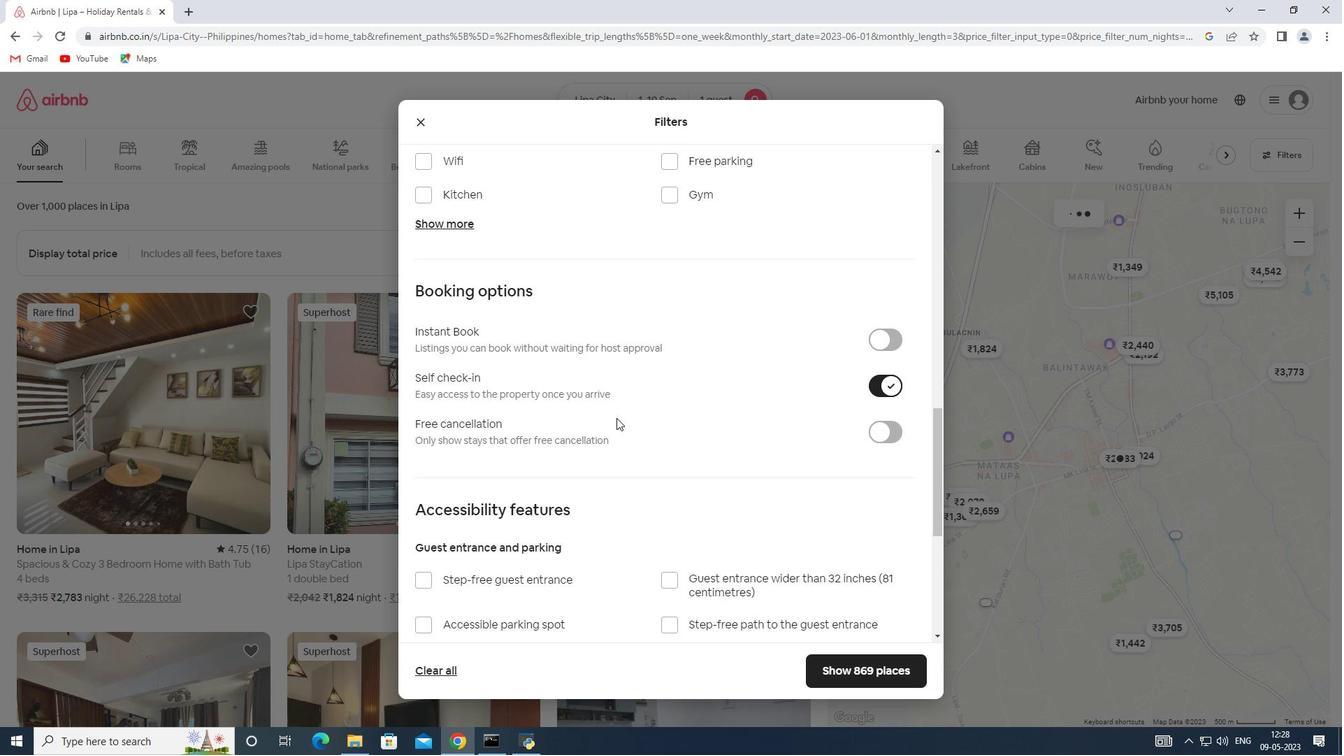 
Action: Mouse scrolled (585, 411) with delta (0, 0)
Screenshot: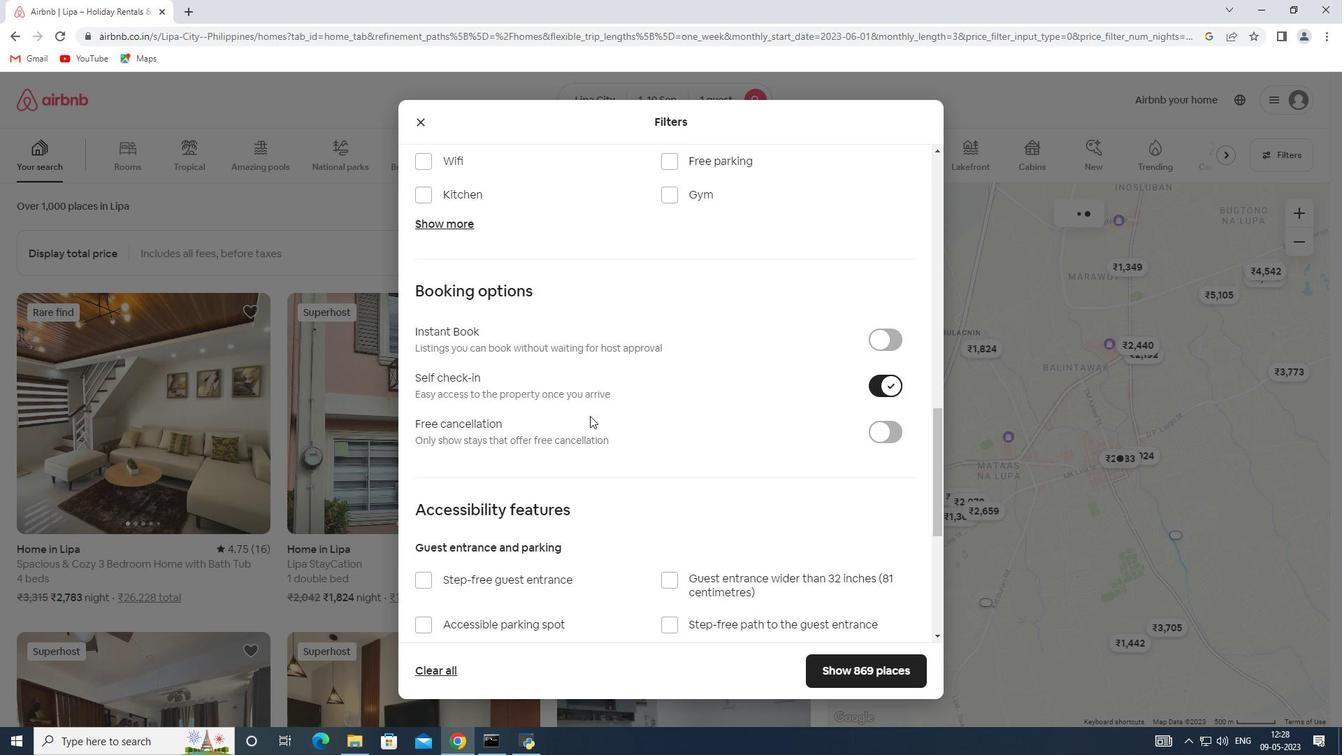 
Action: Mouse scrolled (585, 411) with delta (0, 0)
Screenshot: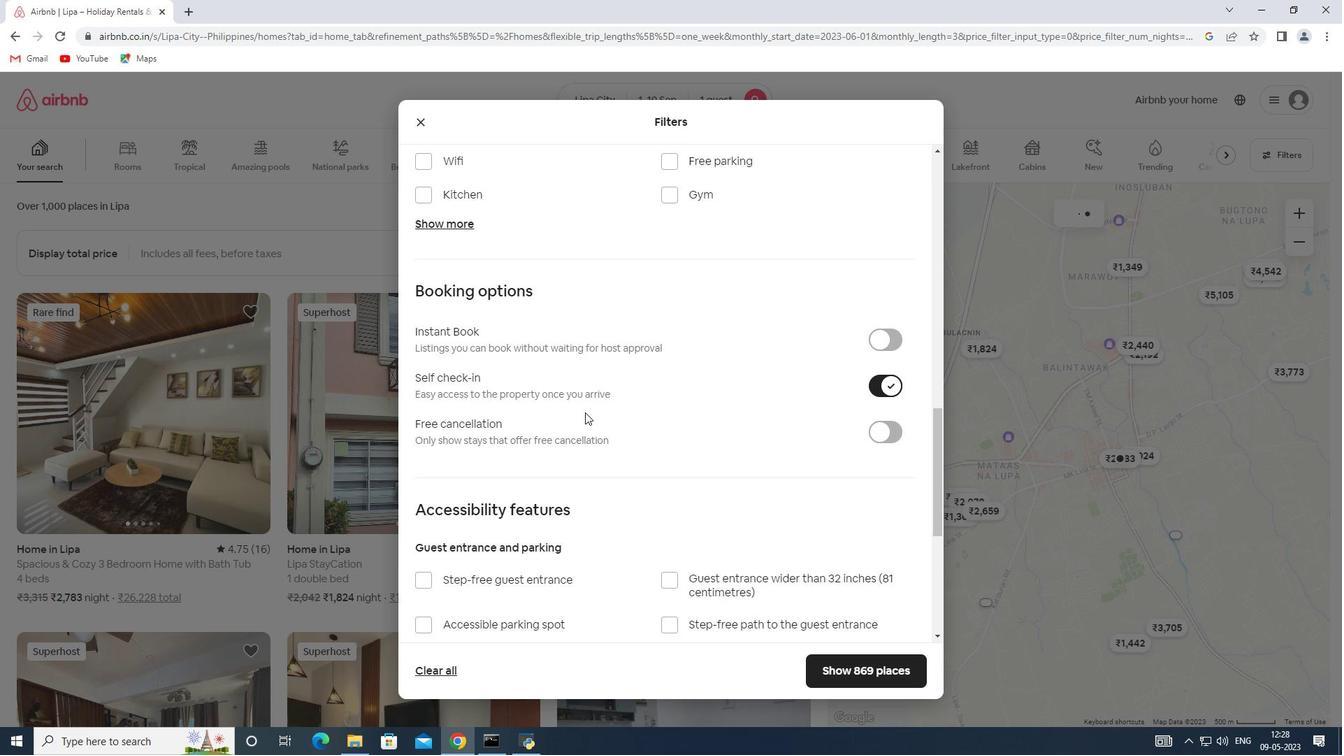 
Action: Mouse scrolled (585, 411) with delta (0, 0)
Screenshot: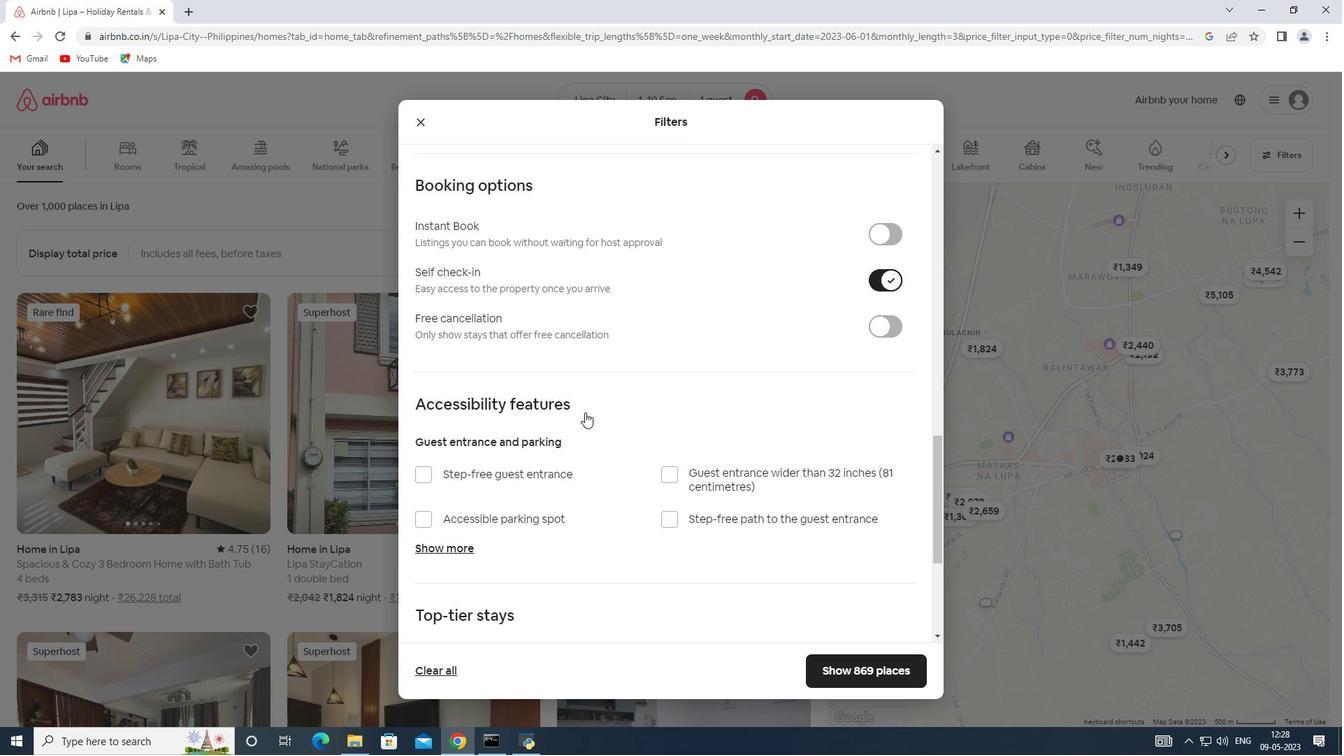 
Action: Mouse scrolled (585, 411) with delta (0, 0)
Screenshot: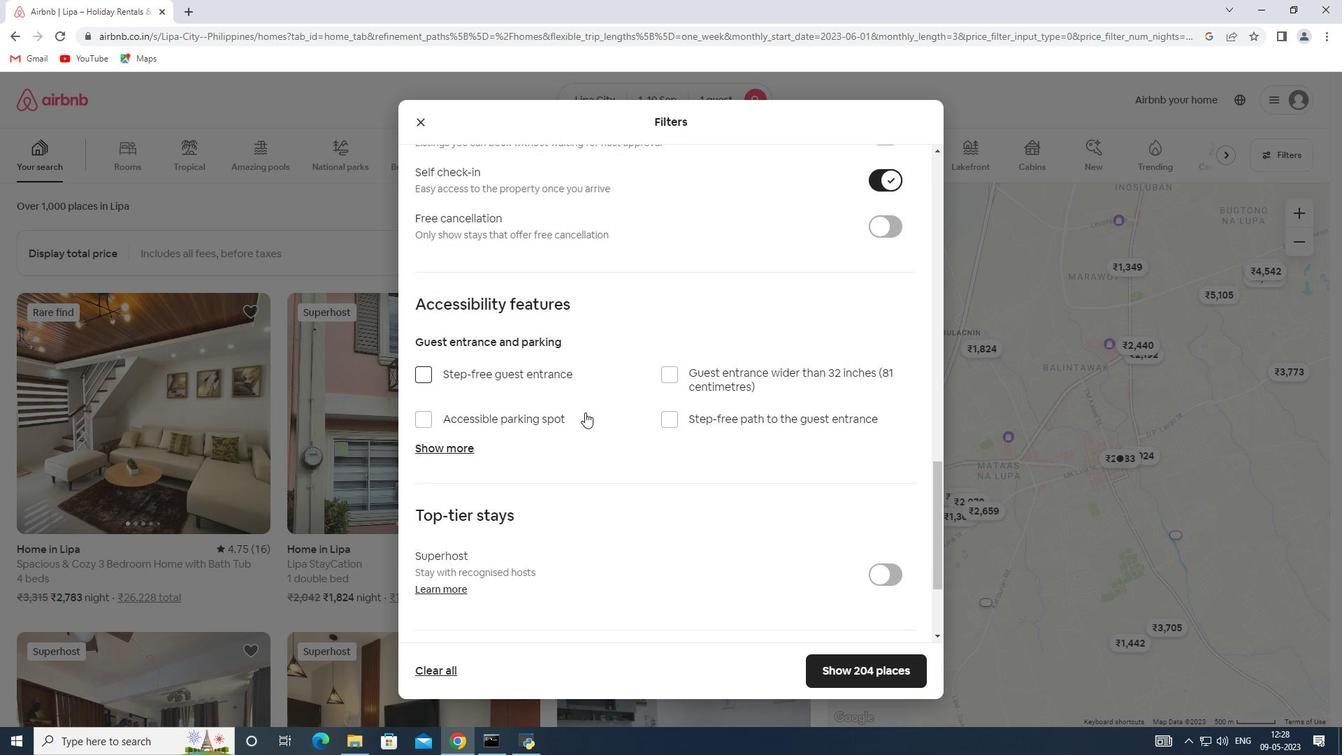 
Action: Mouse scrolled (585, 411) with delta (0, 0)
Screenshot: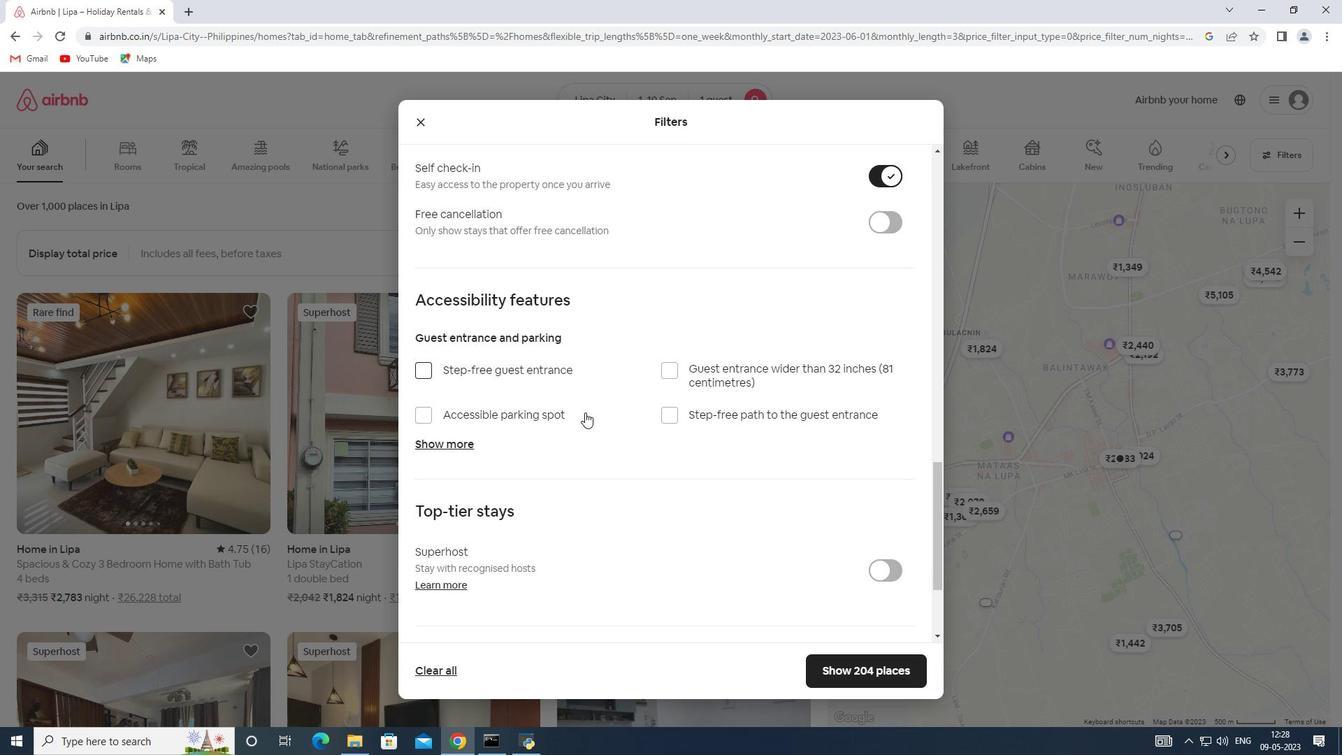 
Action: Mouse moved to (452, 550)
Screenshot: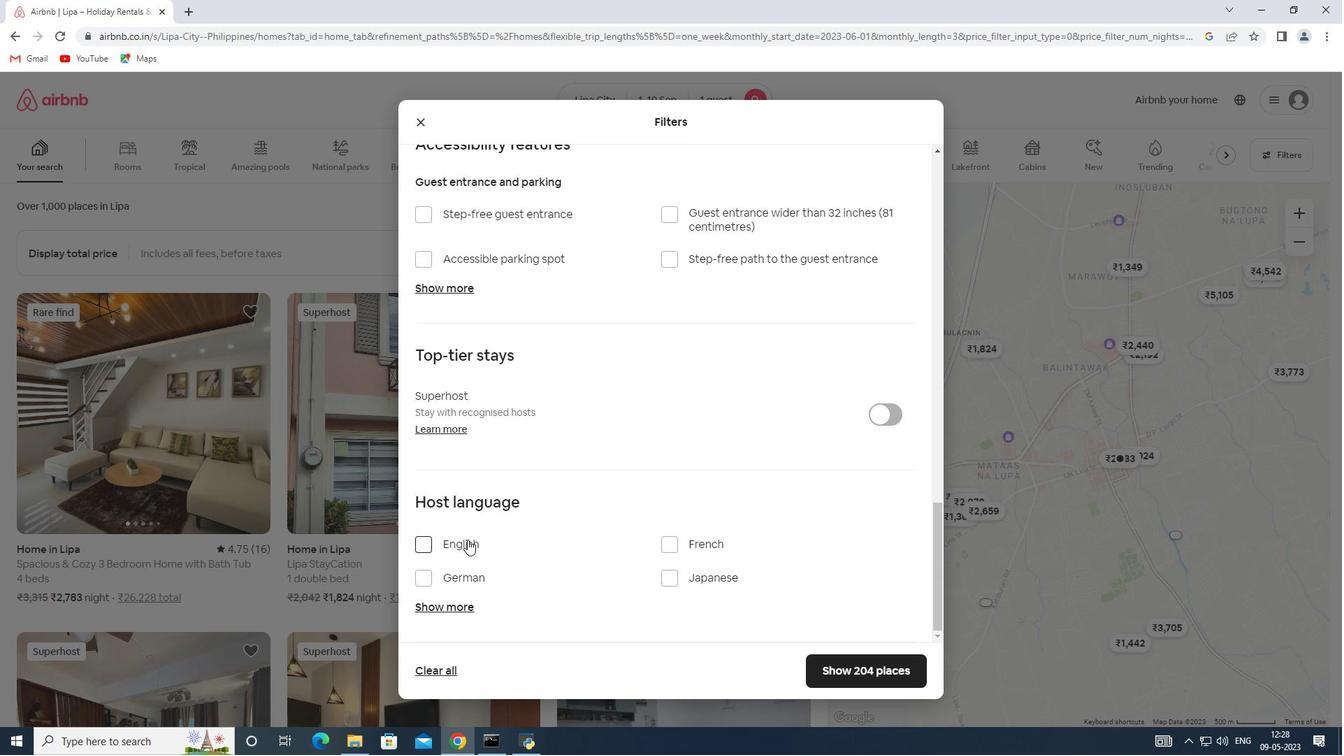 
Action: Mouse pressed left at (452, 550)
Screenshot: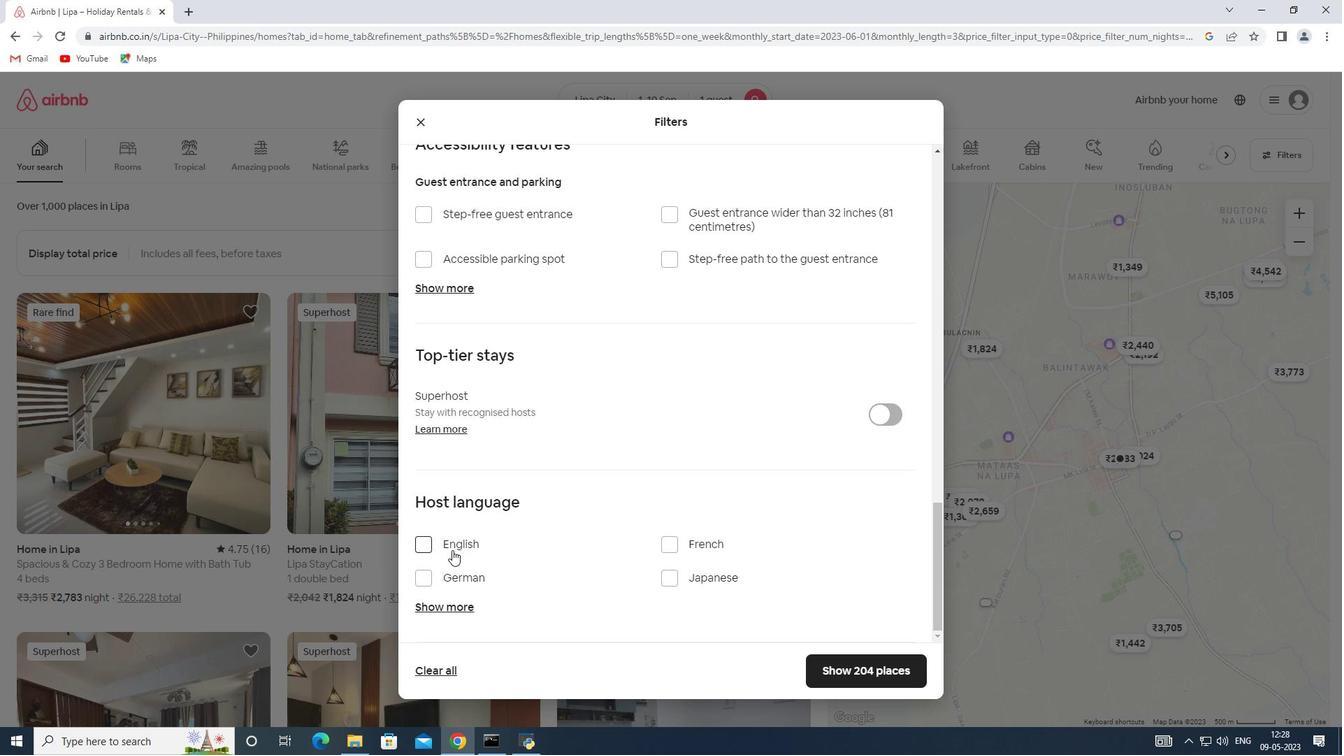 
Action: Mouse moved to (863, 673)
Screenshot: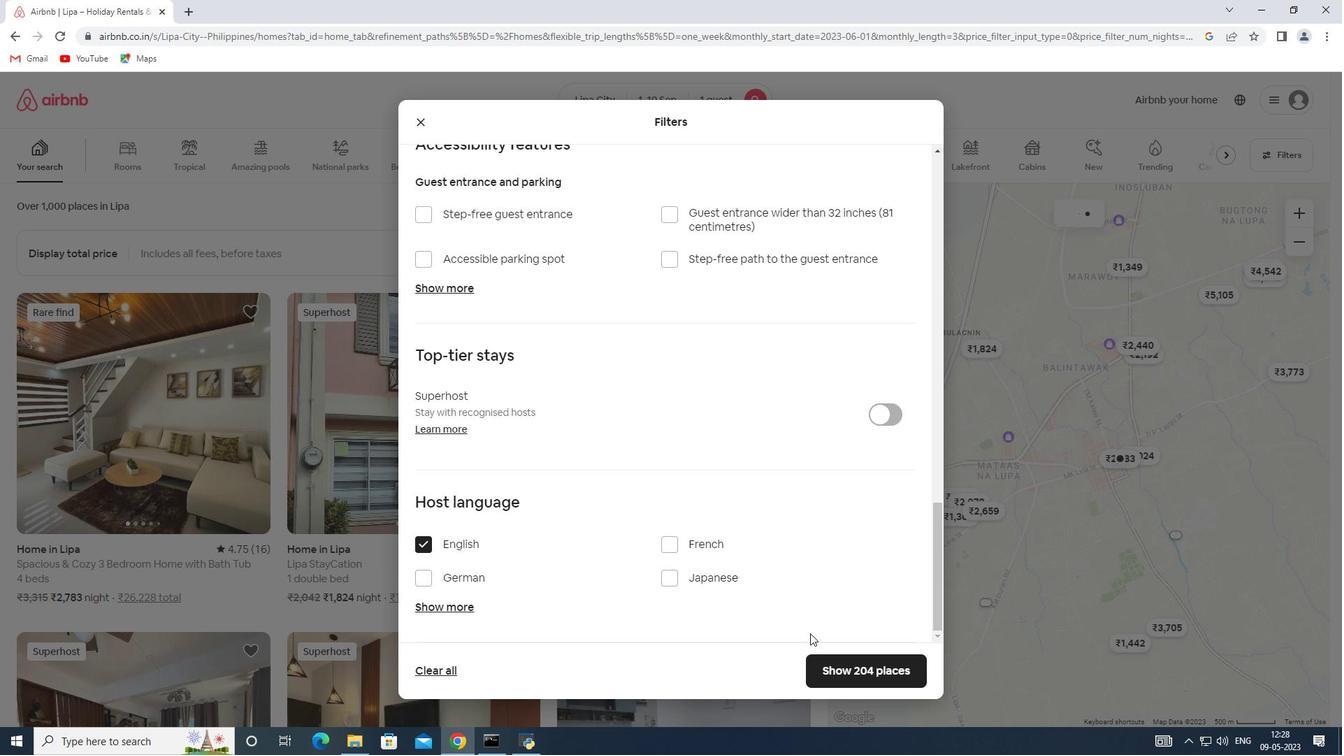 
Action: Mouse pressed left at (863, 673)
Screenshot: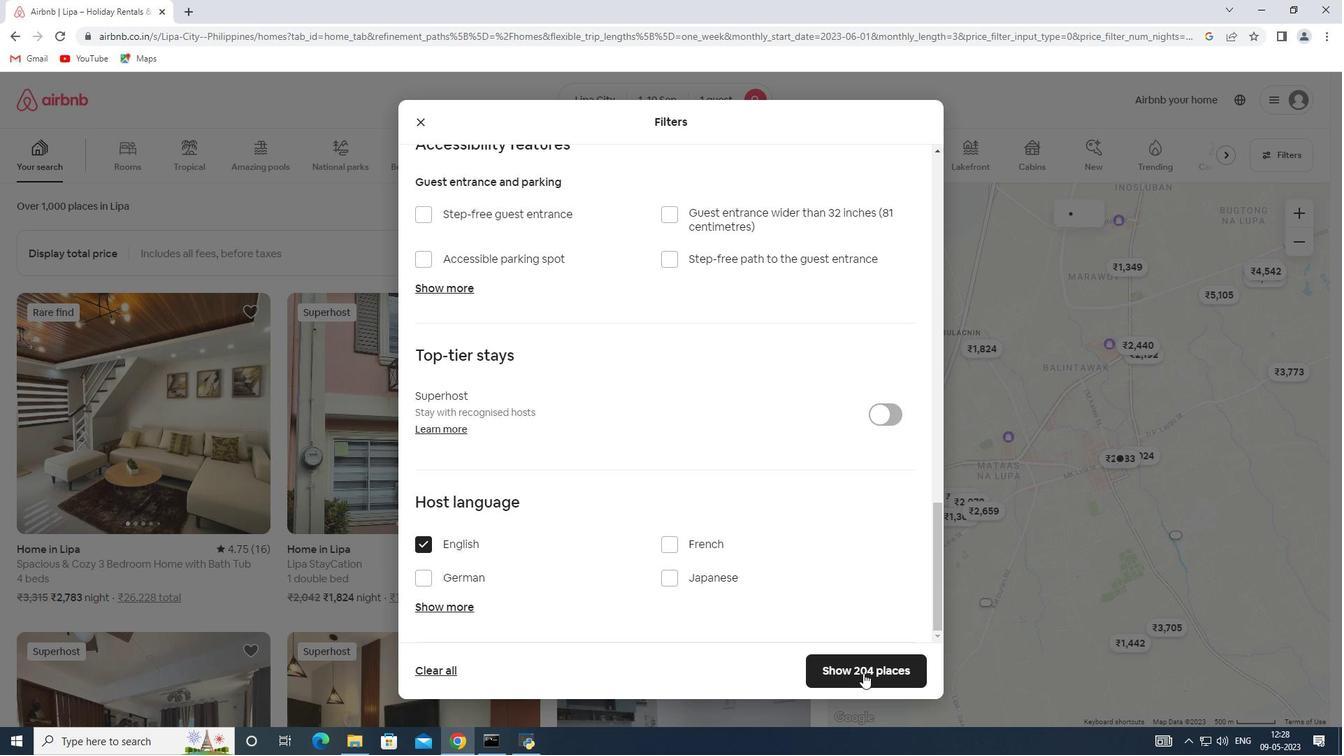 
Action: Mouse moved to (864, 673)
Screenshot: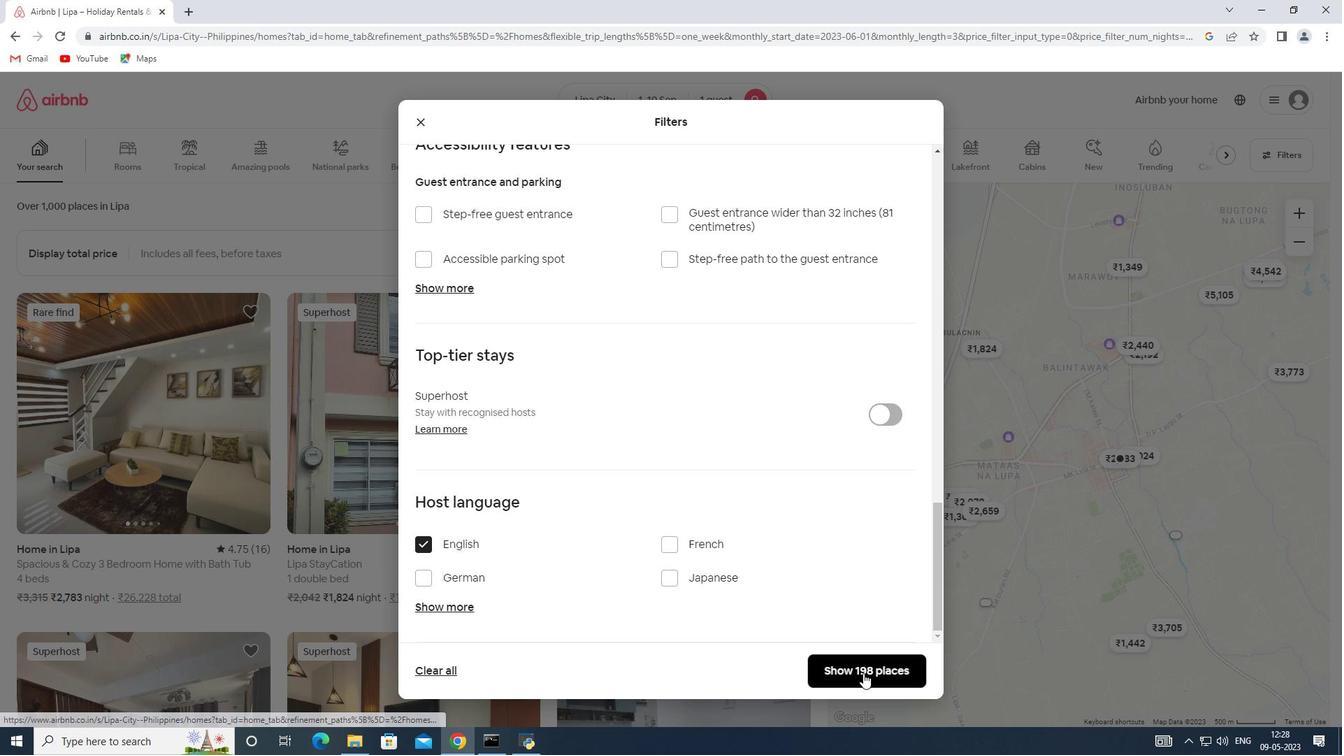 
